 Task: In the  document mountains.txt Add another  'page' Use the Tool Explore 'and look for brief about the picture in first page, copy 2-3 lines in second sheet.' Align the text to the center
Action: Mouse moved to (276, 348)
Screenshot: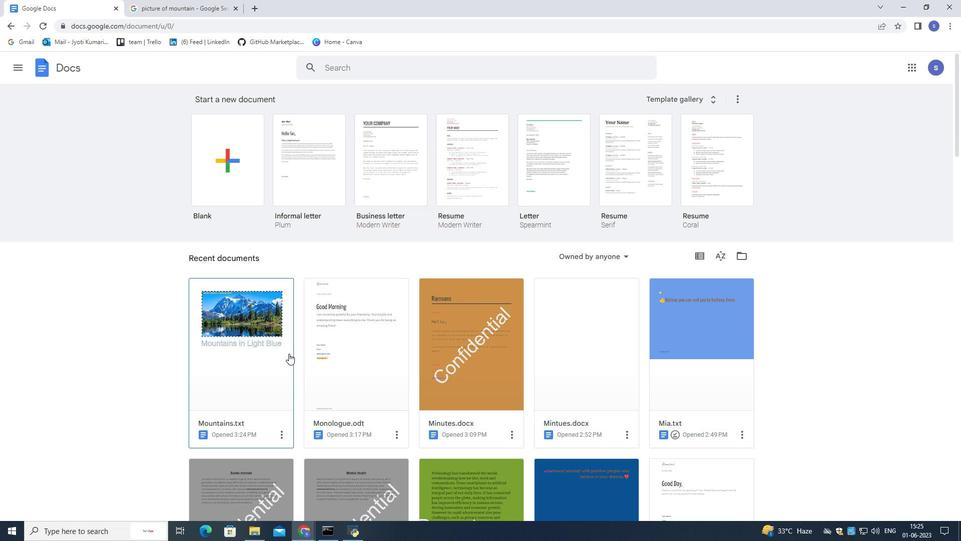 
Action: Mouse pressed left at (276, 348)
Screenshot: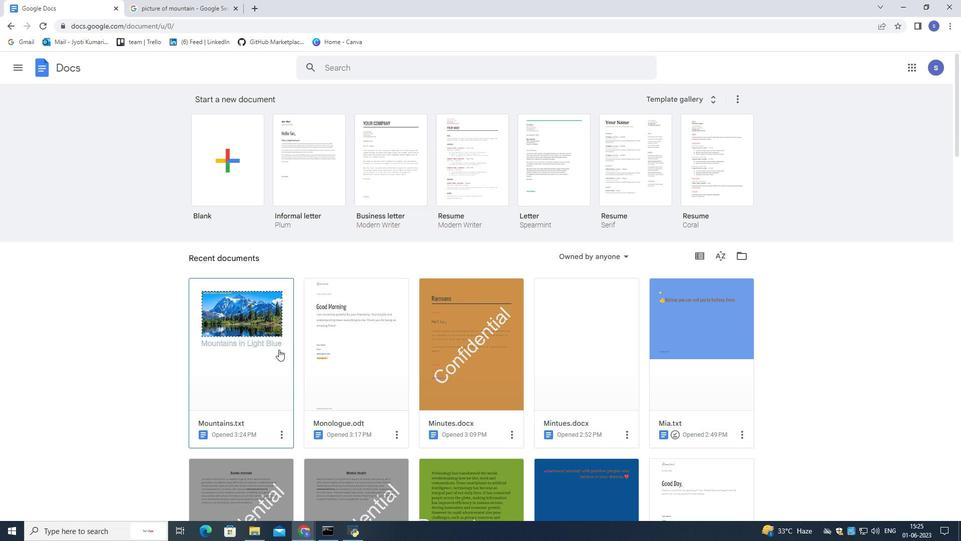 
Action: Mouse pressed left at (276, 348)
Screenshot: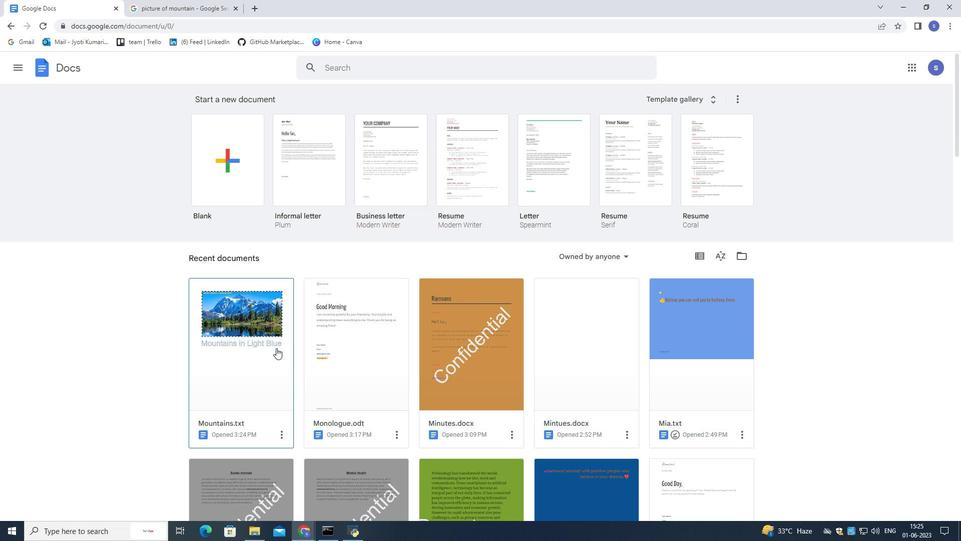 
Action: Mouse pressed left at (276, 348)
Screenshot: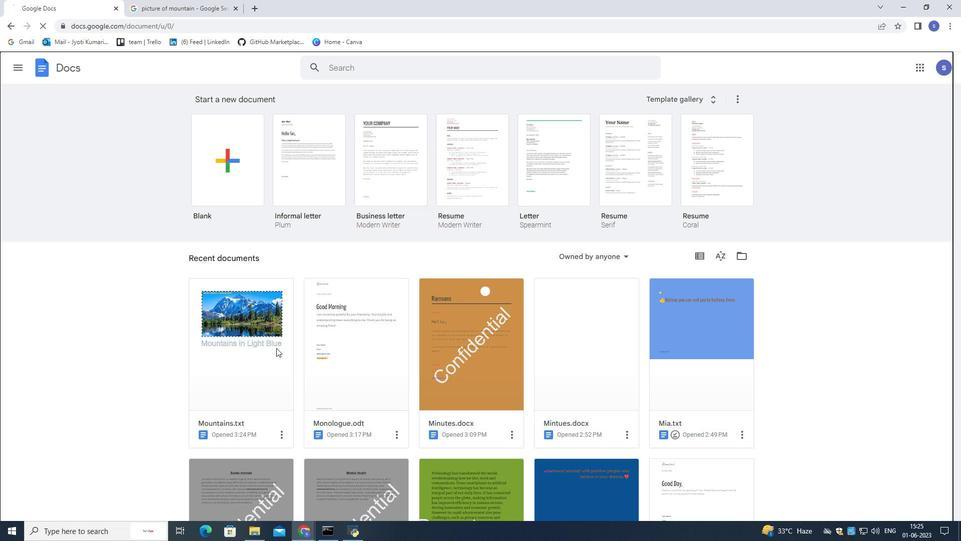
Action: Mouse moved to (32, 74)
Screenshot: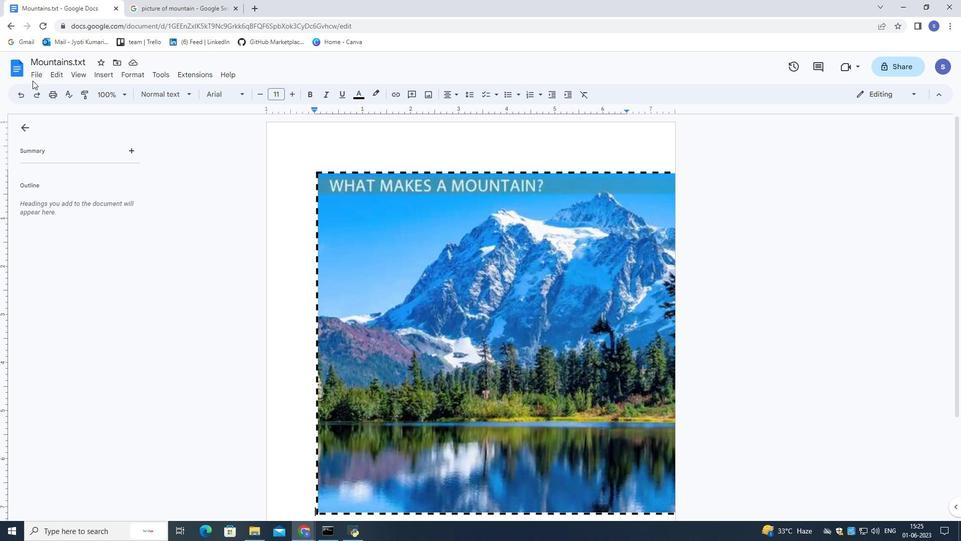 
Action: Mouse pressed left at (32, 74)
Screenshot: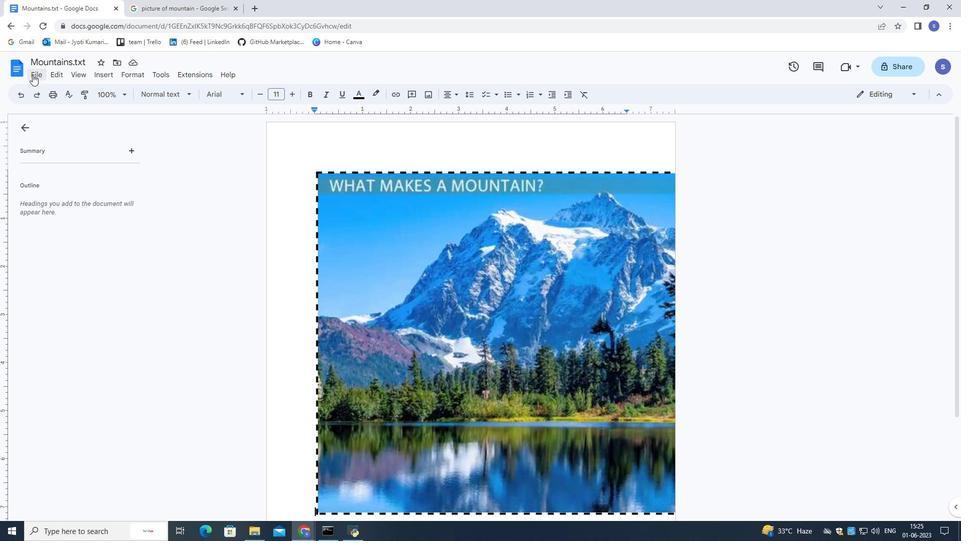 
Action: Mouse moved to (325, 409)
Screenshot: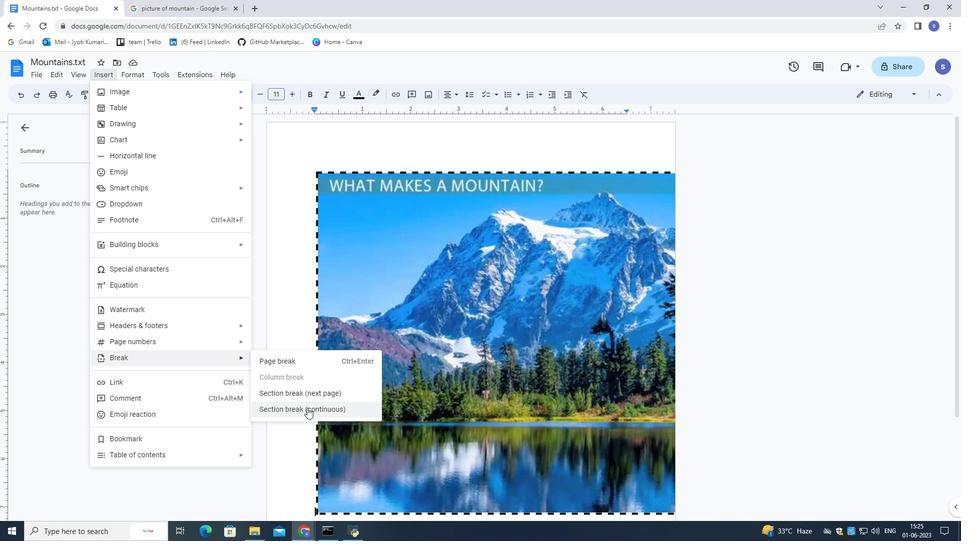 
Action: Mouse pressed left at (325, 409)
Screenshot: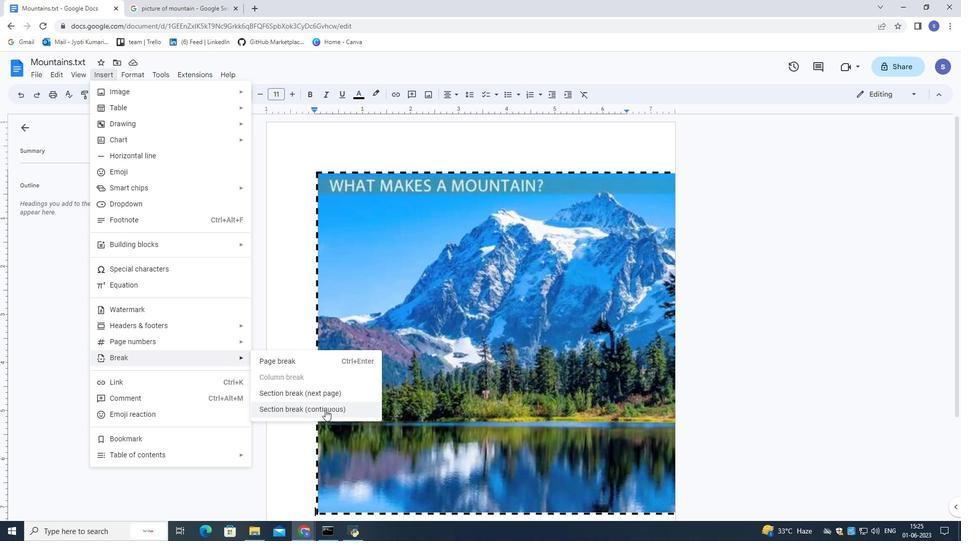 
Action: Mouse moved to (326, 408)
Screenshot: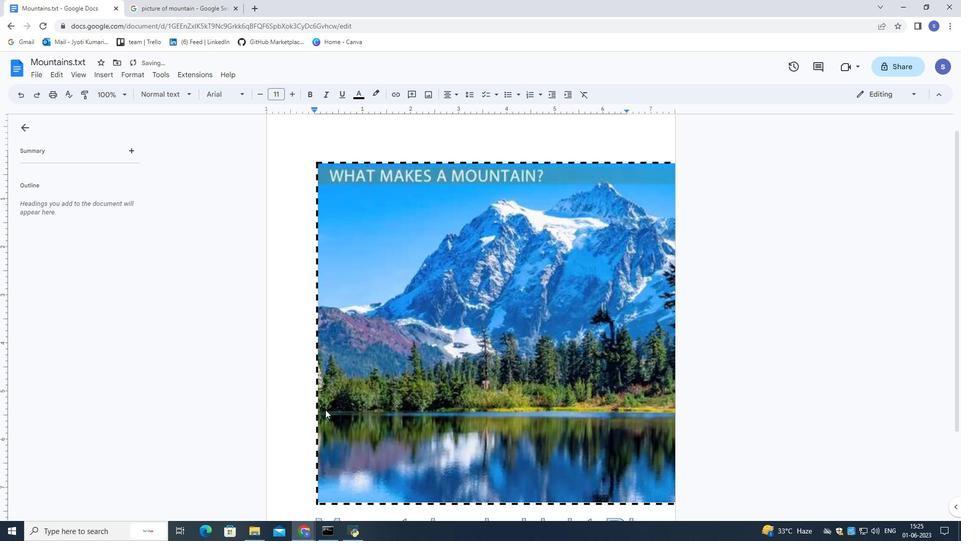 
Action: Mouse scrolled (326, 407) with delta (0, 0)
Screenshot: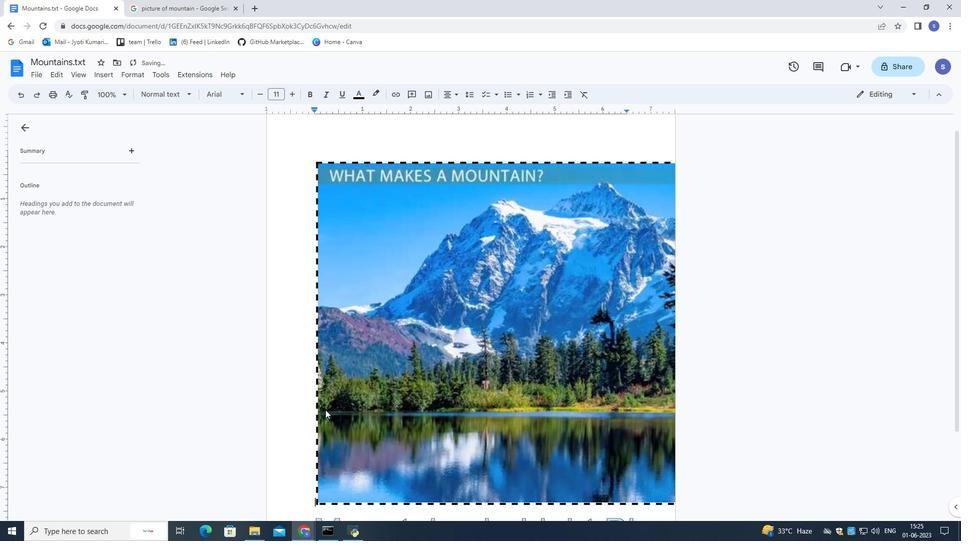 
Action: Mouse scrolled (326, 407) with delta (0, 0)
Screenshot: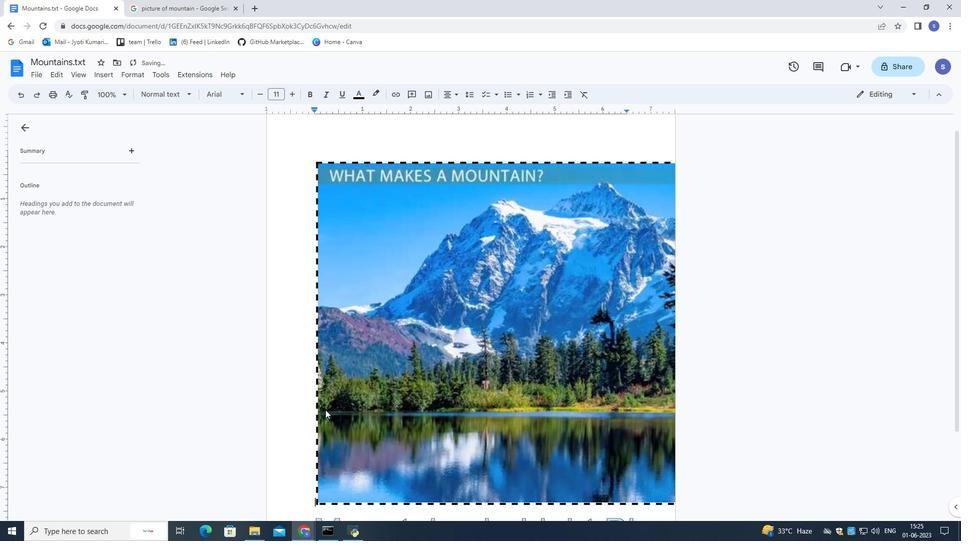 
Action: Mouse scrolled (326, 407) with delta (0, 0)
Screenshot: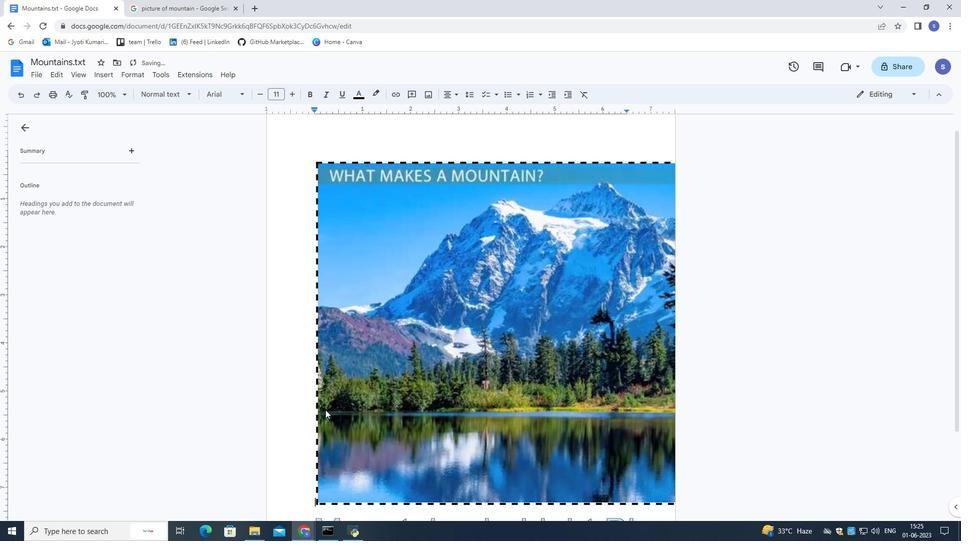 
Action: Mouse scrolled (326, 407) with delta (0, 0)
Screenshot: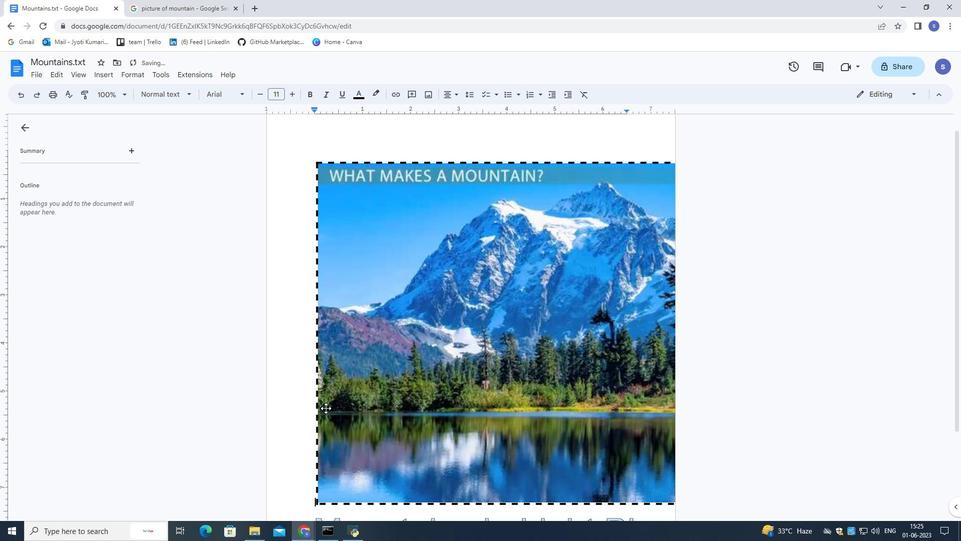 
Action: Mouse scrolled (326, 407) with delta (0, 0)
Screenshot: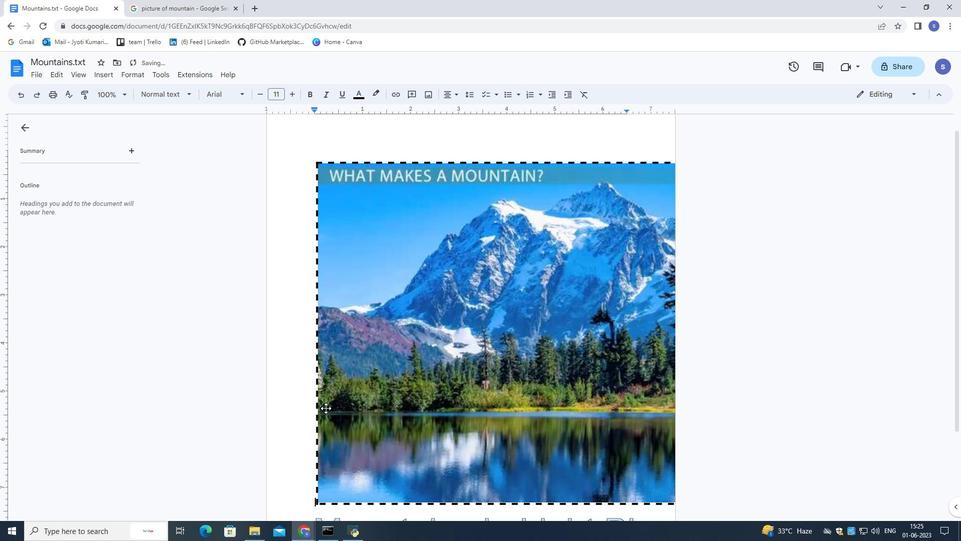 
Action: Mouse scrolled (326, 407) with delta (0, 0)
Screenshot: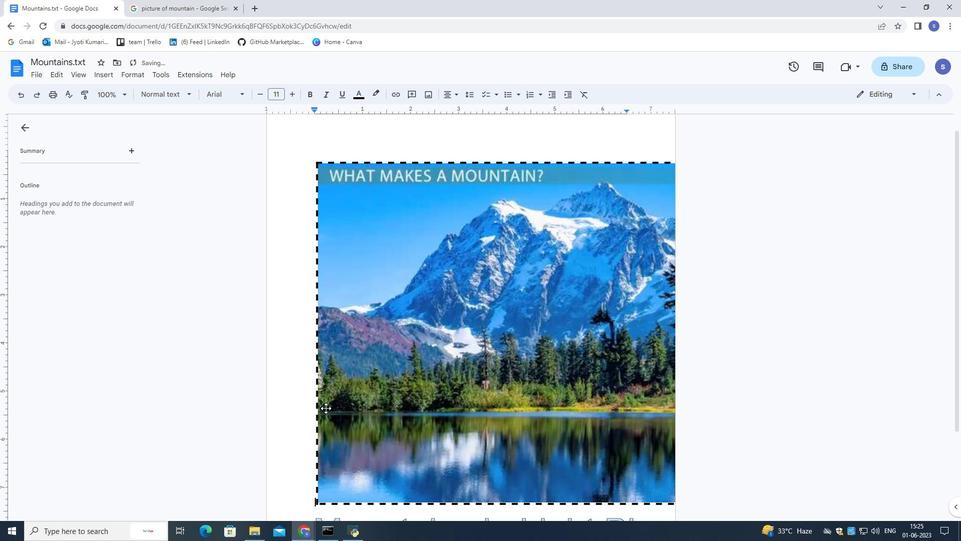 
Action: Mouse moved to (326, 406)
Screenshot: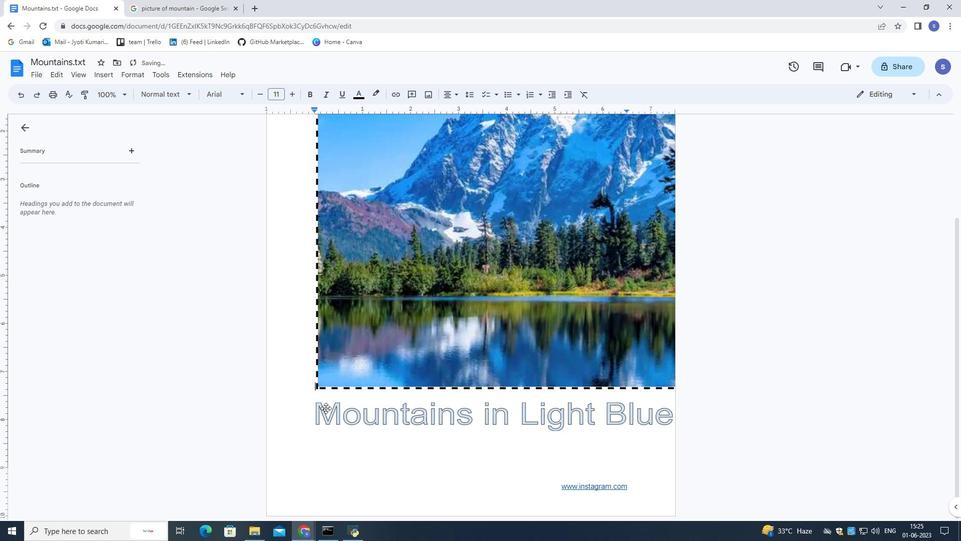 
Action: Mouse scrolled (326, 406) with delta (0, 0)
Screenshot: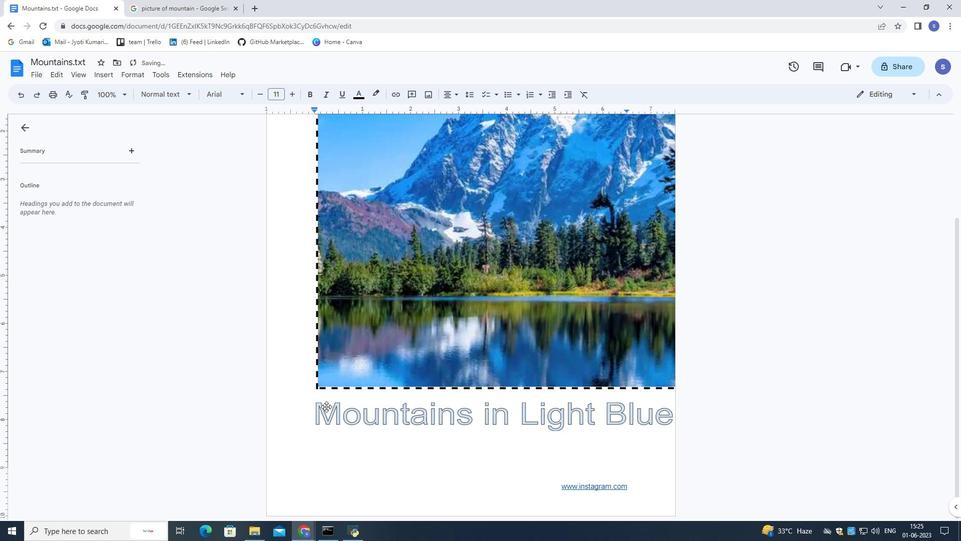 
Action: Mouse scrolled (326, 406) with delta (0, 0)
Screenshot: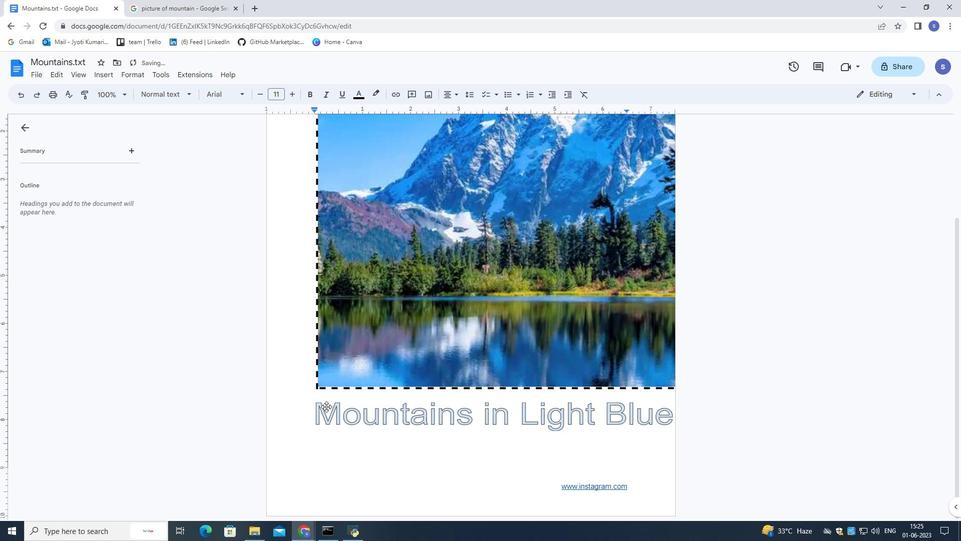 
Action: Mouse scrolled (326, 406) with delta (0, 0)
Screenshot: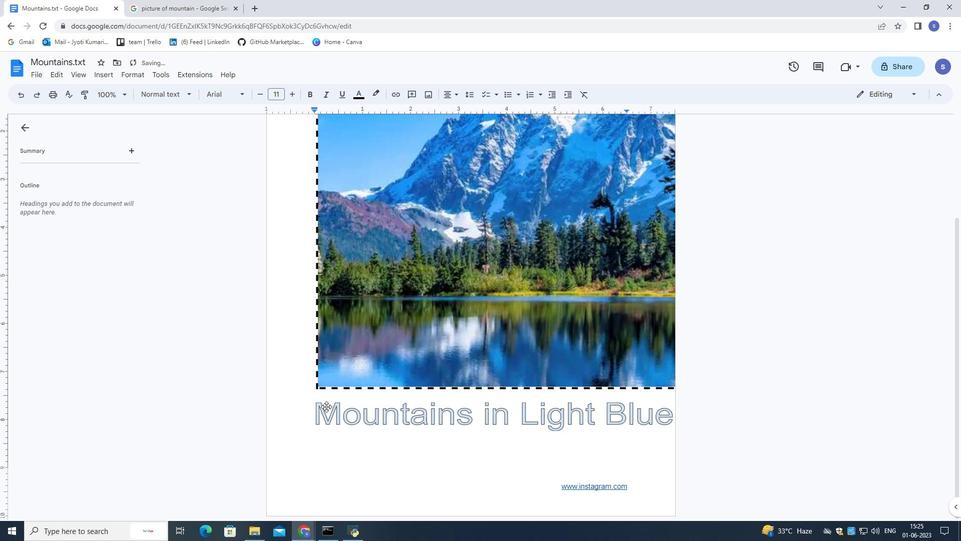 
Action: Mouse scrolled (326, 406) with delta (0, 0)
Screenshot: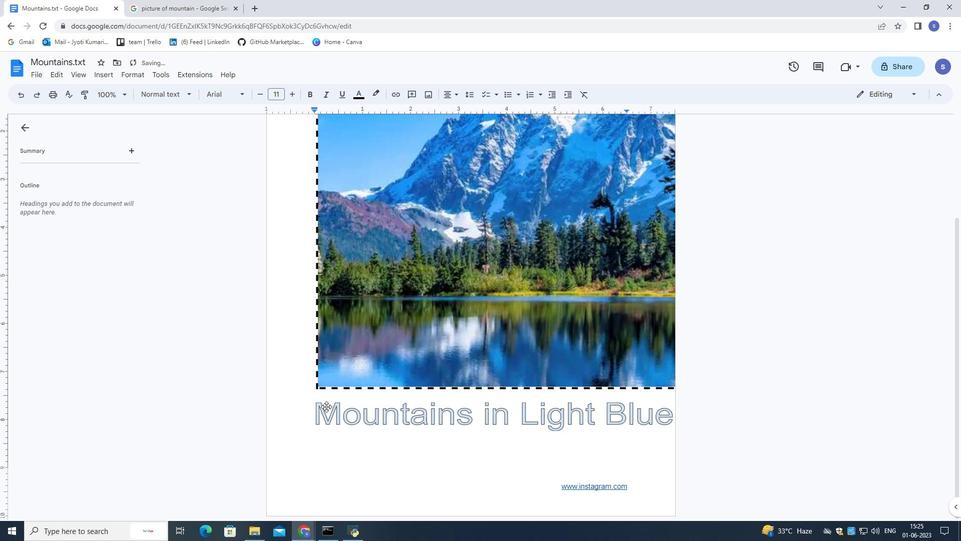 
Action: Mouse scrolled (326, 406) with delta (0, 0)
Screenshot: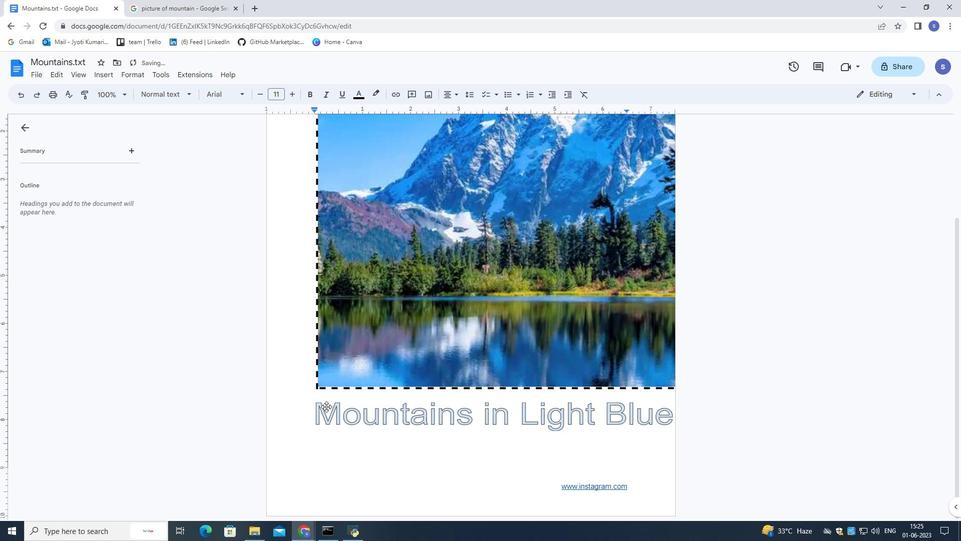 
Action: Mouse scrolled (326, 407) with delta (0, 0)
Screenshot: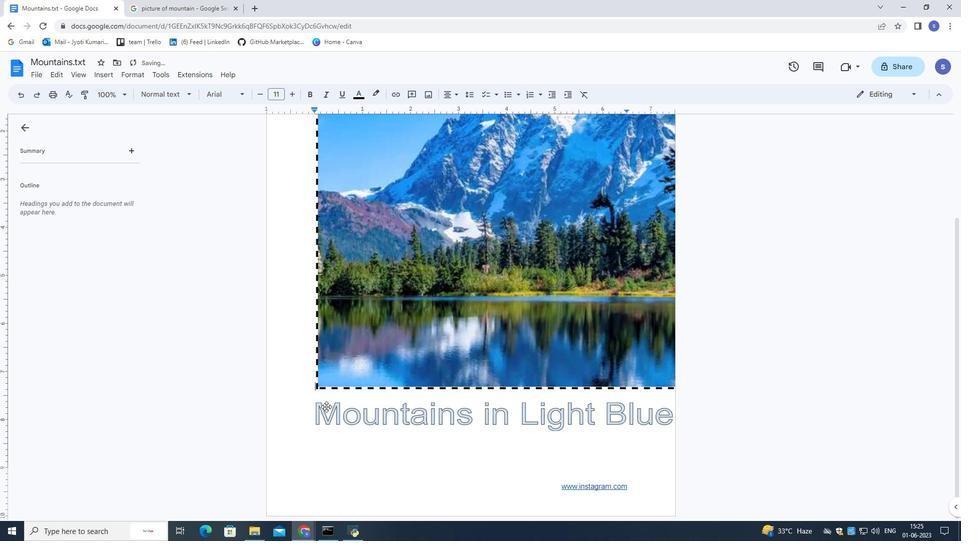 
Action: Mouse scrolled (326, 407) with delta (0, 0)
Screenshot: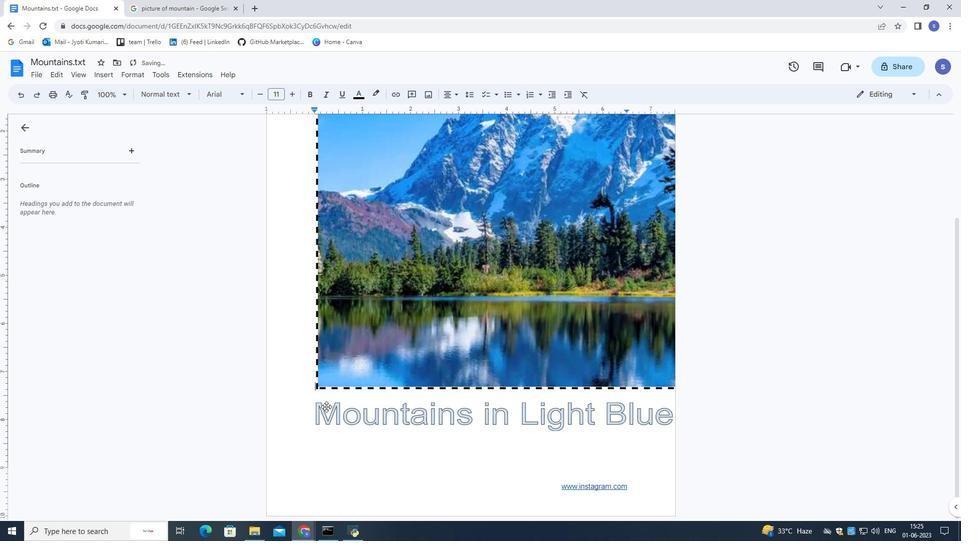 
Action: Mouse moved to (326, 406)
Screenshot: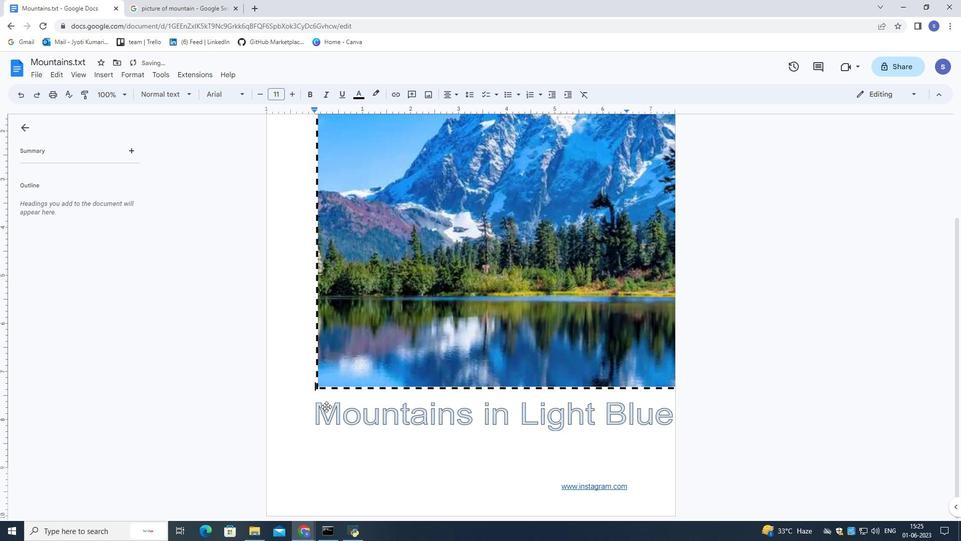 
Action: Mouse scrolled (326, 407) with delta (0, 0)
Screenshot: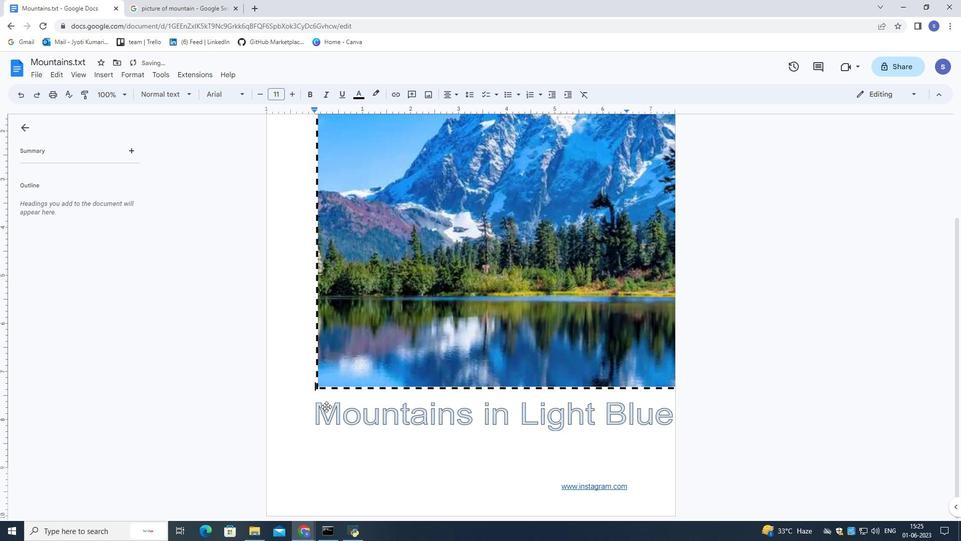 
Action: Mouse moved to (326, 405)
Screenshot: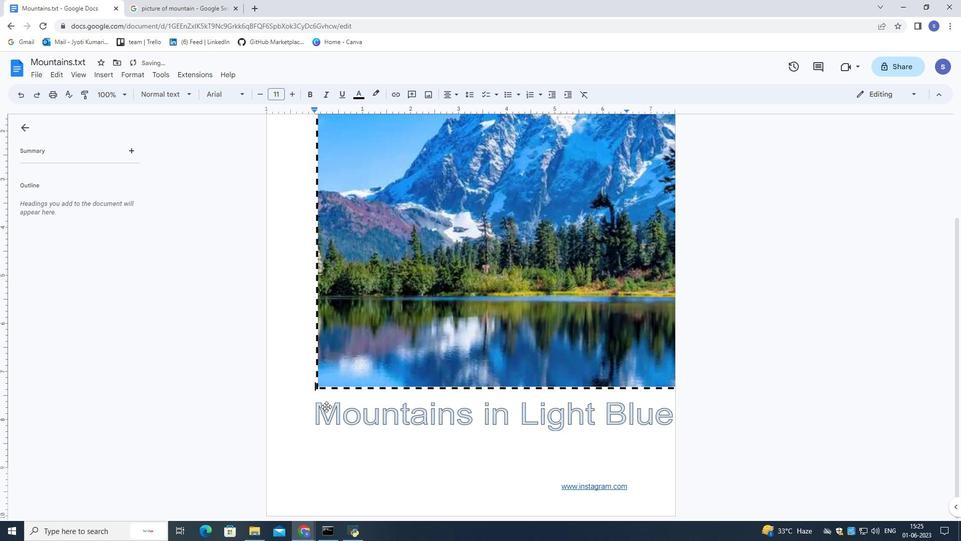 
Action: Mouse scrolled (326, 406) with delta (0, 0)
Screenshot: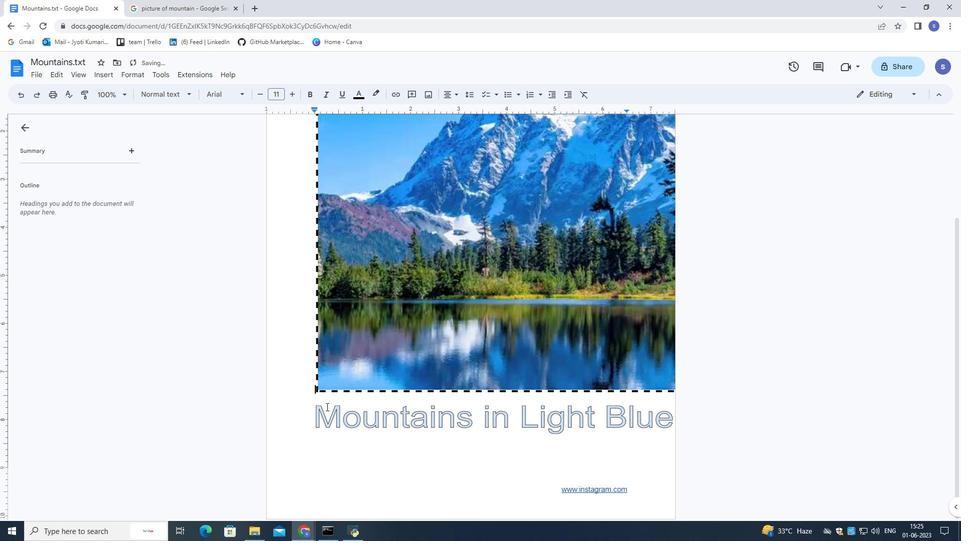 
Action: Mouse scrolled (326, 406) with delta (0, 0)
Screenshot: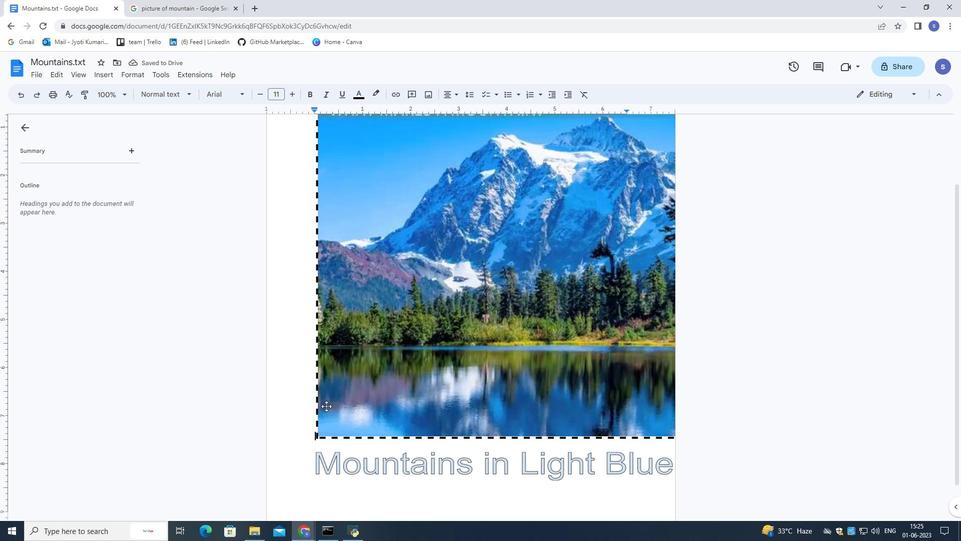
Action: Mouse scrolled (326, 405) with delta (0, 0)
Screenshot: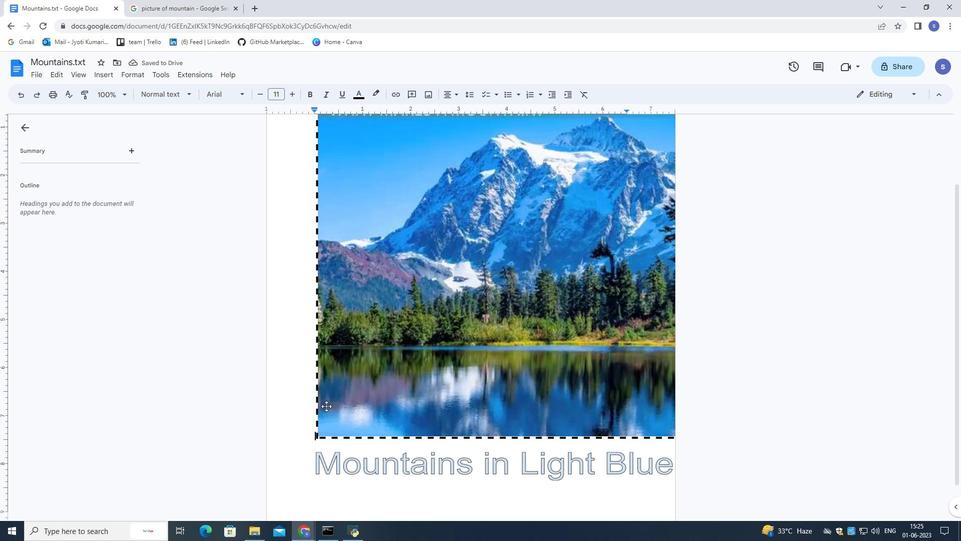 
Action: Mouse moved to (326, 405)
Screenshot: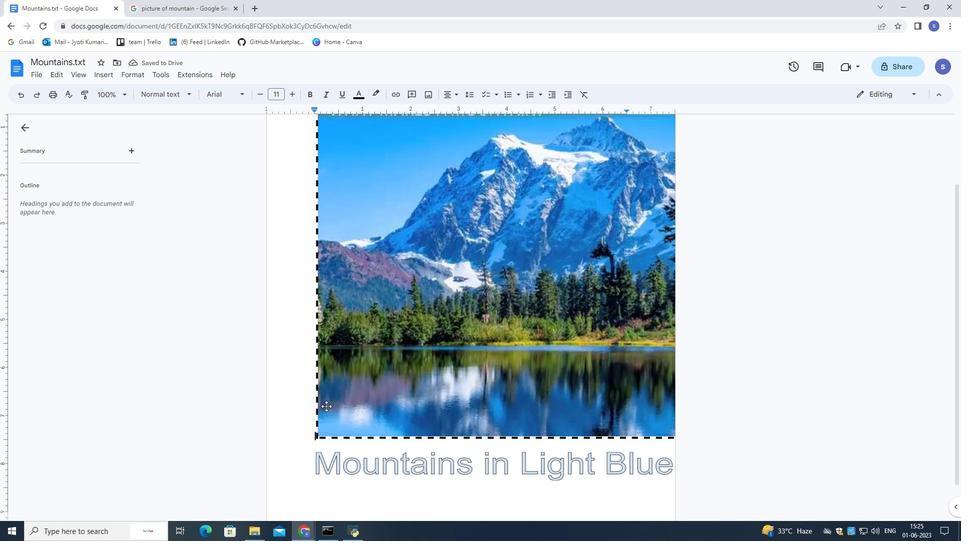
Action: Mouse scrolled (326, 405) with delta (0, 0)
Screenshot: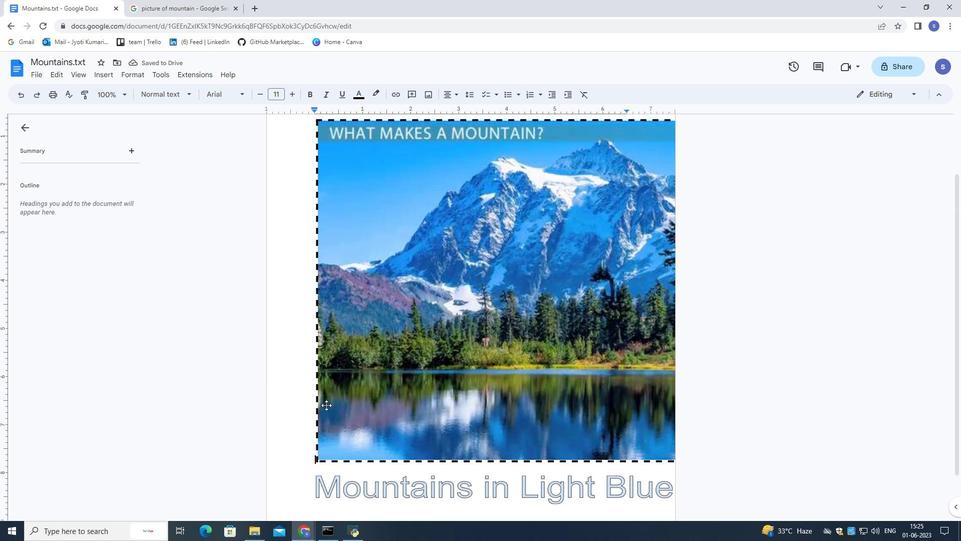 
Action: Mouse scrolled (326, 405) with delta (0, 0)
Screenshot: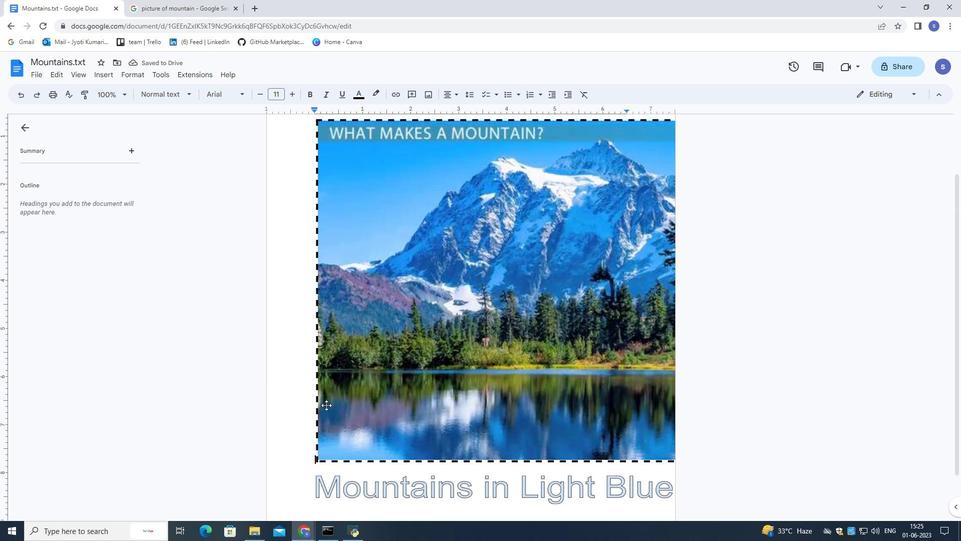 
Action: Mouse scrolled (326, 405) with delta (0, 0)
Screenshot: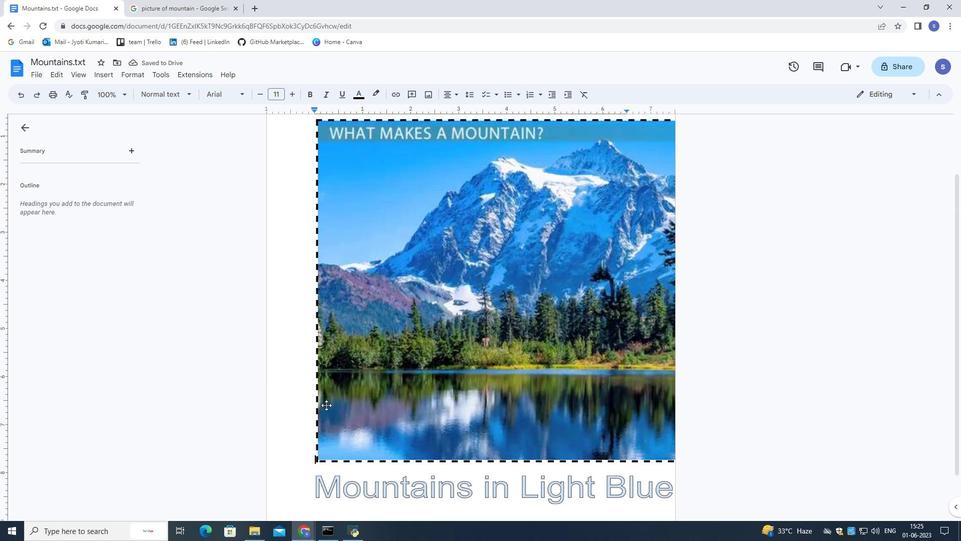 
Action: Mouse scrolled (326, 405) with delta (0, 0)
Screenshot: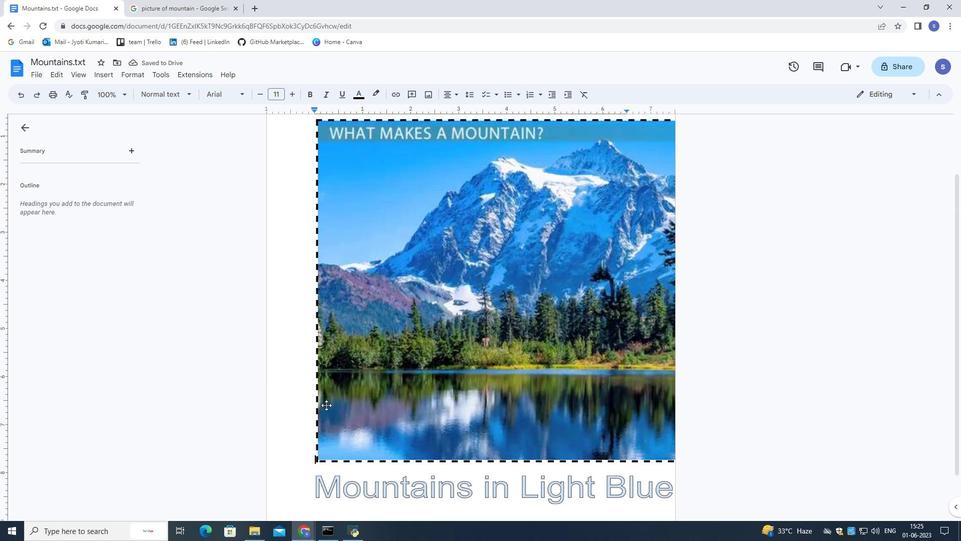 
Action: Mouse scrolled (326, 405) with delta (0, 0)
Screenshot: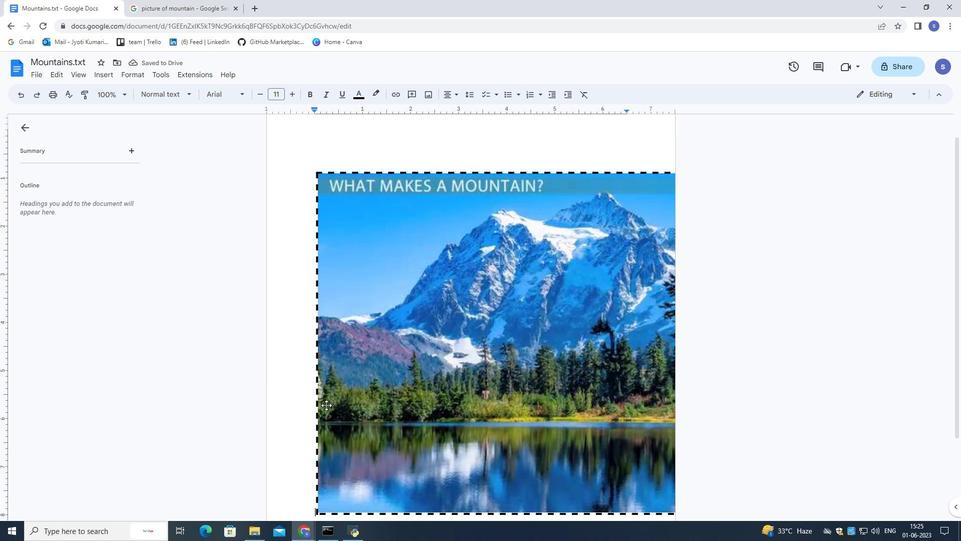 
Action: Mouse scrolled (326, 405) with delta (0, 0)
Screenshot: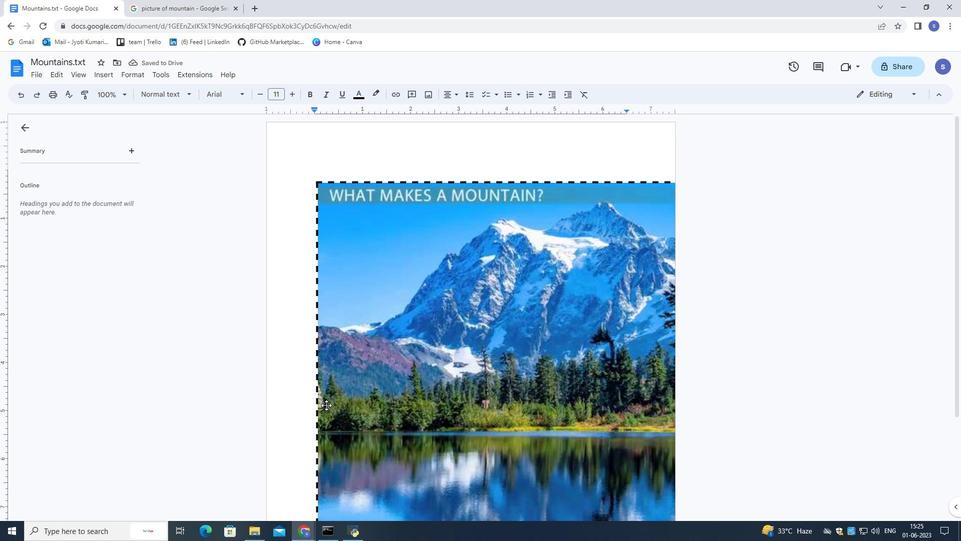 
Action: Mouse moved to (323, 392)
Screenshot: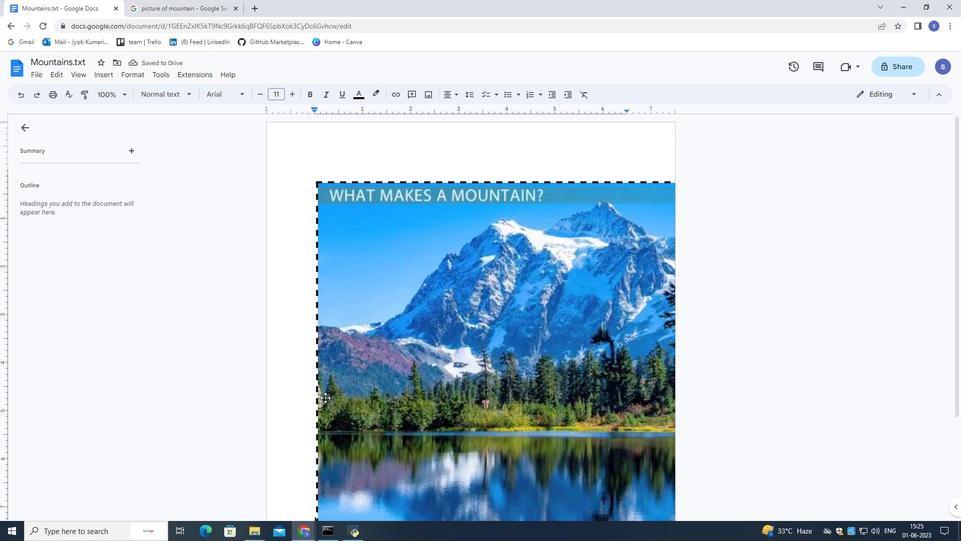 
Action: Mouse scrolled (323, 393) with delta (0, 0)
Screenshot: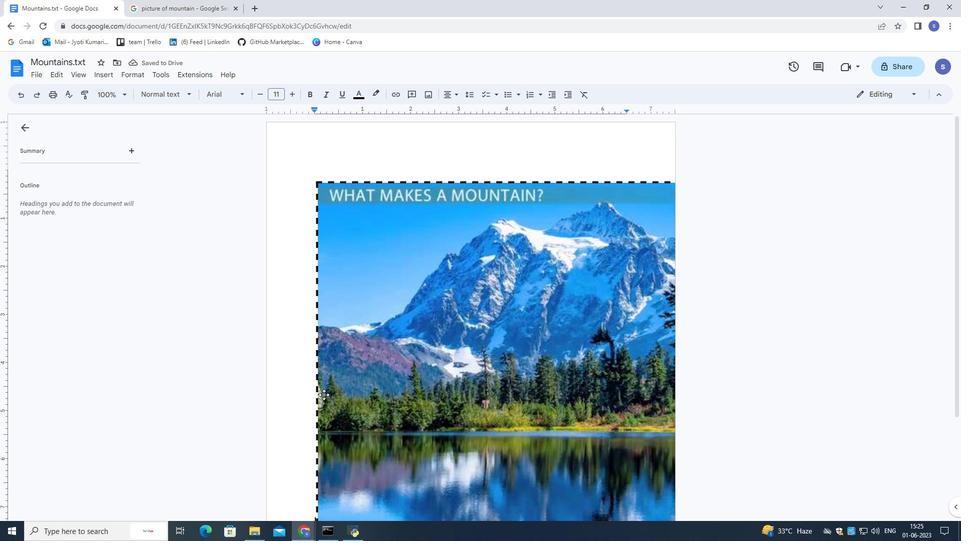 
Action: Mouse moved to (124, 79)
Screenshot: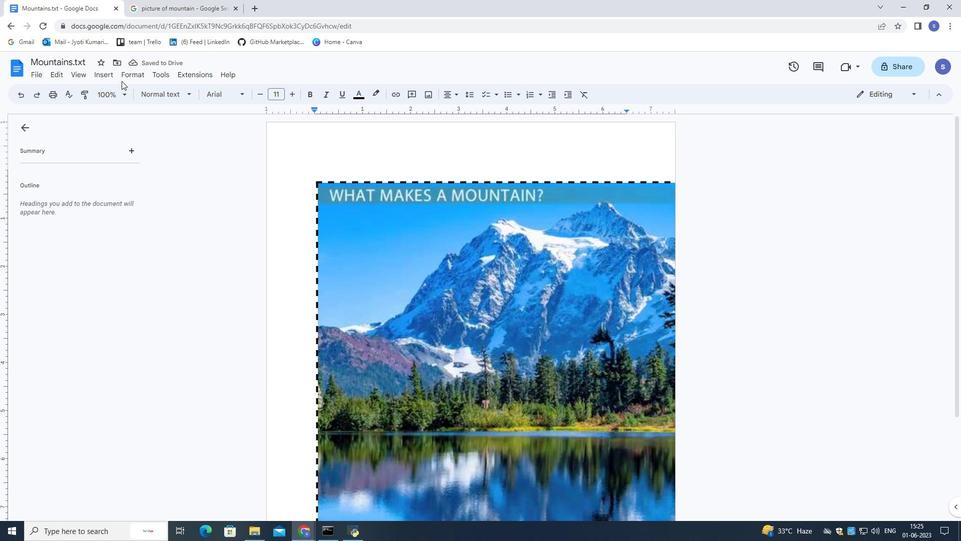 
Action: Mouse pressed left at (124, 79)
Screenshot: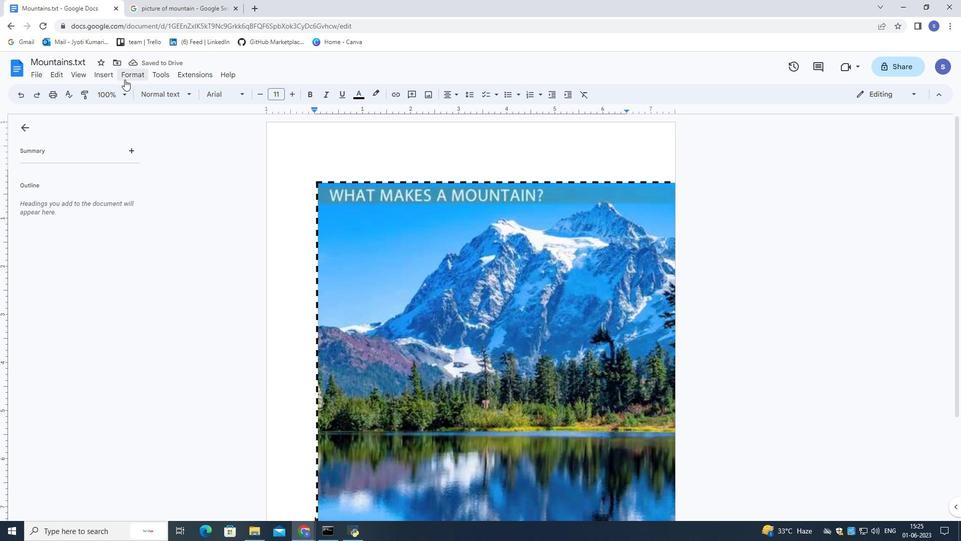 
Action: Mouse moved to (192, 362)
Screenshot: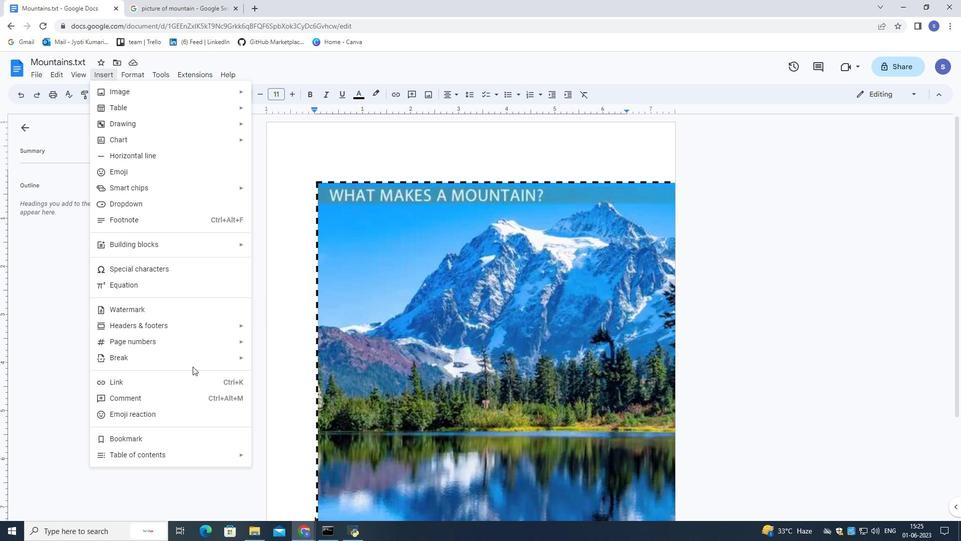
Action: Mouse pressed left at (192, 362)
Screenshot: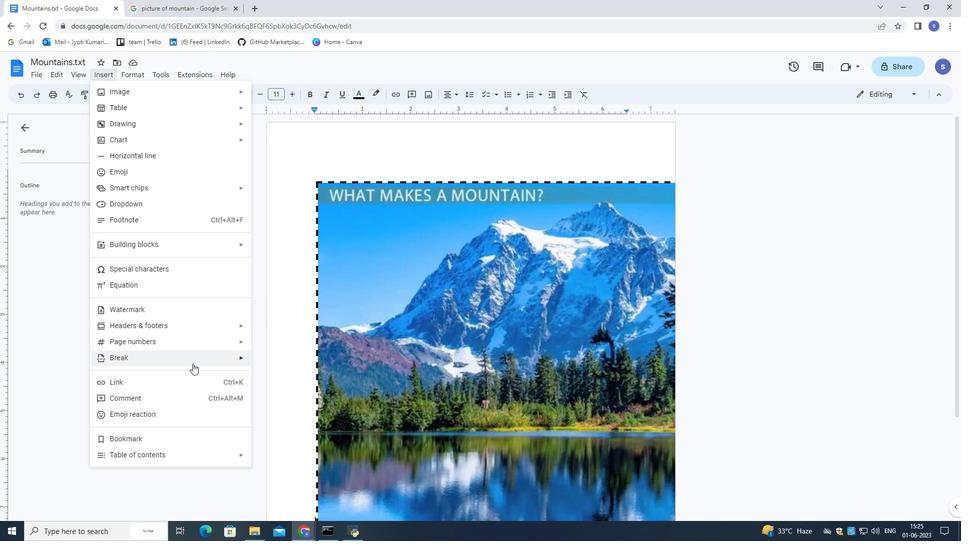 
Action: Mouse moved to (277, 390)
Screenshot: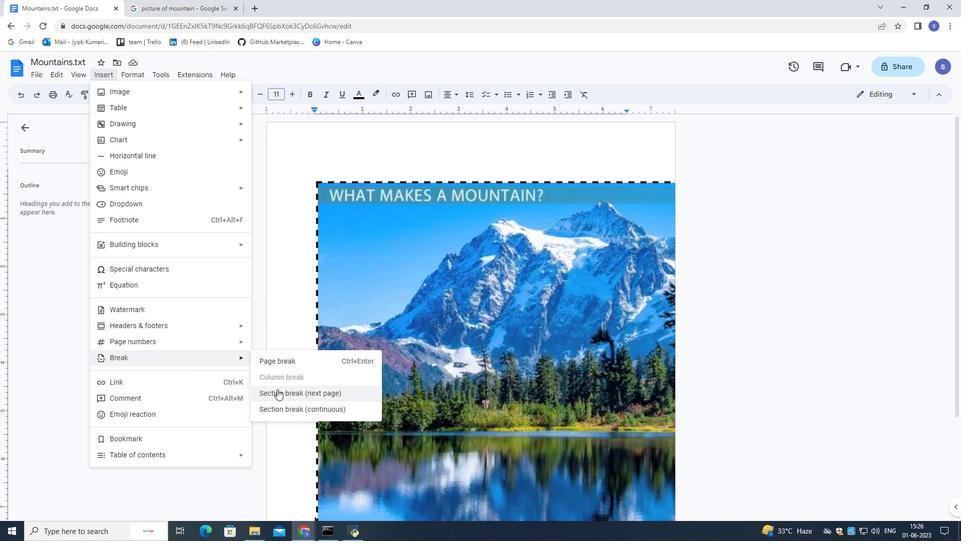 
Action: Mouse pressed left at (277, 390)
Screenshot: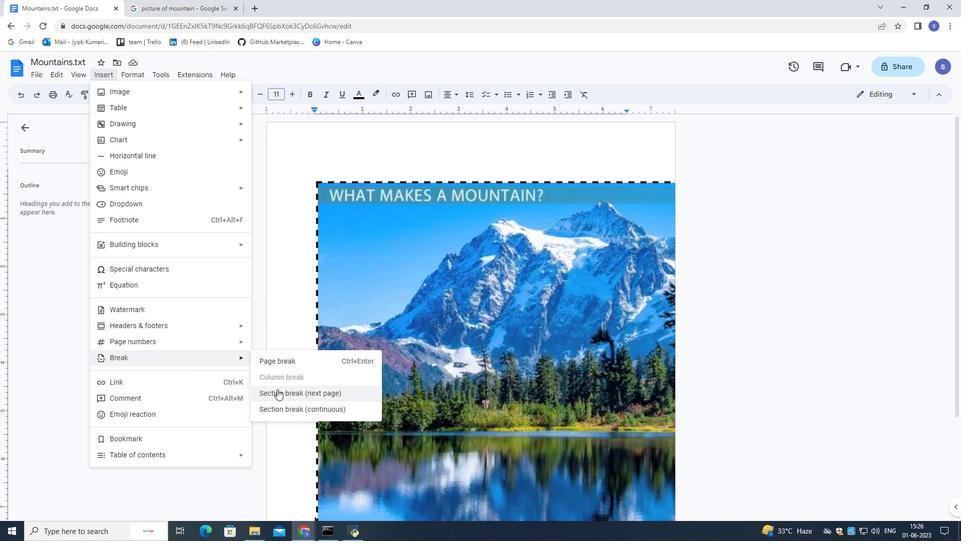 
Action: Mouse moved to (561, 424)
Screenshot: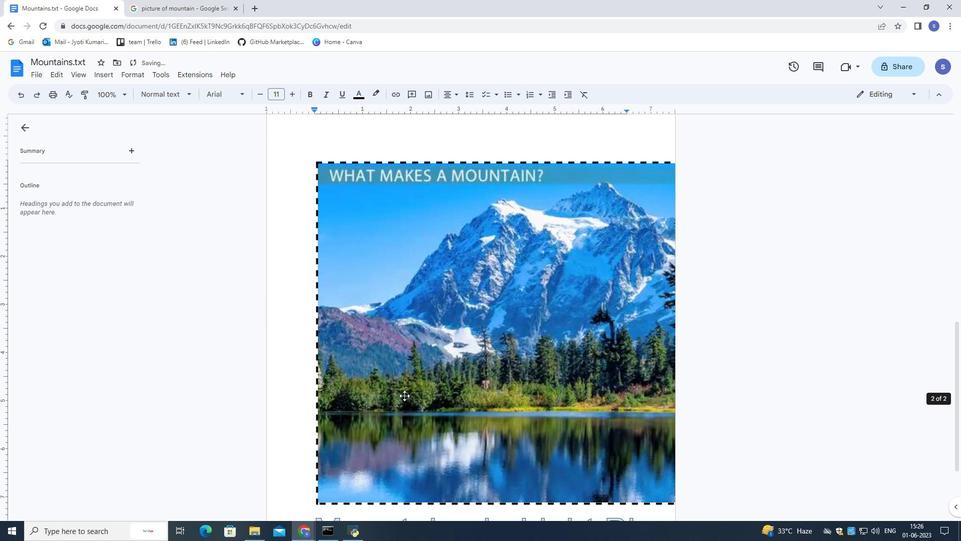 
Action: Mouse scrolled (561, 424) with delta (0, 0)
Screenshot: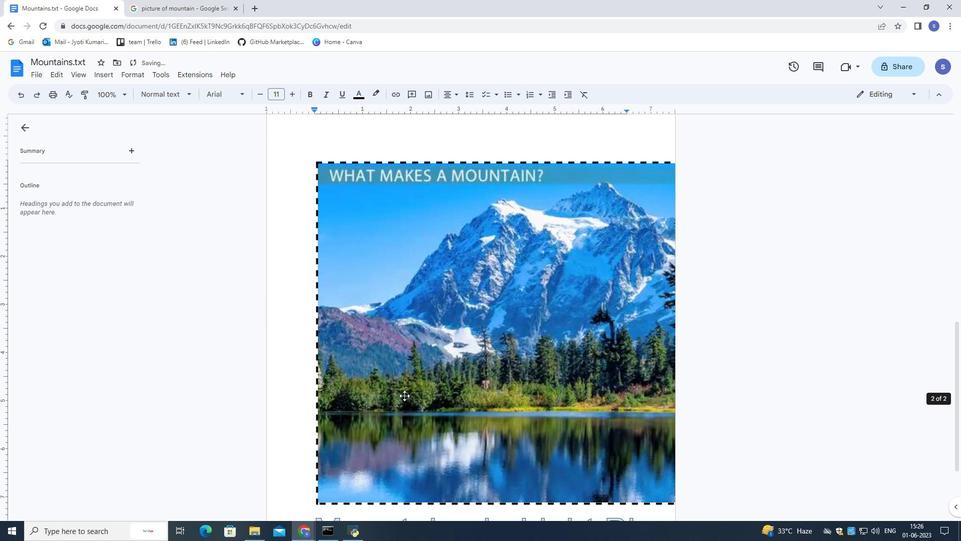 
Action: Mouse moved to (561, 425)
Screenshot: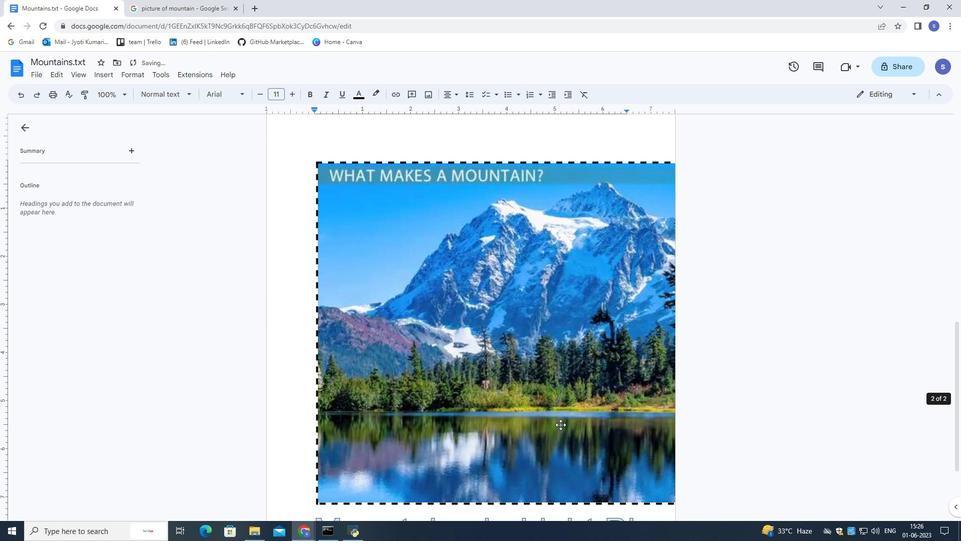 
Action: Mouse scrolled (561, 425) with delta (0, 0)
Screenshot: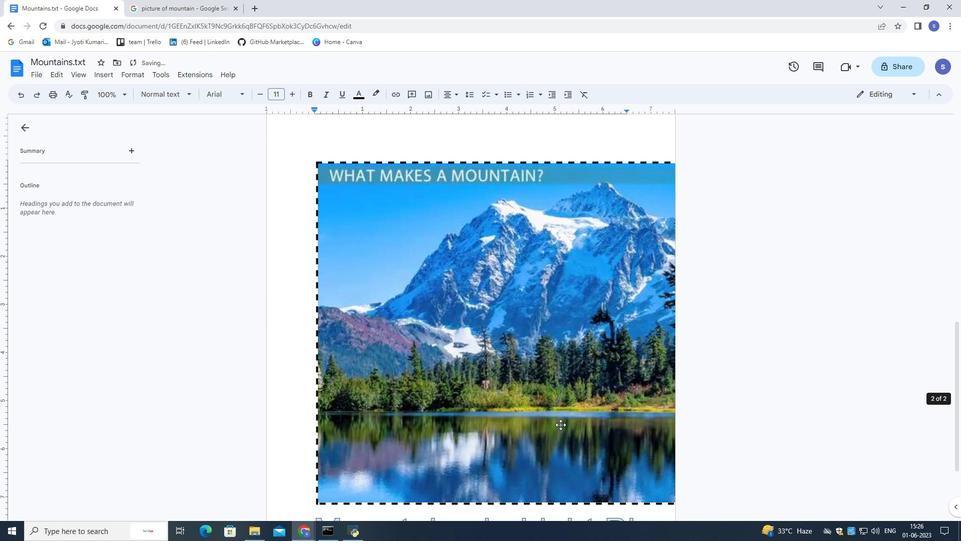 
Action: Mouse scrolled (561, 425) with delta (0, 0)
Screenshot: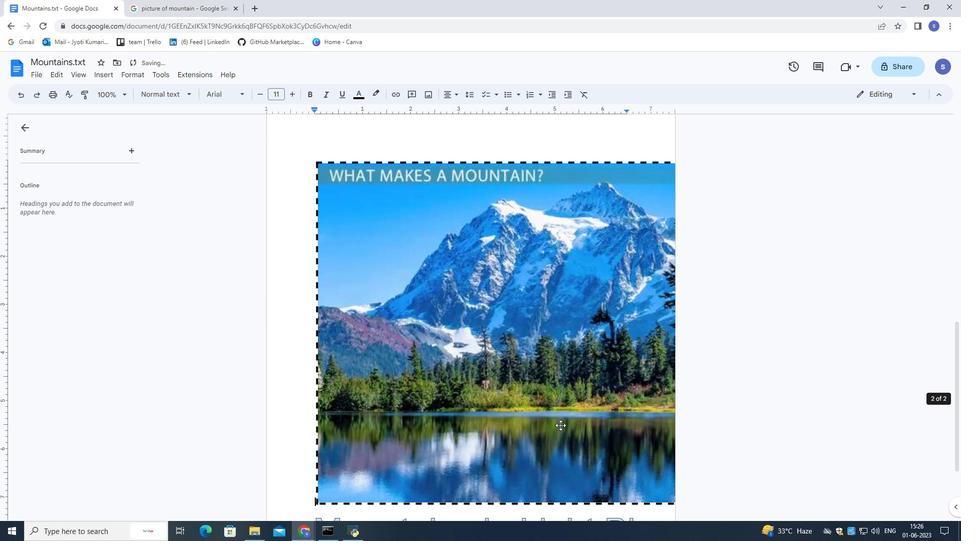 
Action: Mouse moved to (561, 425)
Screenshot: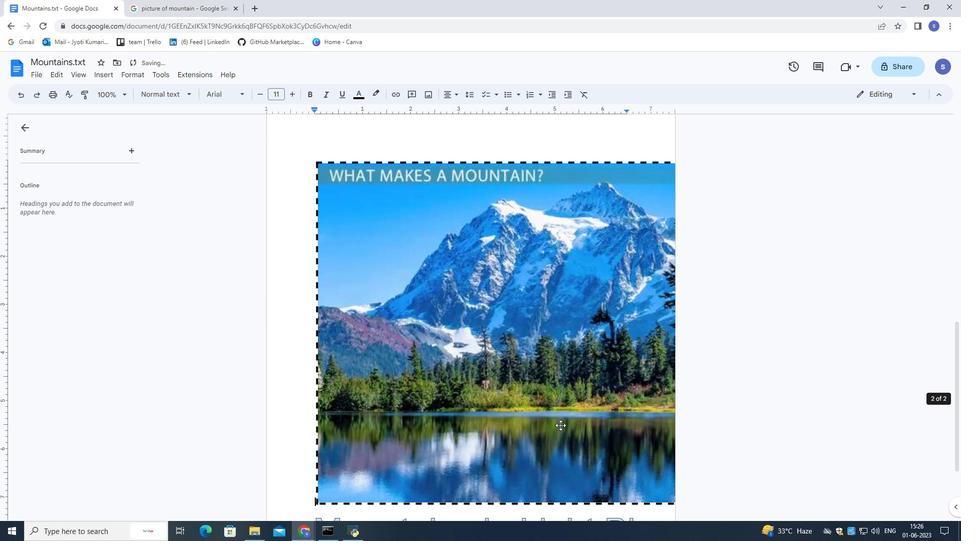 
Action: Mouse scrolled (561, 425) with delta (0, 0)
Screenshot: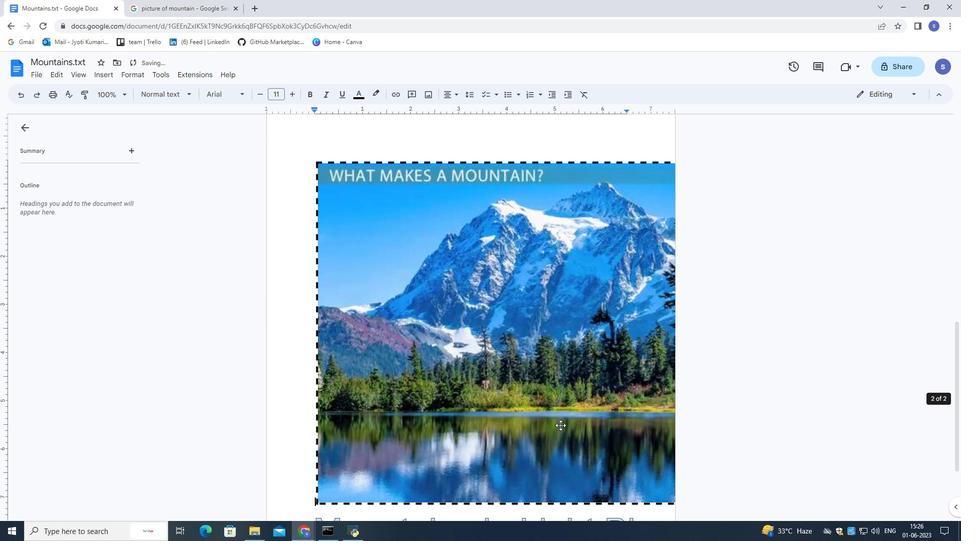 
Action: Mouse moved to (561, 425)
Screenshot: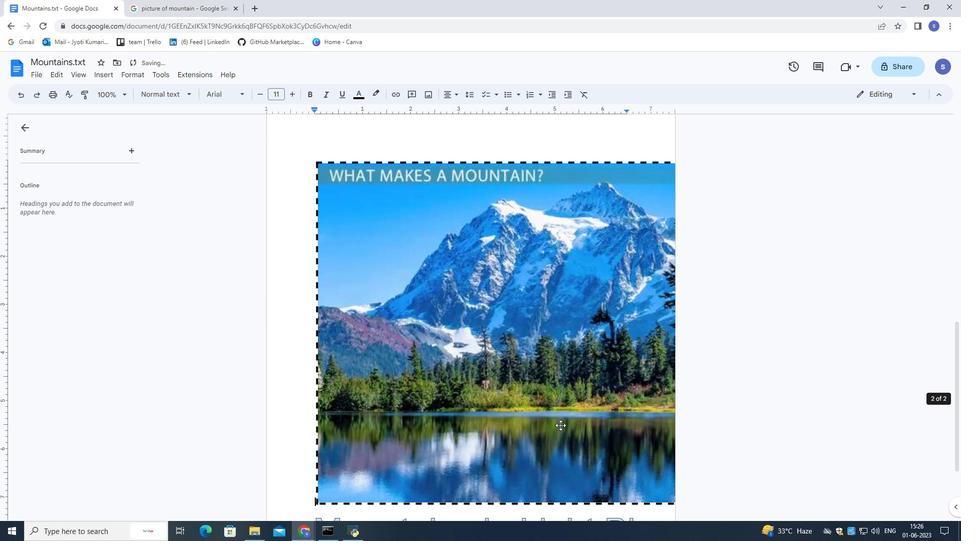 
Action: Mouse scrolled (561, 425) with delta (0, 0)
Screenshot: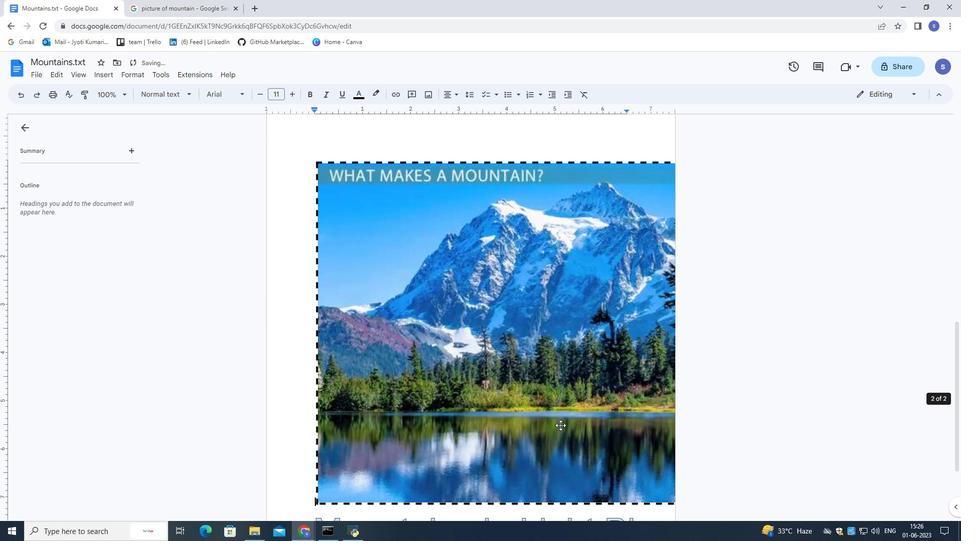 
Action: Mouse moved to (561, 424)
Screenshot: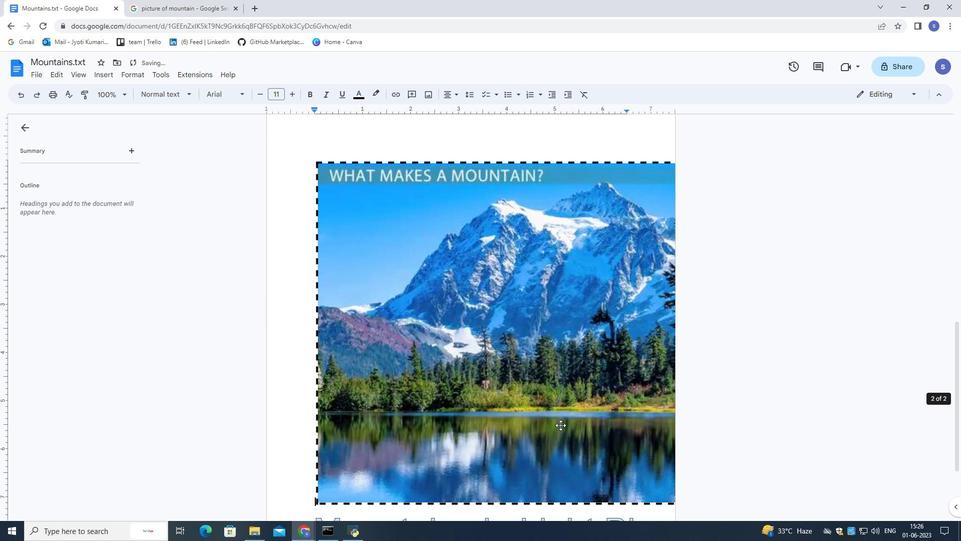 
Action: Mouse scrolled (561, 425) with delta (0, 0)
Screenshot: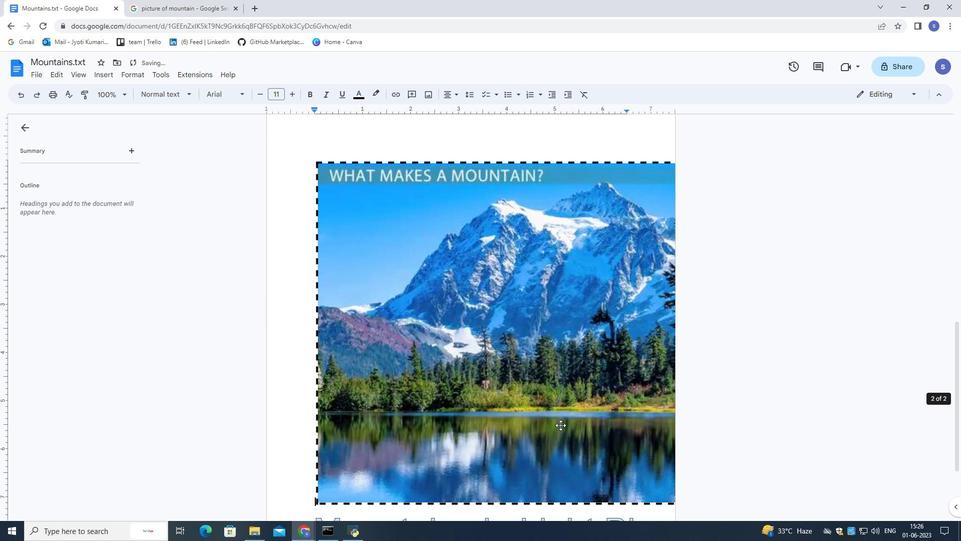 
Action: Mouse moved to (555, 418)
Screenshot: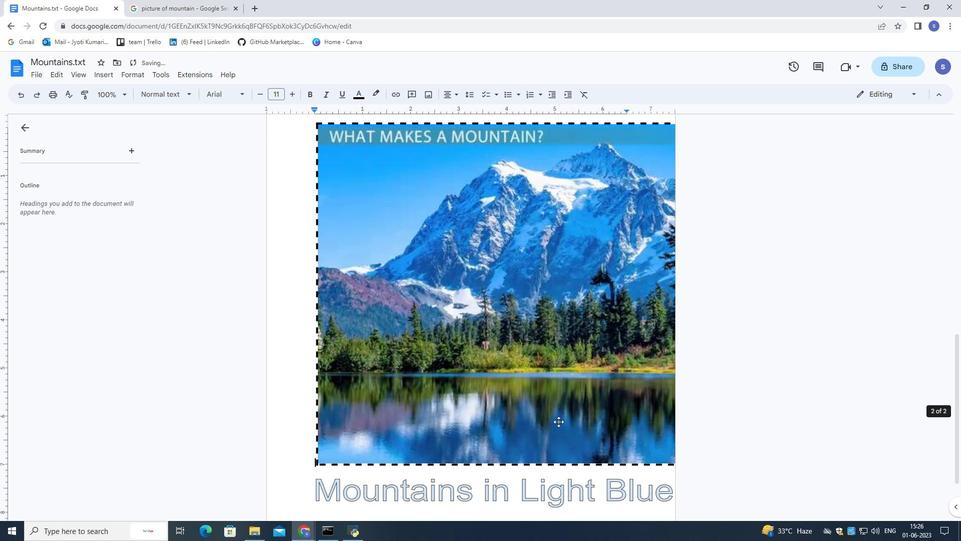 
Action: Mouse scrolled (555, 418) with delta (0, 0)
Screenshot: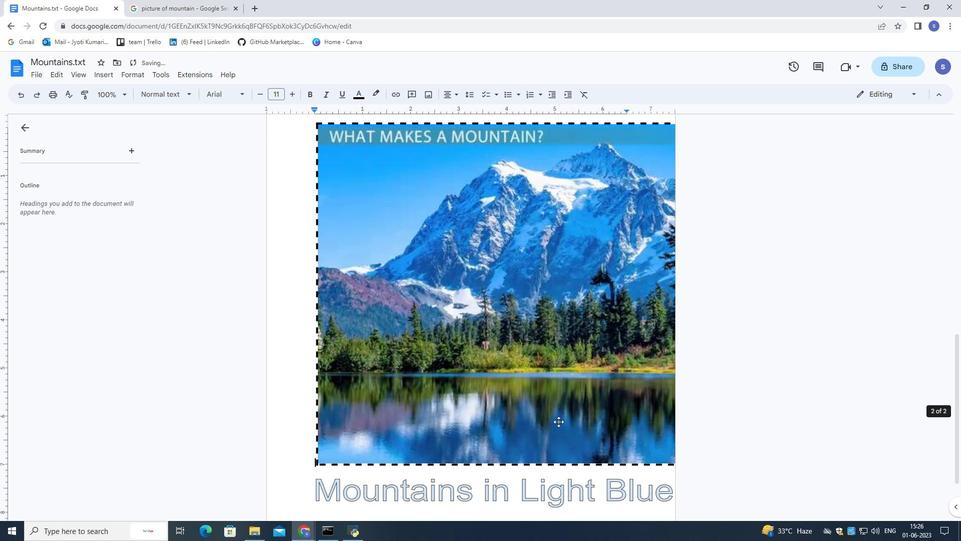 
Action: Mouse moved to (555, 418)
Screenshot: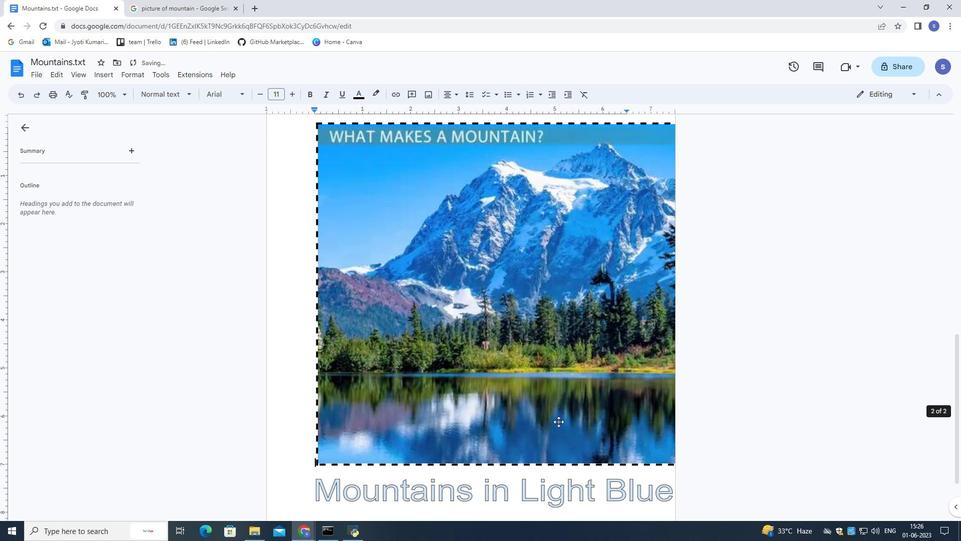 
Action: Mouse scrolled (555, 418) with delta (0, 0)
Screenshot: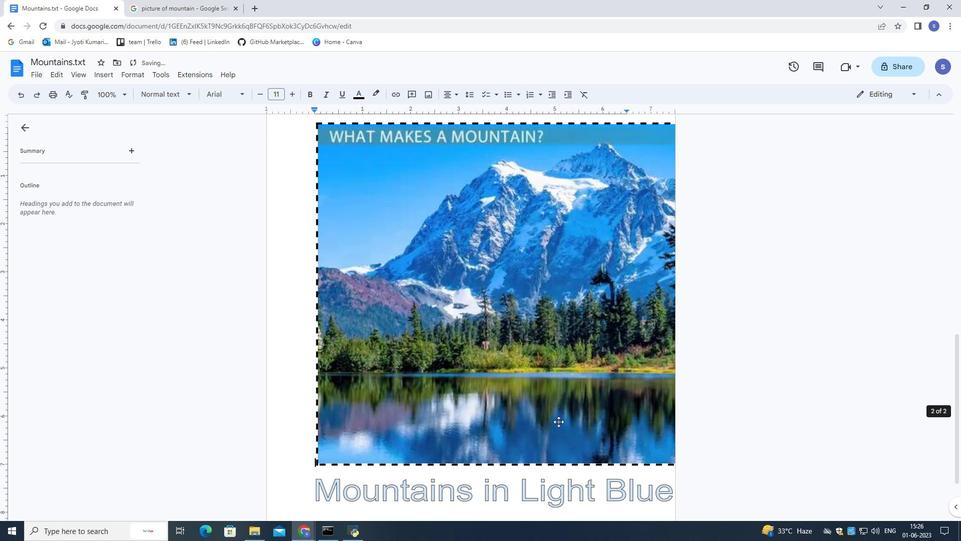 
Action: Mouse scrolled (555, 418) with delta (0, 0)
Screenshot: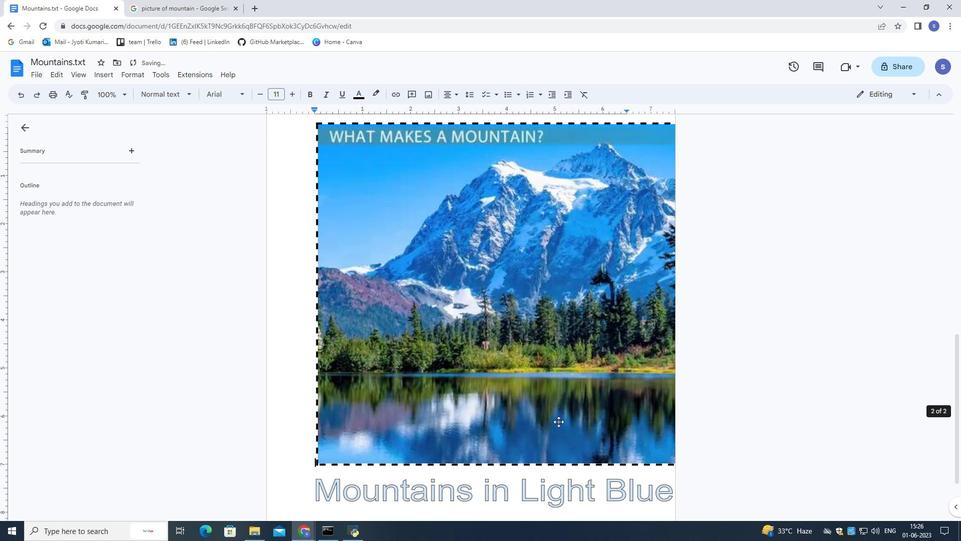 
Action: Mouse moved to (555, 419)
Screenshot: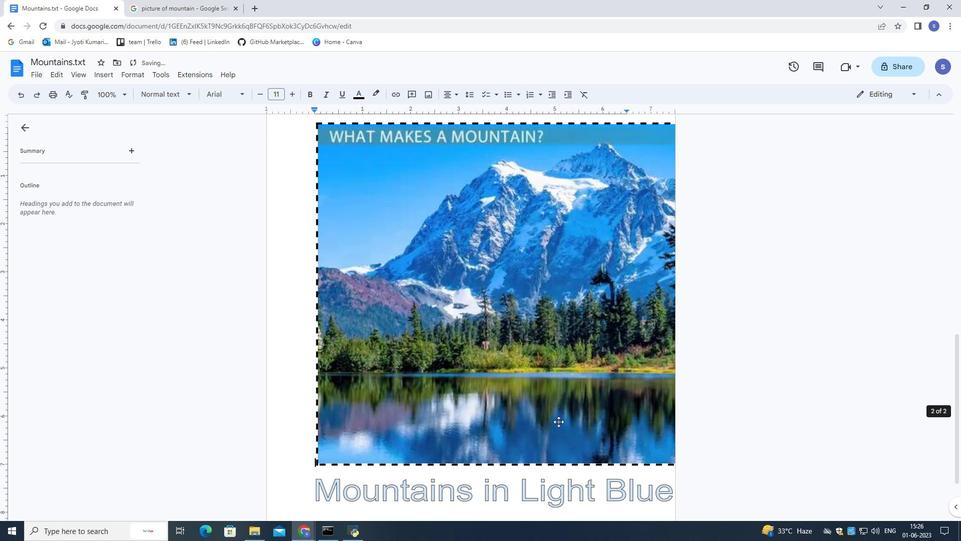
Action: Mouse scrolled (555, 418) with delta (0, 0)
Screenshot: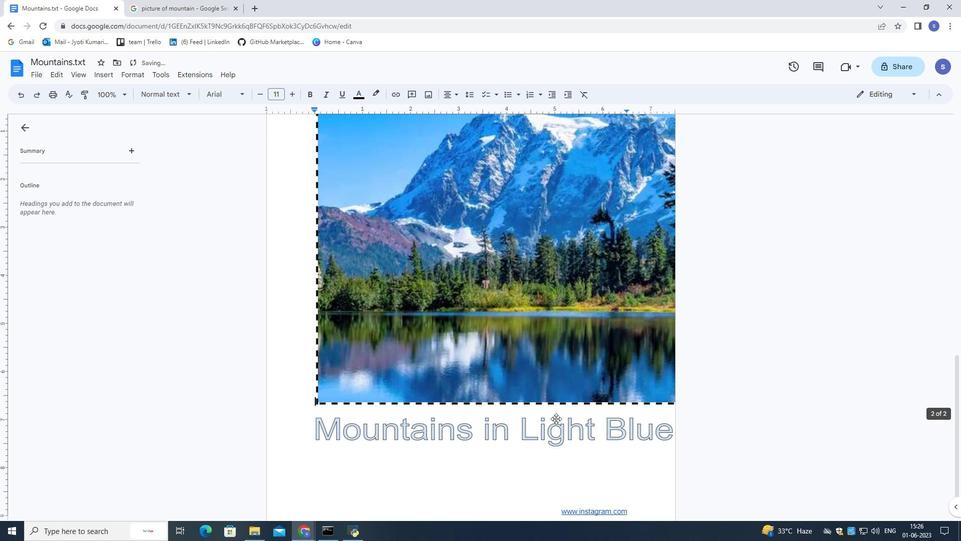 
Action: Mouse scrolled (555, 418) with delta (0, 0)
Screenshot: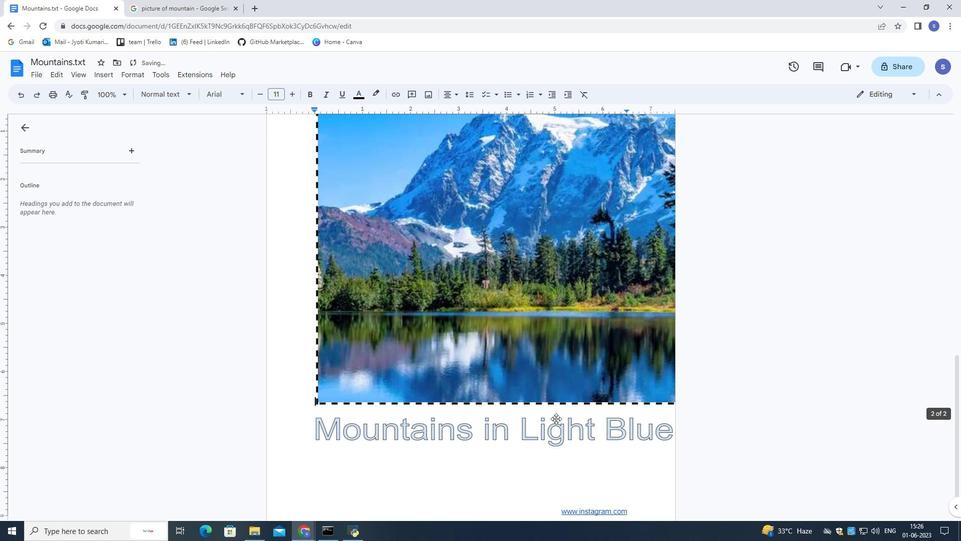 
Action: Mouse scrolled (555, 418) with delta (0, 0)
Screenshot: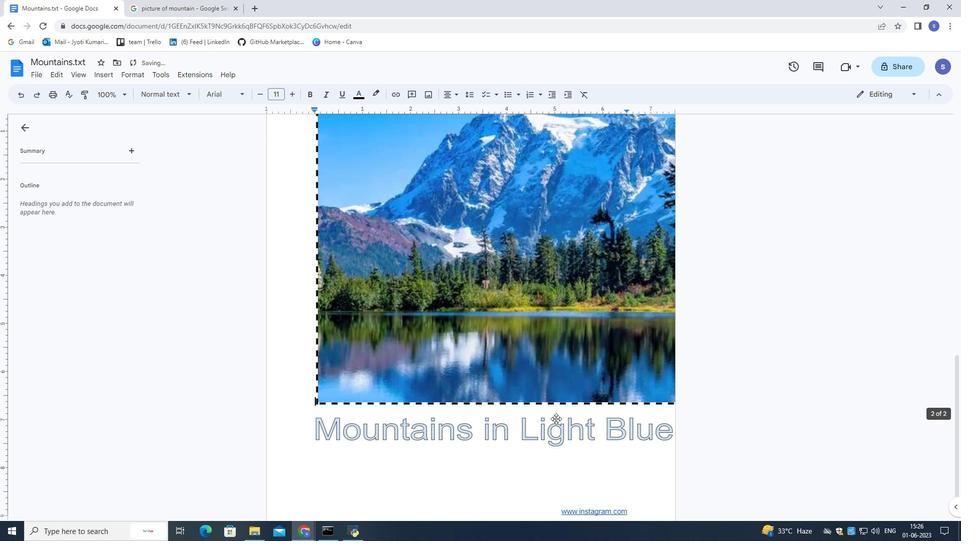
Action: Mouse moved to (551, 421)
Screenshot: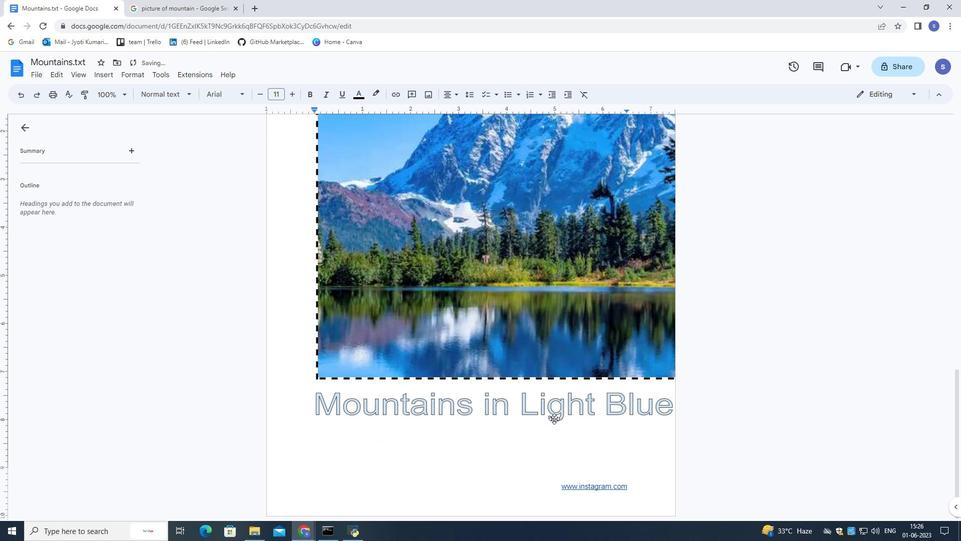 
Action: Mouse scrolled (553, 417) with delta (0, 0)
Screenshot: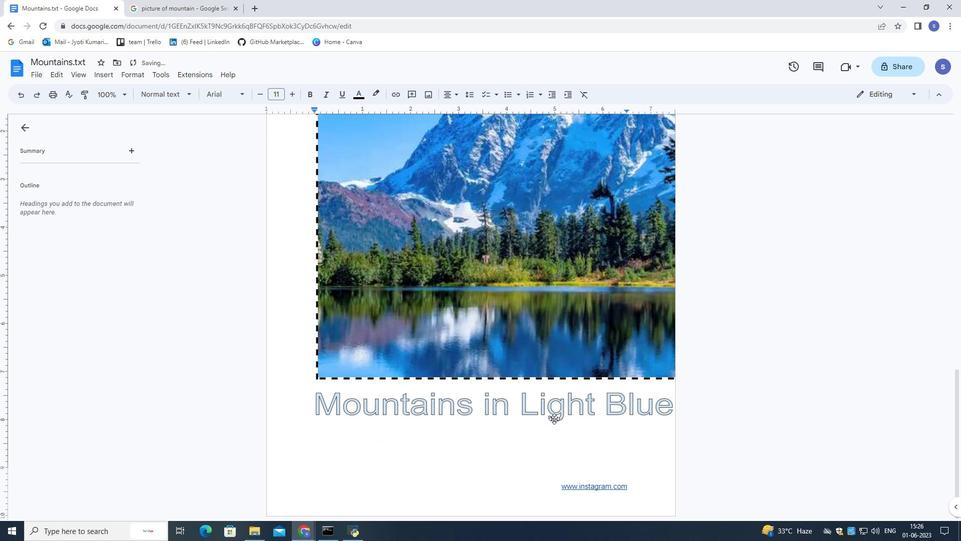 
Action: Mouse moved to (551, 421)
Screenshot: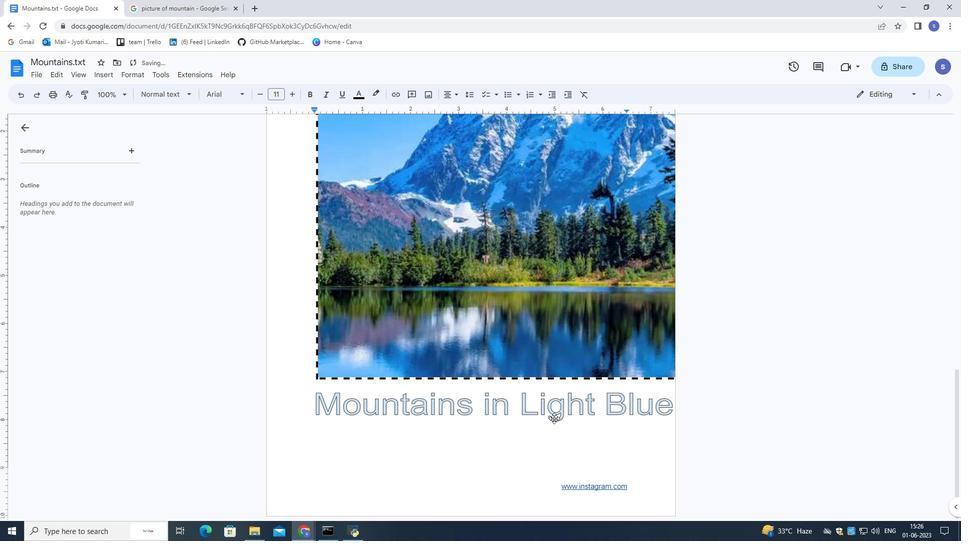 
Action: Mouse scrolled (551, 421) with delta (0, 0)
Screenshot: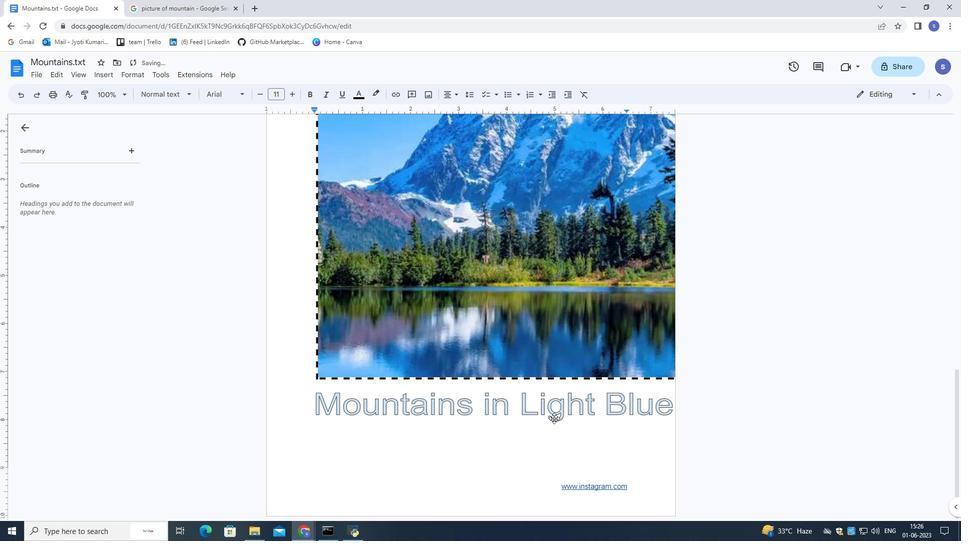 
Action: Mouse scrolled (551, 421) with delta (0, 0)
Screenshot: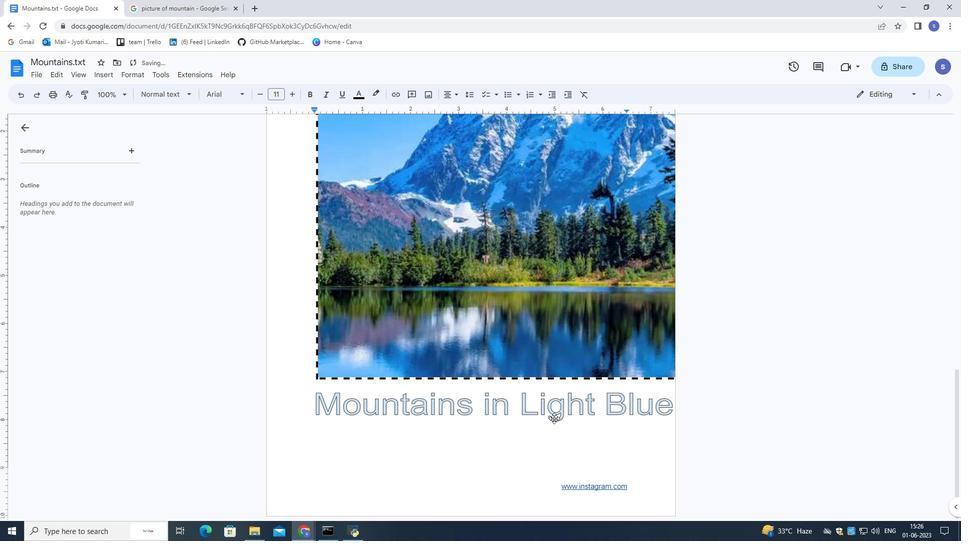 
Action: Mouse scrolled (551, 421) with delta (0, 0)
Screenshot: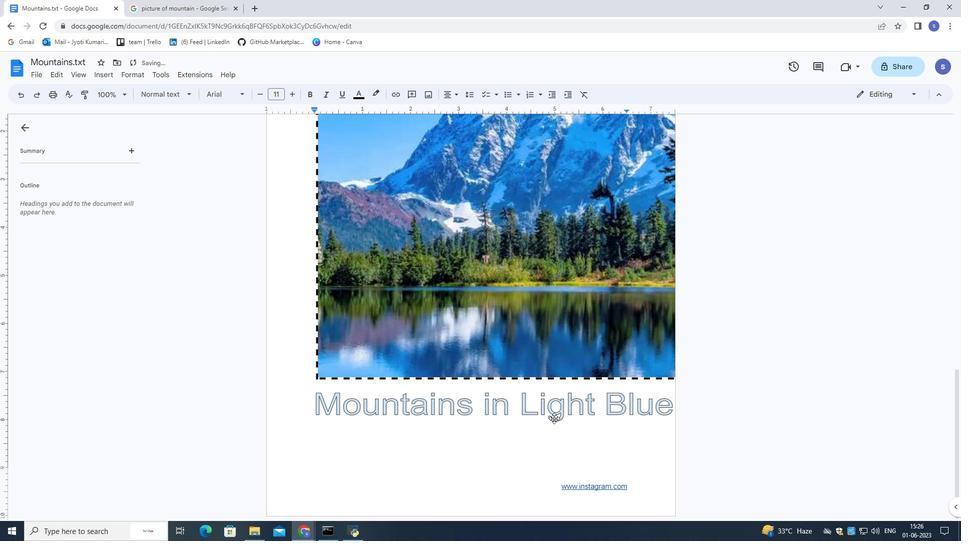 
Action: Mouse scrolled (551, 421) with delta (0, 0)
Screenshot: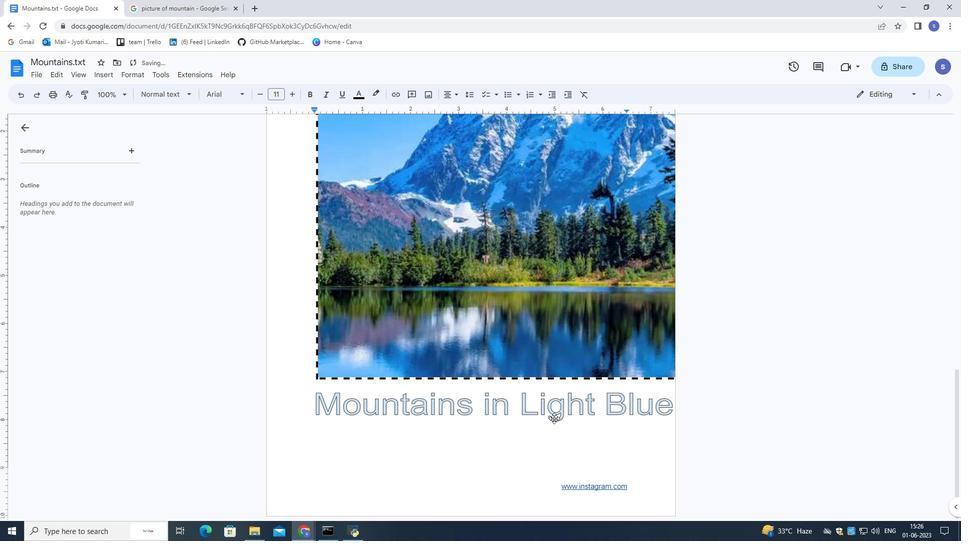 
Action: Mouse scrolled (551, 422) with delta (0, 0)
Screenshot: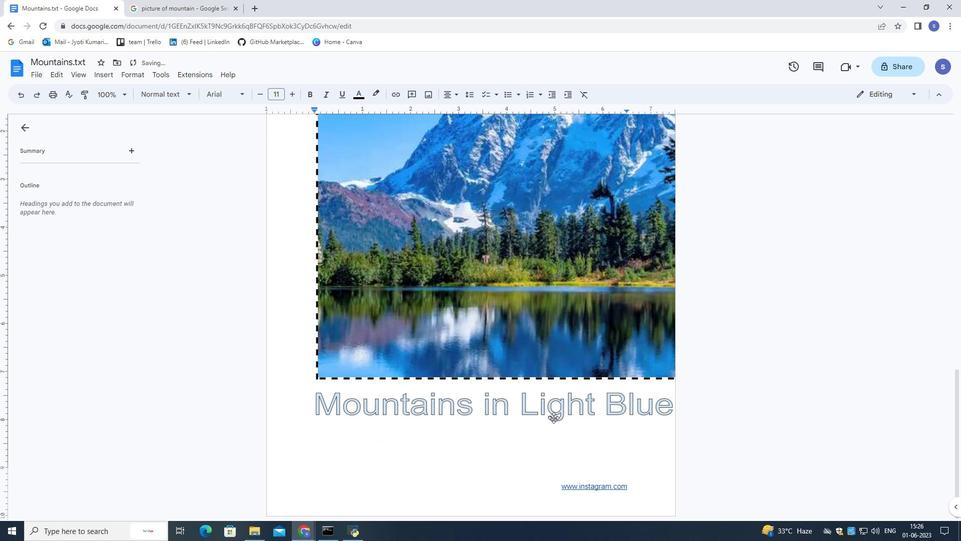 
Action: Mouse moved to (551, 421)
Screenshot: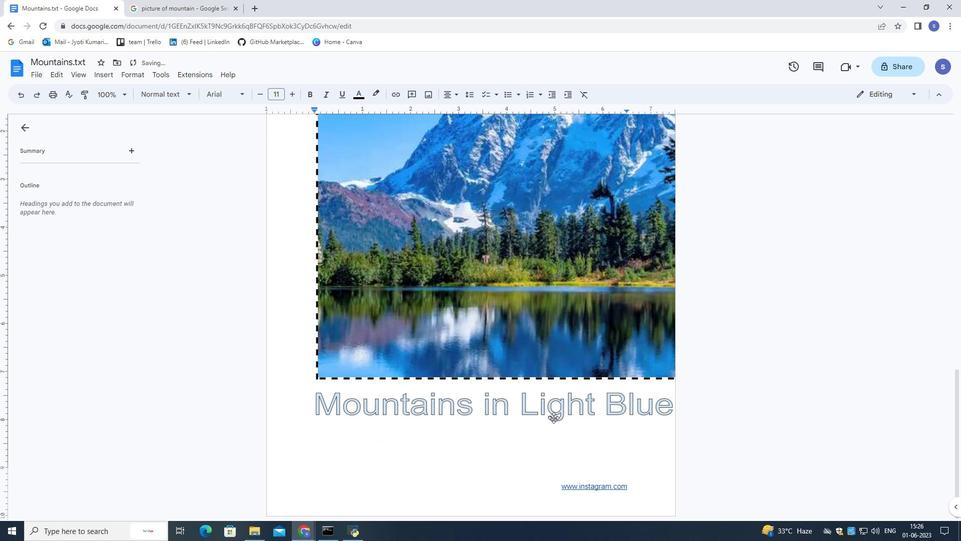 
Action: Mouse scrolled (551, 422) with delta (0, 0)
Screenshot: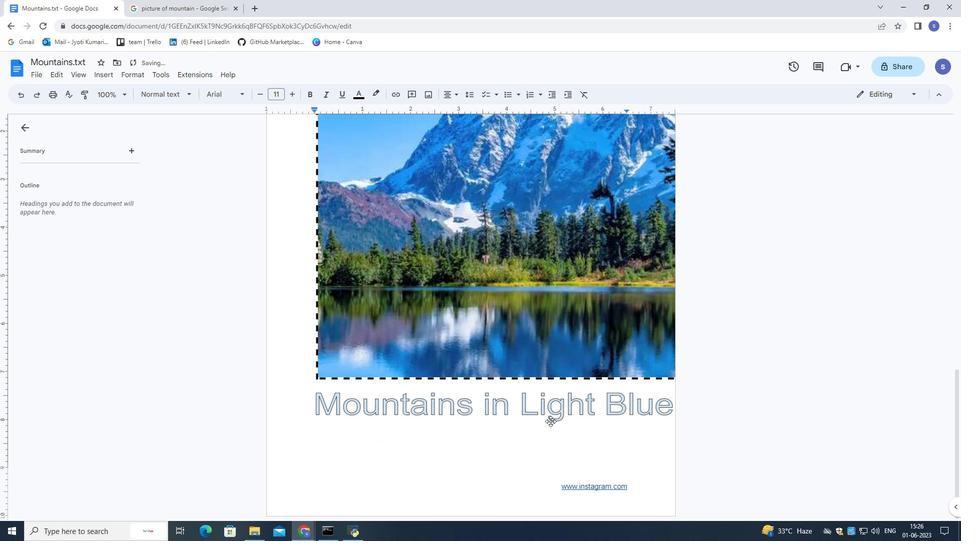 
Action: Mouse scrolled (551, 422) with delta (0, 0)
Screenshot: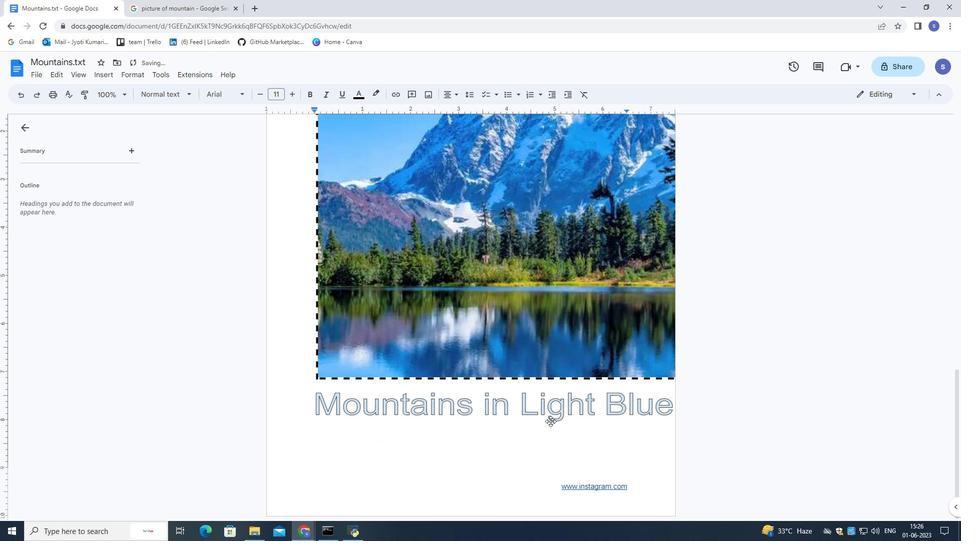 
Action: Mouse moved to (550, 421)
Screenshot: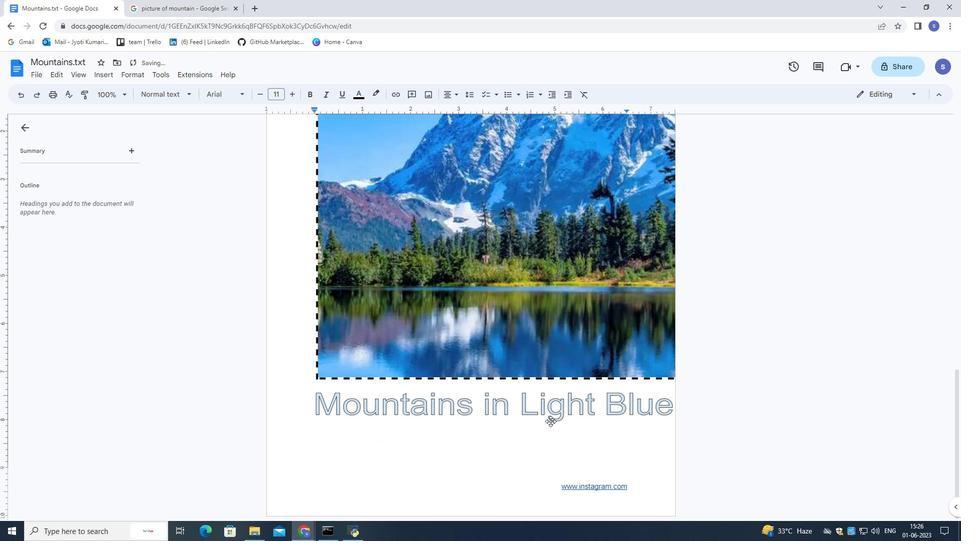 
Action: Mouse scrolled (550, 422) with delta (0, 0)
Screenshot: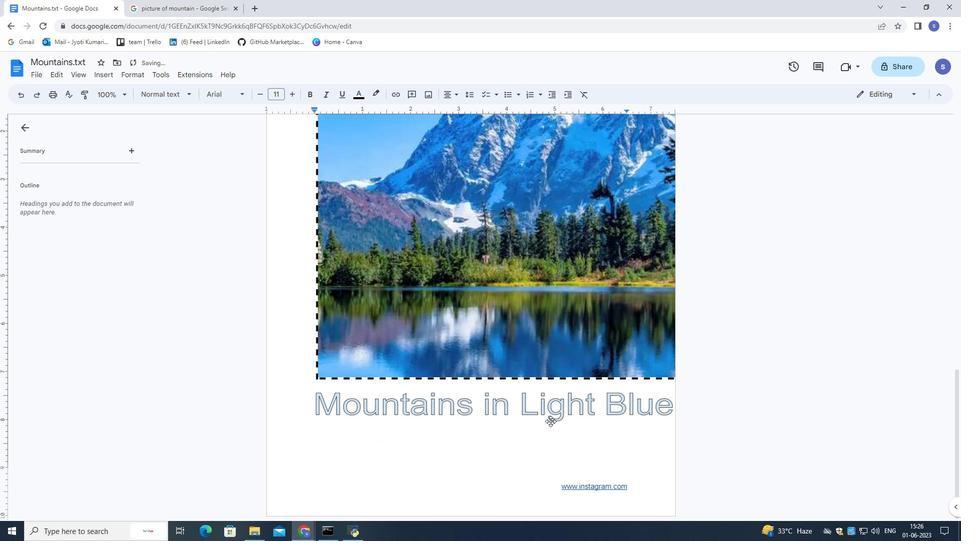
Action: Mouse moved to (549, 421)
Screenshot: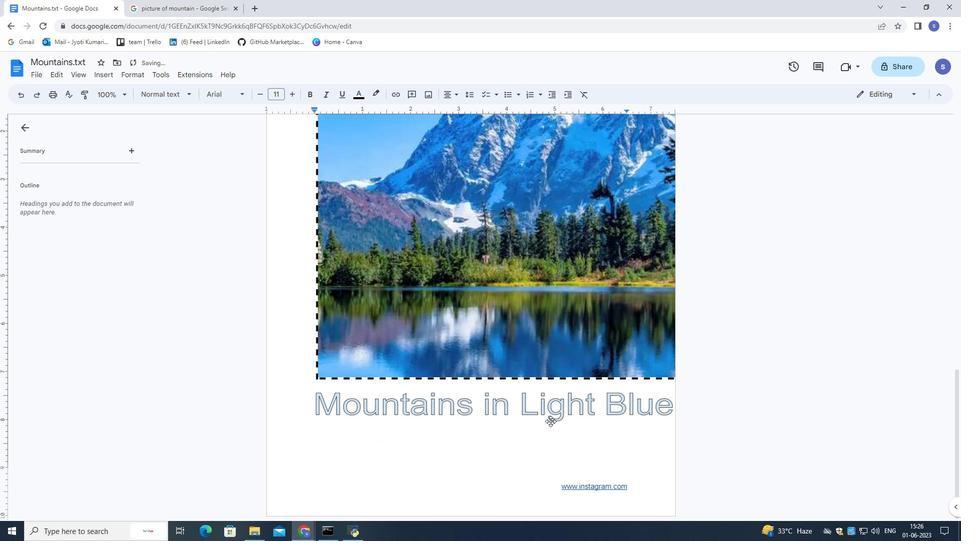 
Action: Mouse scrolled (550, 422) with delta (0, 0)
Screenshot: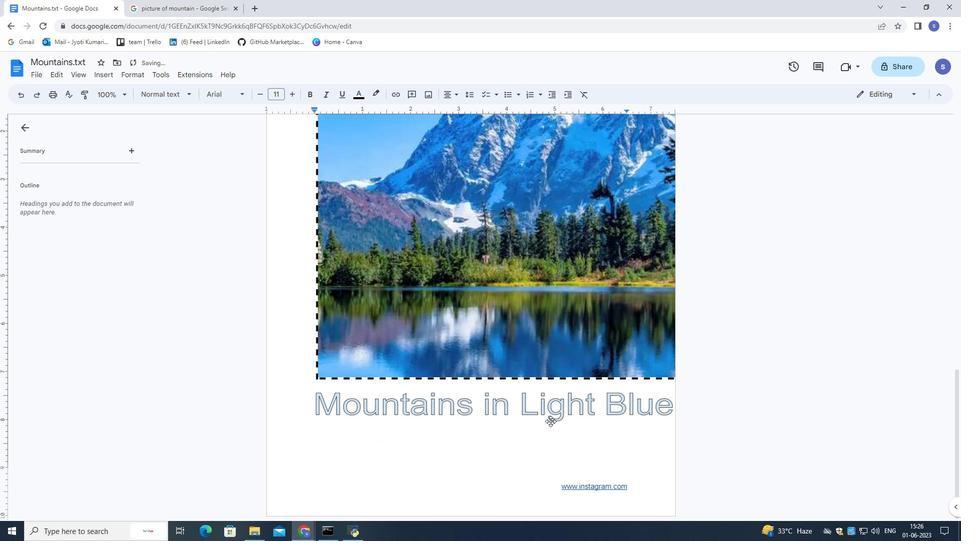 
Action: Mouse moved to (549, 420)
Screenshot: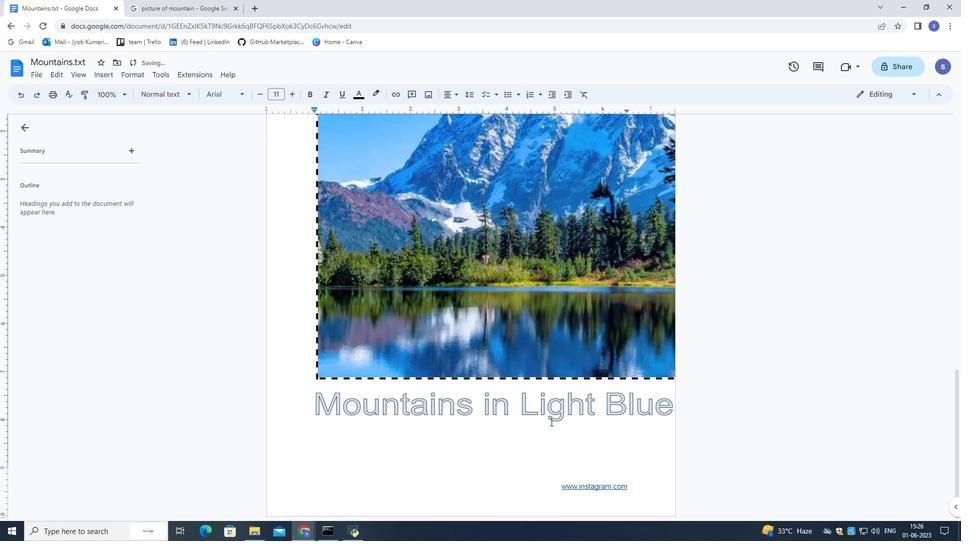 
Action: Mouse scrolled (549, 421) with delta (0, 0)
Screenshot: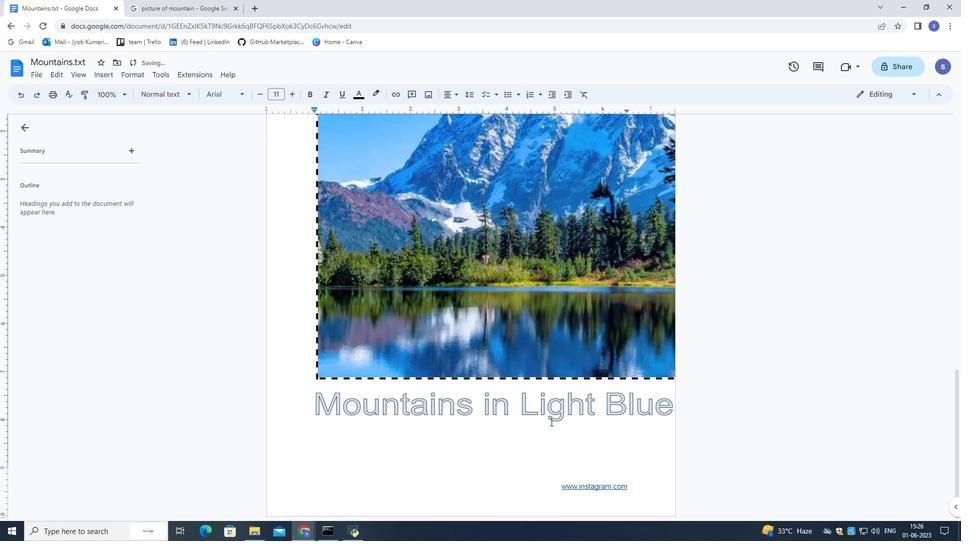 
Action: Mouse moved to (545, 418)
Screenshot: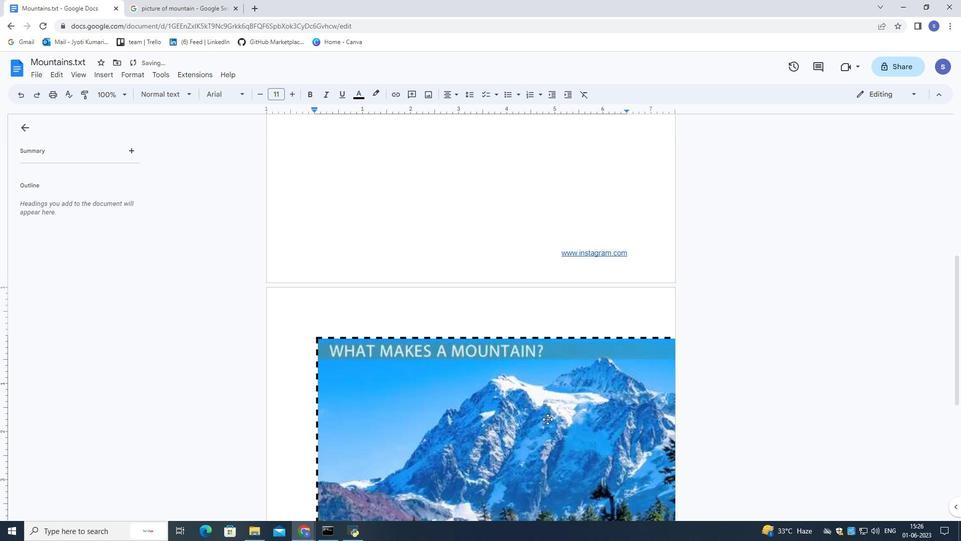
Action: Mouse scrolled (546, 419) with delta (0, 0)
Screenshot: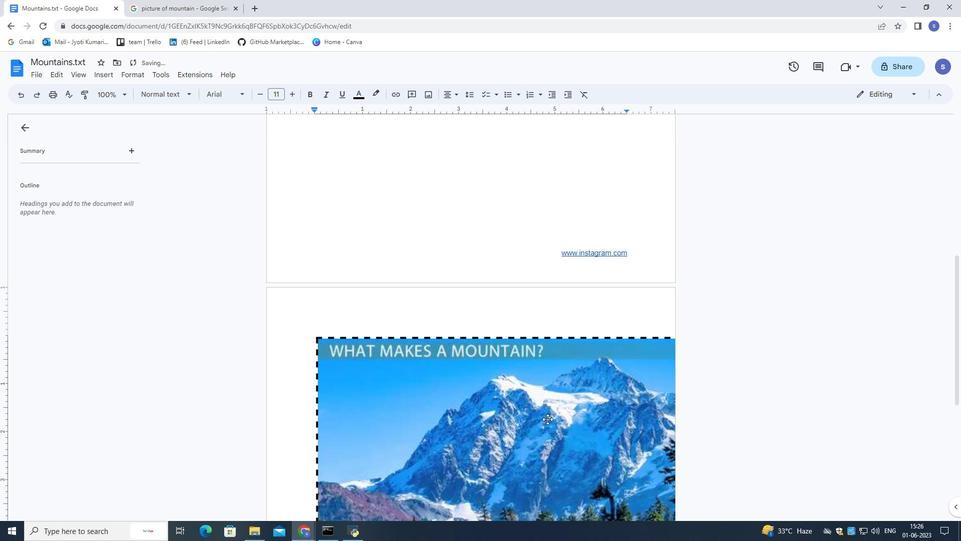 
Action: Mouse scrolled (546, 419) with delta (0, 0)
Screenshot: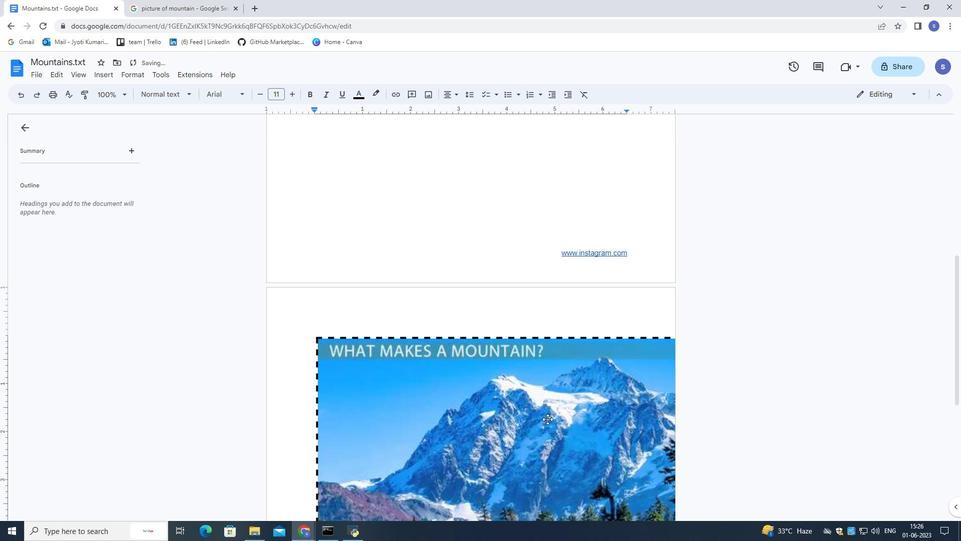
Action: Mouse scrolled (546, 419) with delta (0, 0)
Screenshot: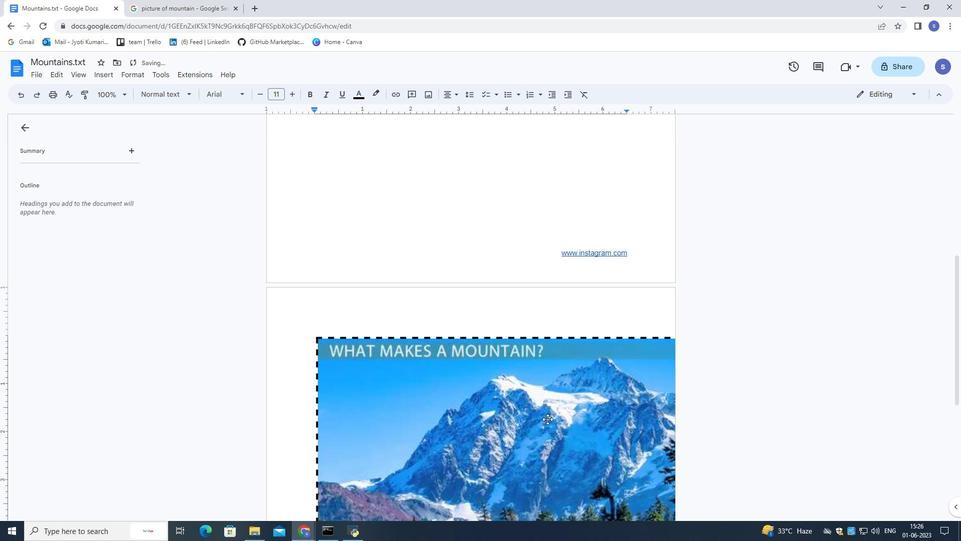 
Action: Mouse scrolled (546, 419) with delta (0, 0)
Screenshot: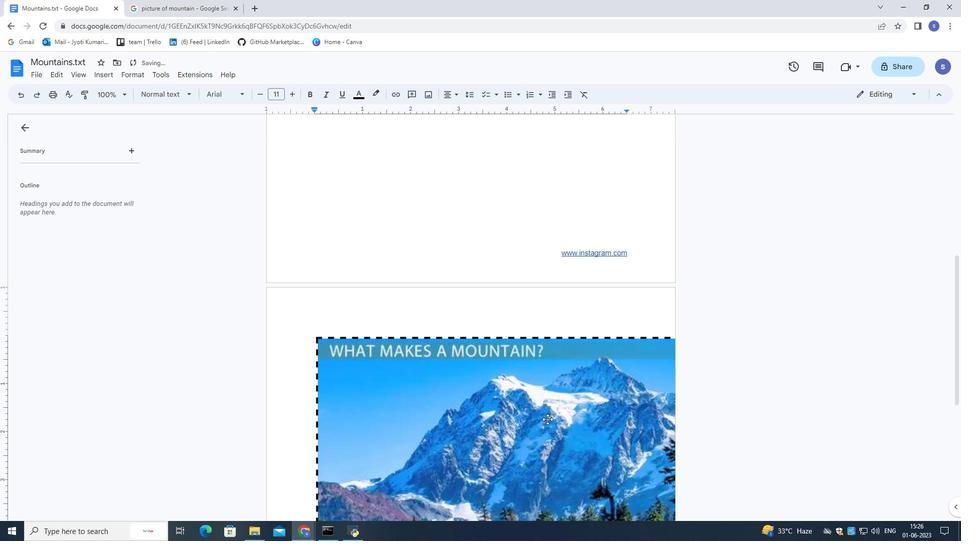 
Action: Mouse scrolled (545, 419) with delta (0, 0)
Screenshot: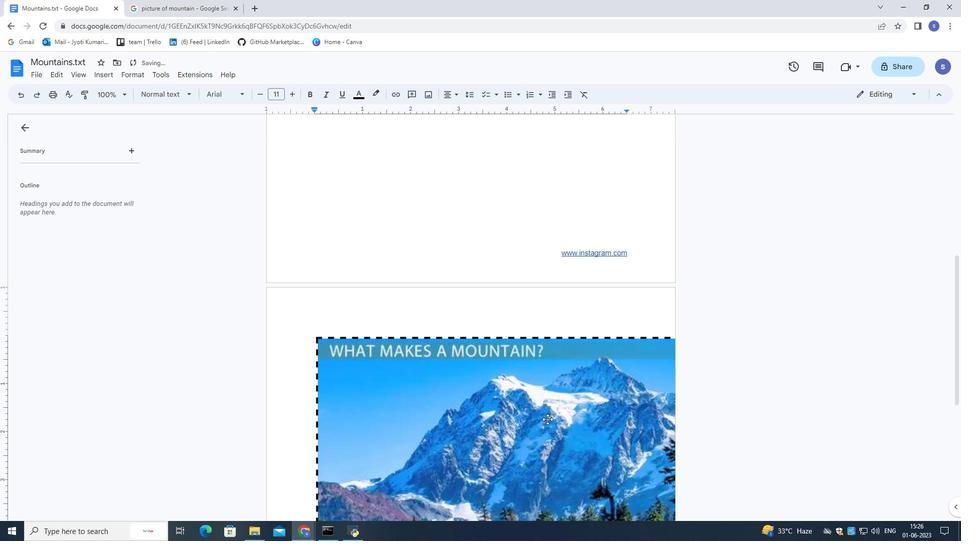 
Action: Mouse scrolled (545, 419) with delta (0, 0)
Screenshot: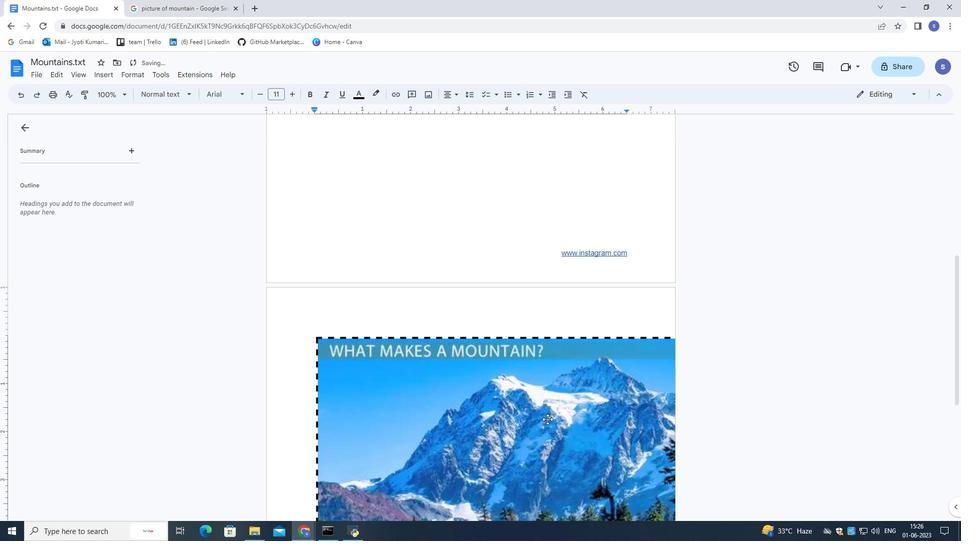 
Action: Mouse scrolled (545, 419) with delta (0, 0)
Screenshot: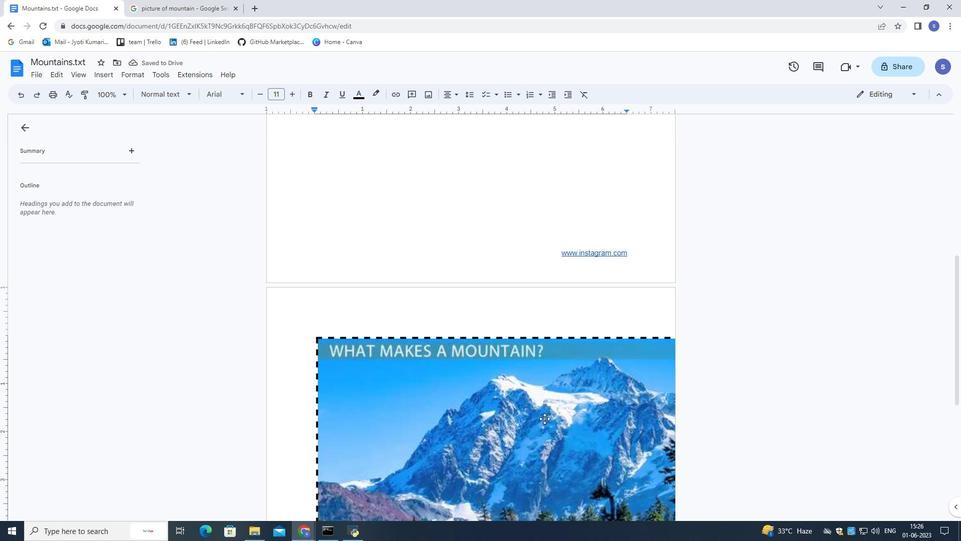 
Action: Mouse scrolled (545, 419) with delta (0, 0)
Screenshot: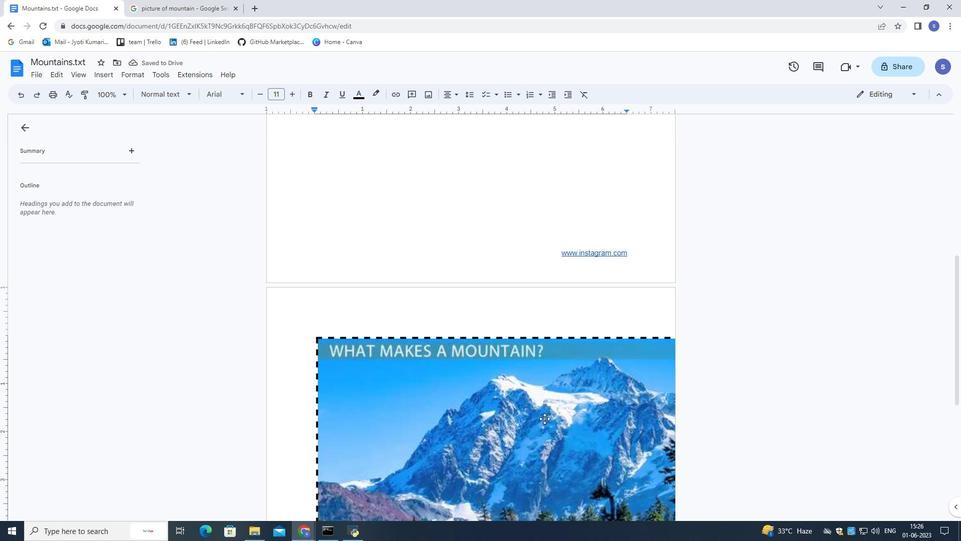 
Action: Mouse moved to (544, 417)
Screenshot: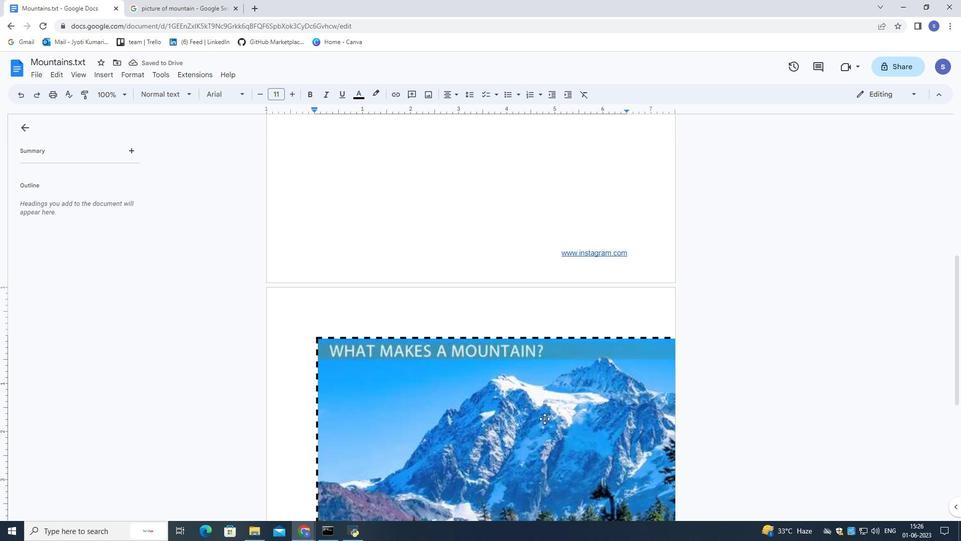 
Action: Mouse scrolled (544, 418) with delta (0, 0)
Screenshot: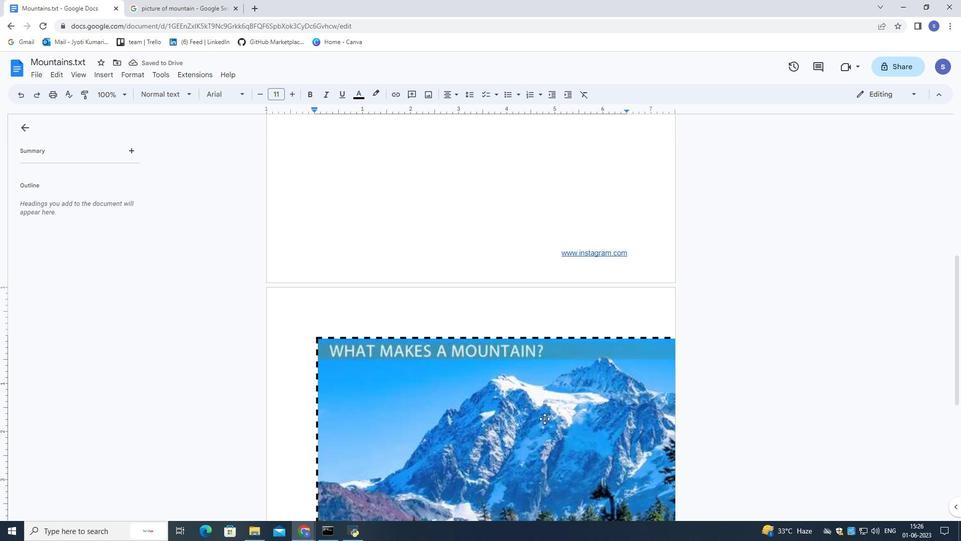 
Action: Mouse moved to (533, 409)
Screenshot: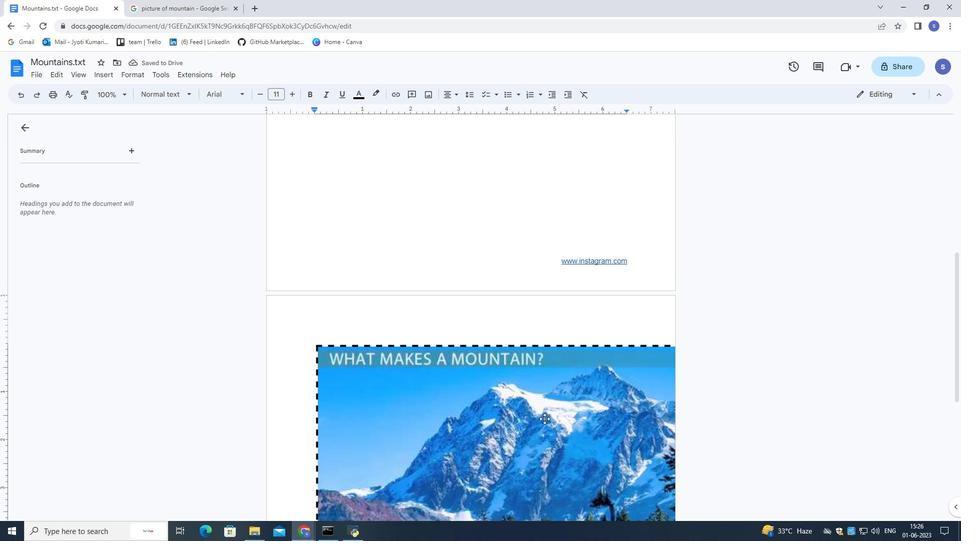 
Action: Mouse scrolled (536, 413) with delta (0, 0)
Screenshot: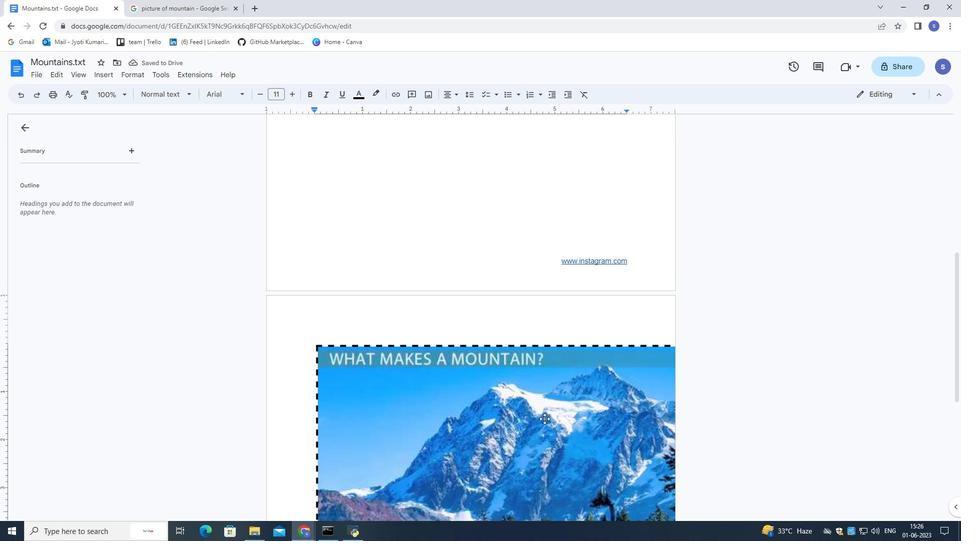 
Action: Mouse moved to (523, 401)
Screenshot: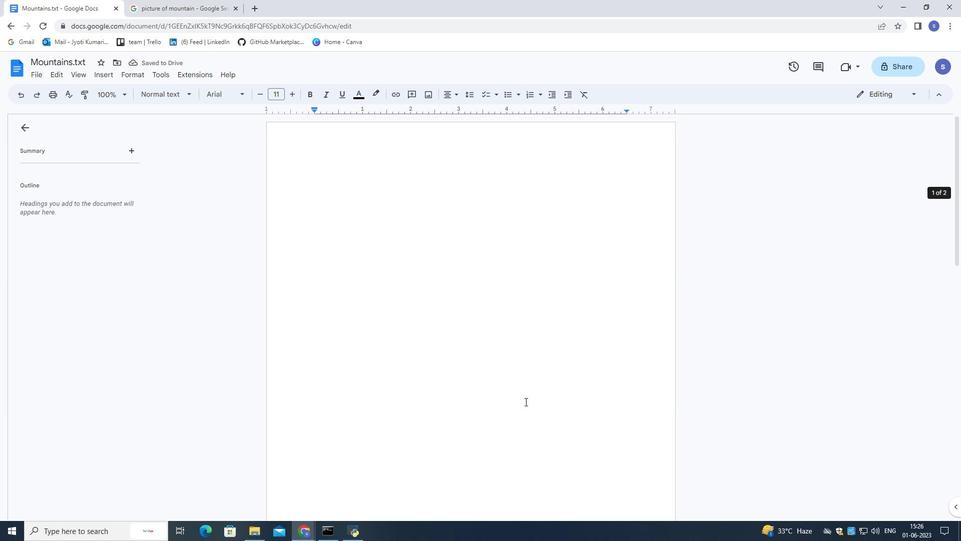 
Action: Mouse scrolled (523, 401) with delta (0, 0)
Screenshot: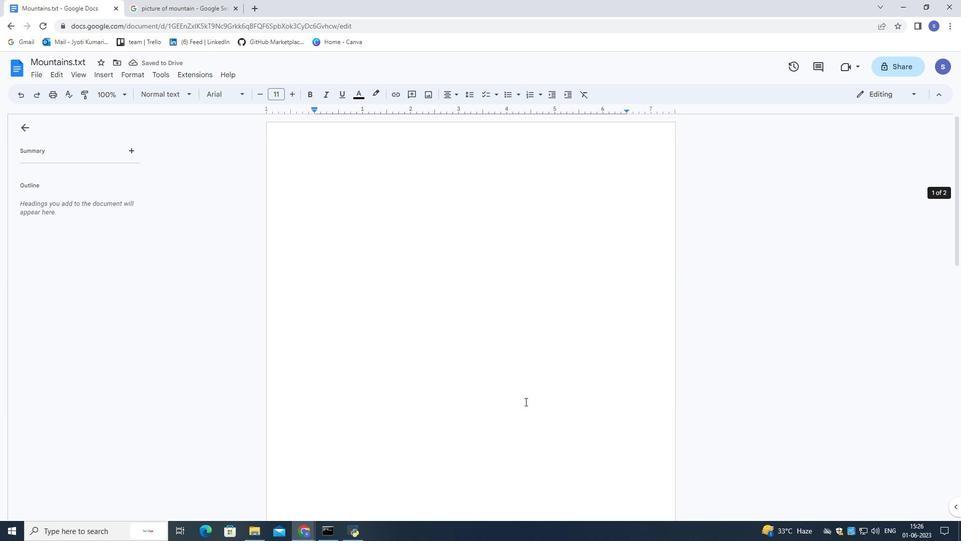 
Action: Mouse moved to (523, 401)
Screenshot: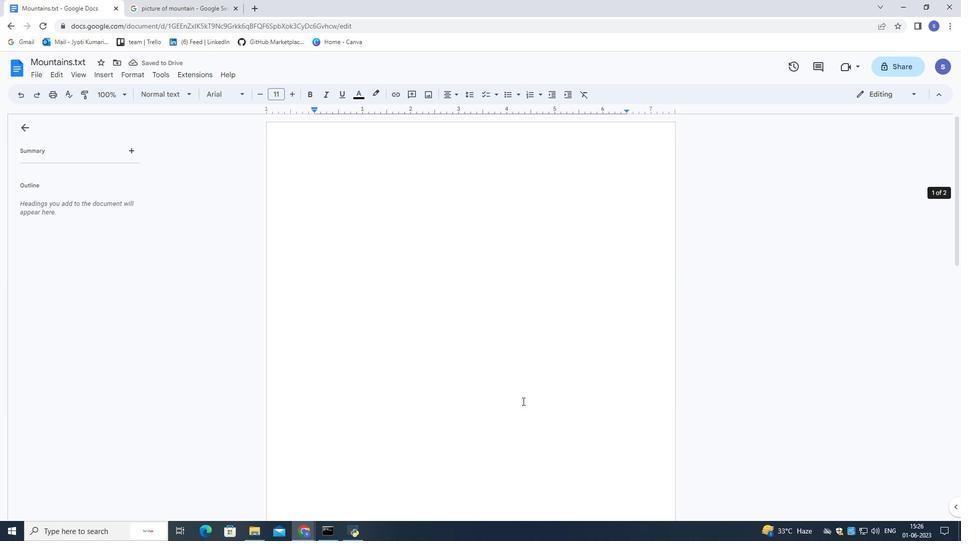 
Action: Mouse scrolled (523, 401) with delta (0, 0)
Screenshot: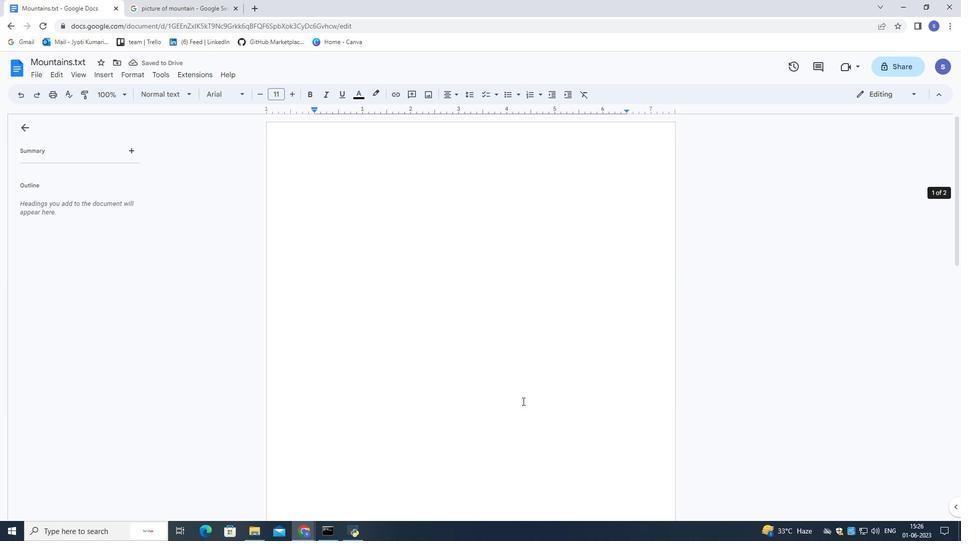
Action: Mouse moved to (522, 401)
Screenshot: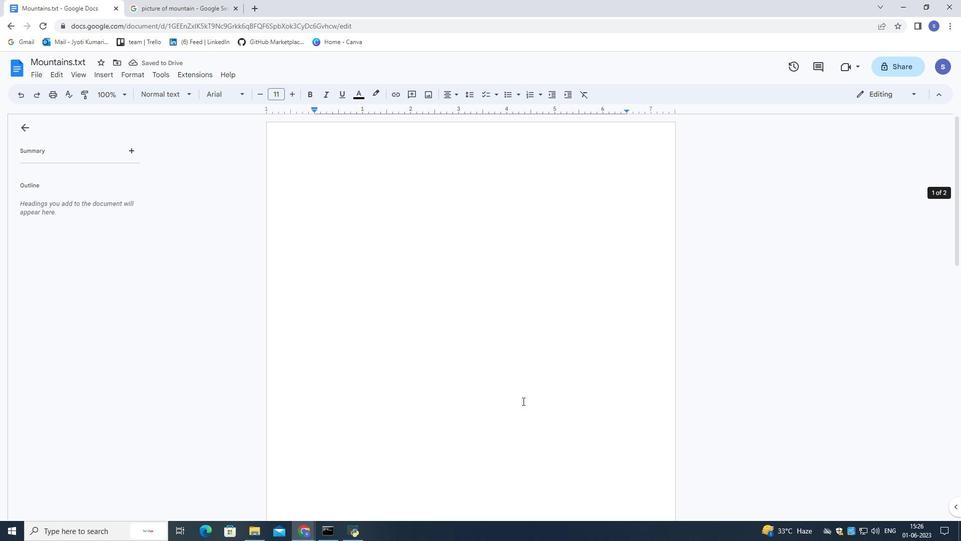 
Action: Mouse scrolled (522, 401) with delta (0, 0)
Screenshot: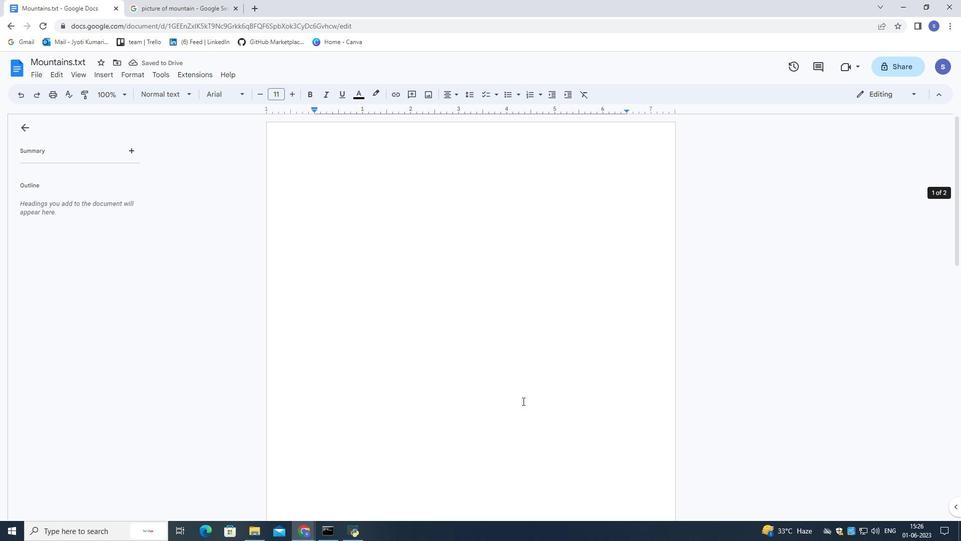 
Action: Mouse moved to (156, 75)
Screenshot: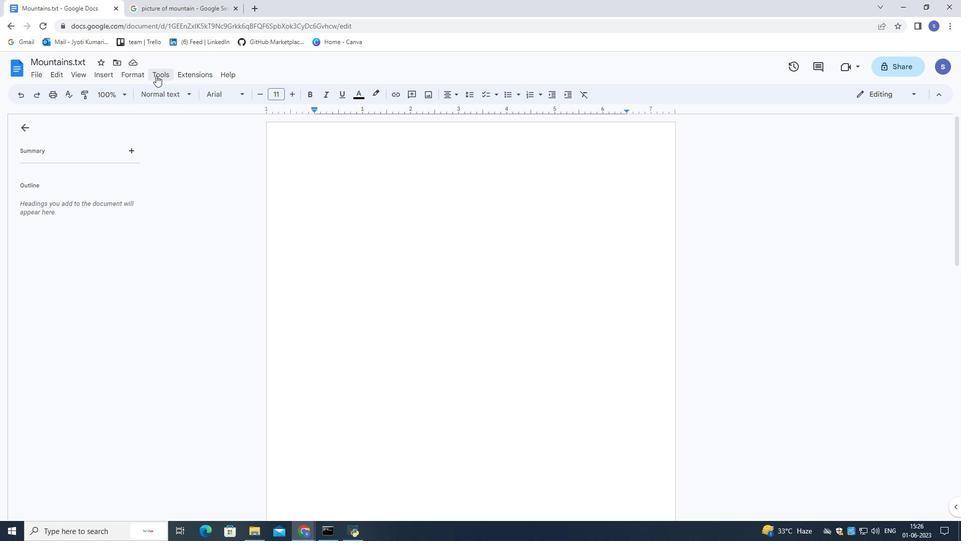 
Action: Mouse pressed left at (156, 75)
Screenshot: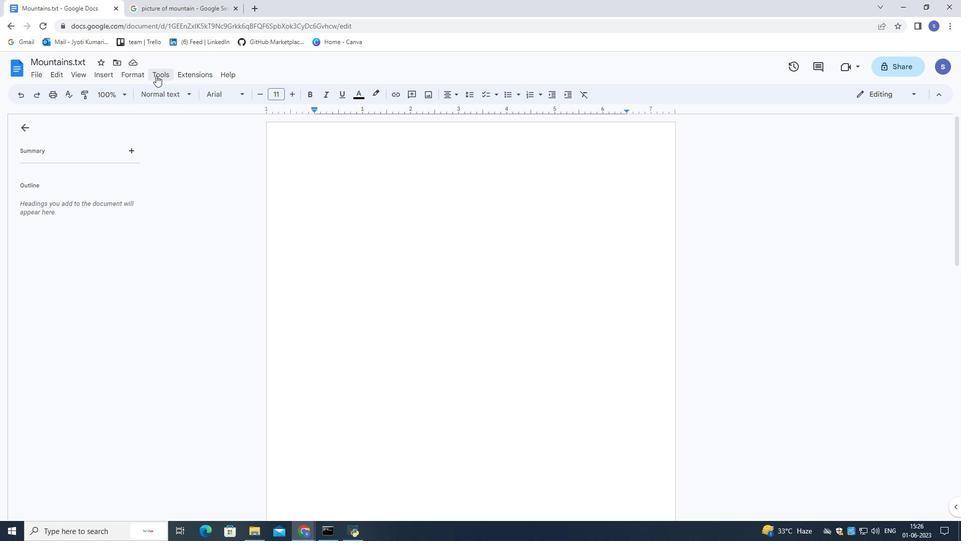 
Action: Mouse moved to (208, 169)
Screenshot: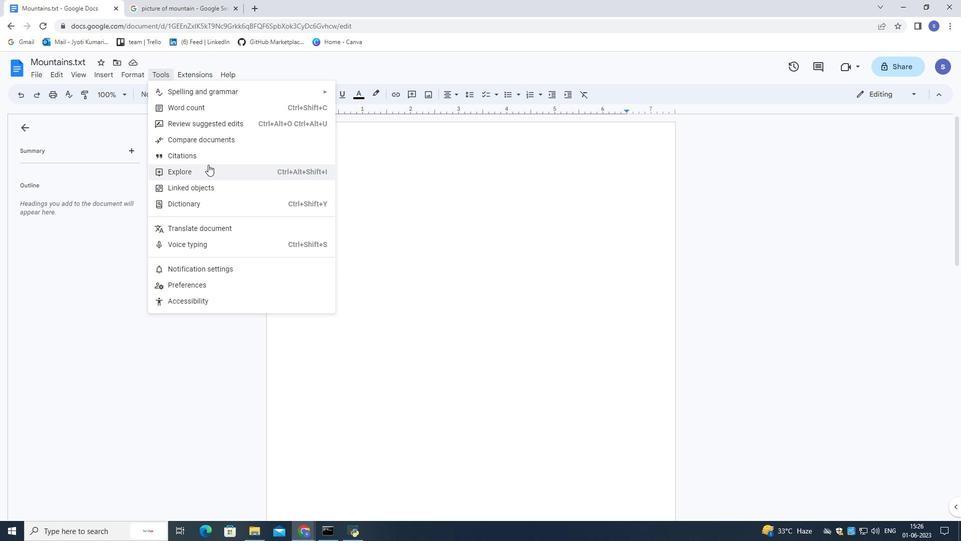 
Action: Mouse pressed left at (208, 169)
Screenshot: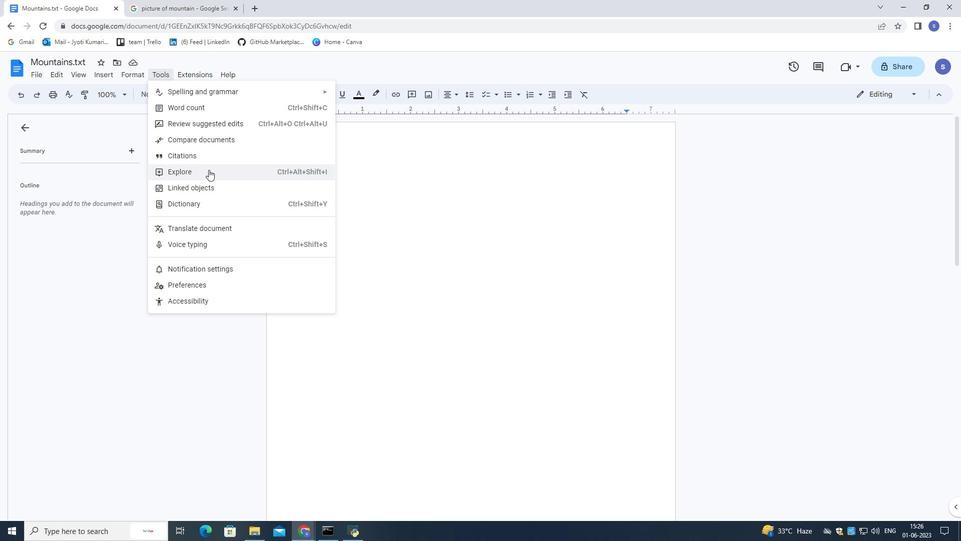 
Action: Mouse moved to (892, 121)
Screenshot: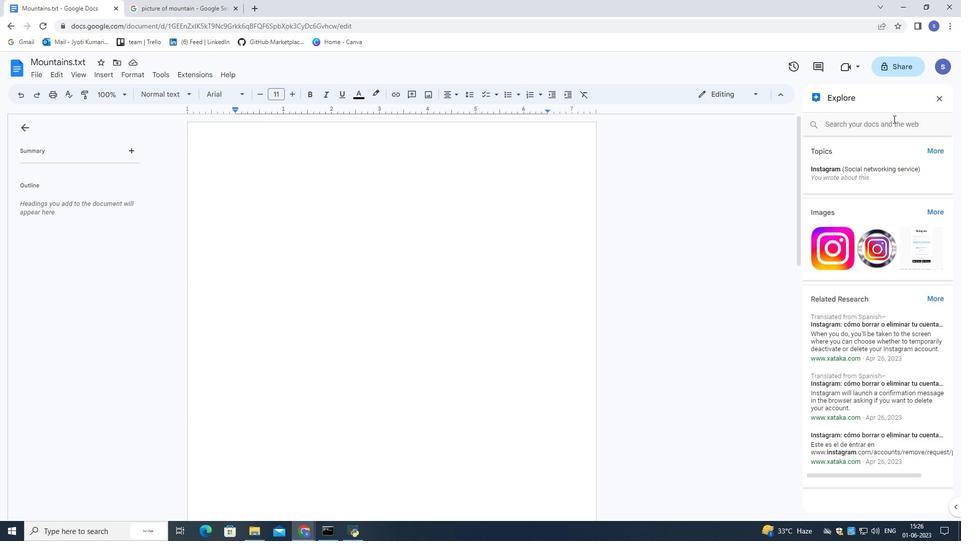 
Action: Mouse pressed left at (892, 121)
Screenshot: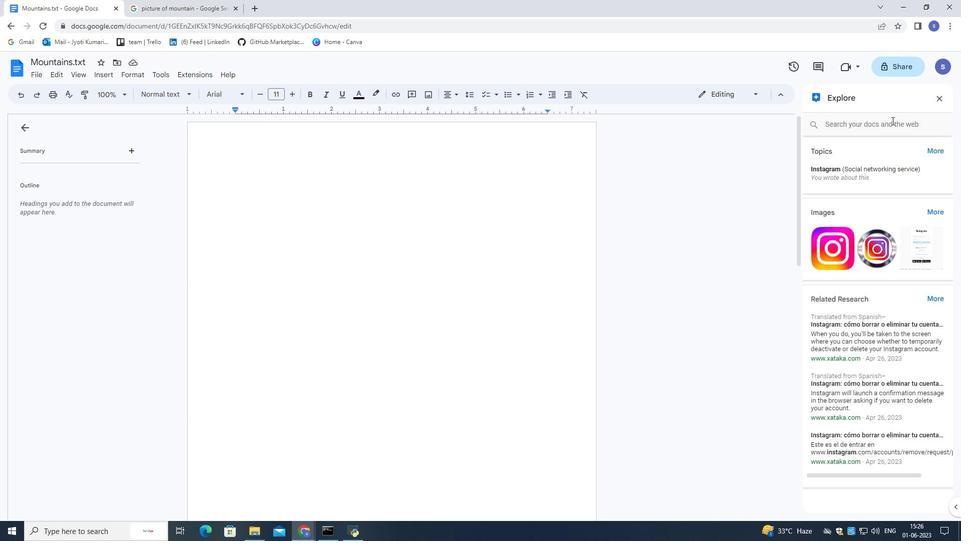 
Action: Mouse moved to (890, 126)
Screenshot: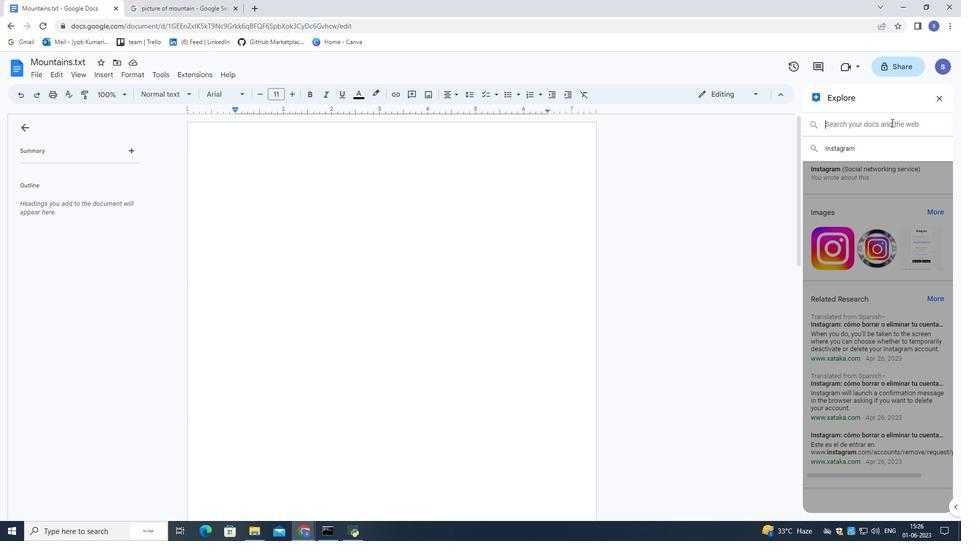 
Action: Key pressed mountain<Key.enter>
Screenshot: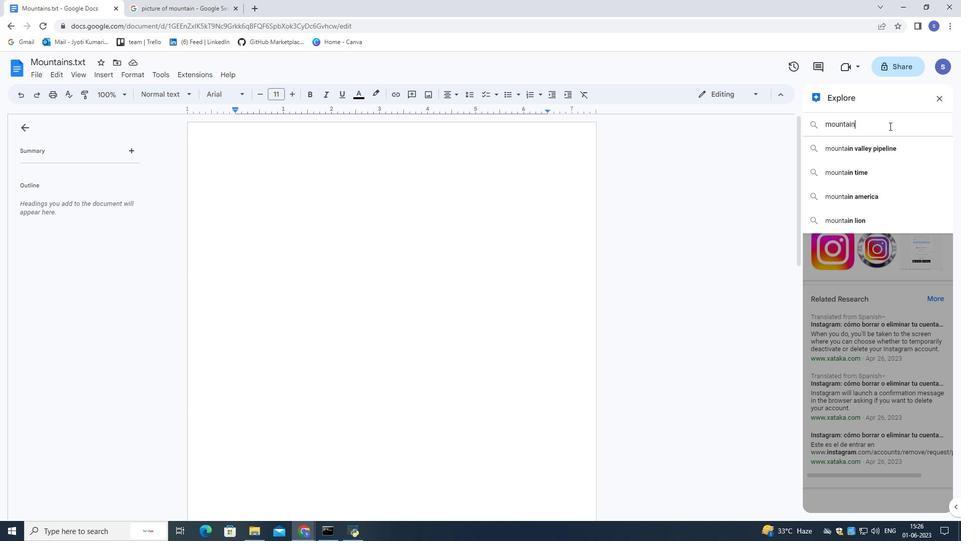 
Action: Mouse moved to (829, 235)
Screenshot: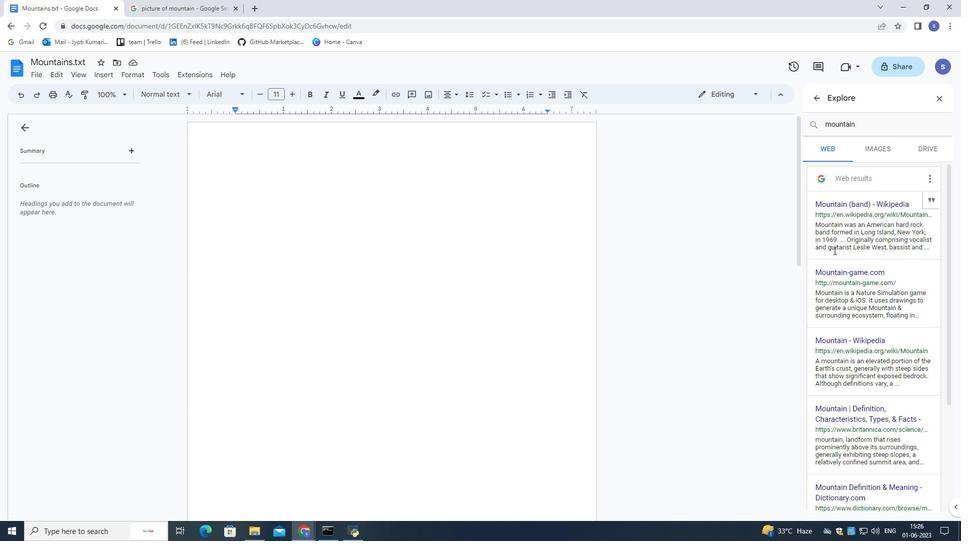 
Action: Mouse pressed left at (829, 235)
Screenshot: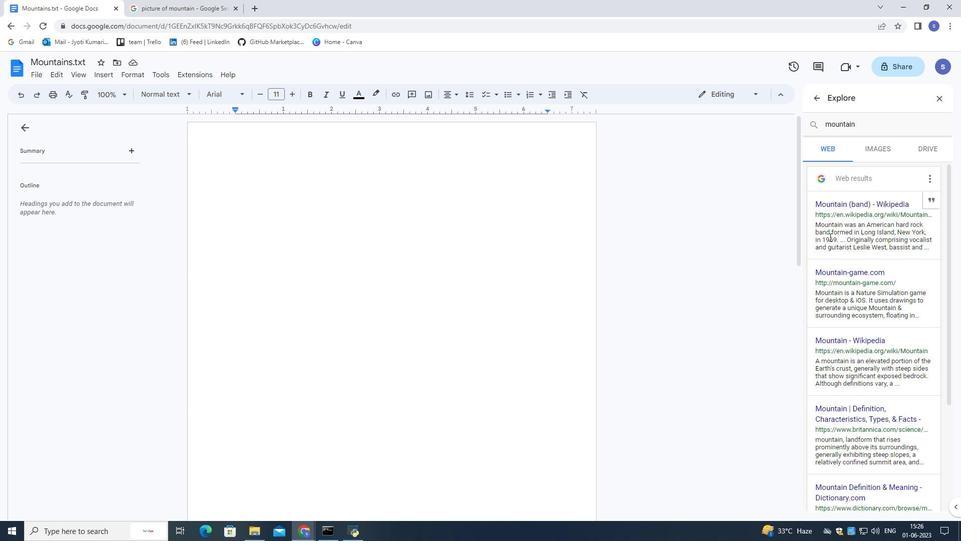 
Action: Mouse moved to (832, 199)
Screenshot: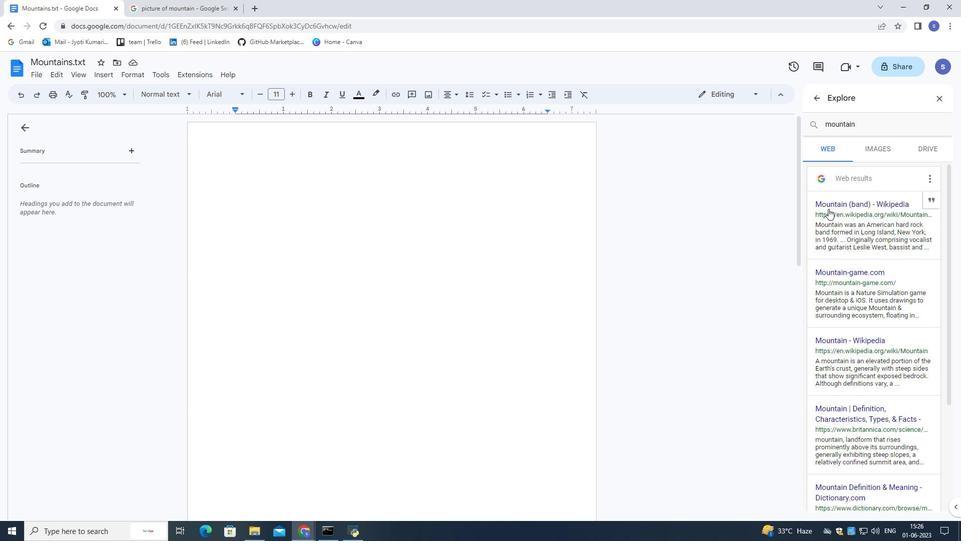 
Action: Mouse pressed left at (832, 199)
Screenshot: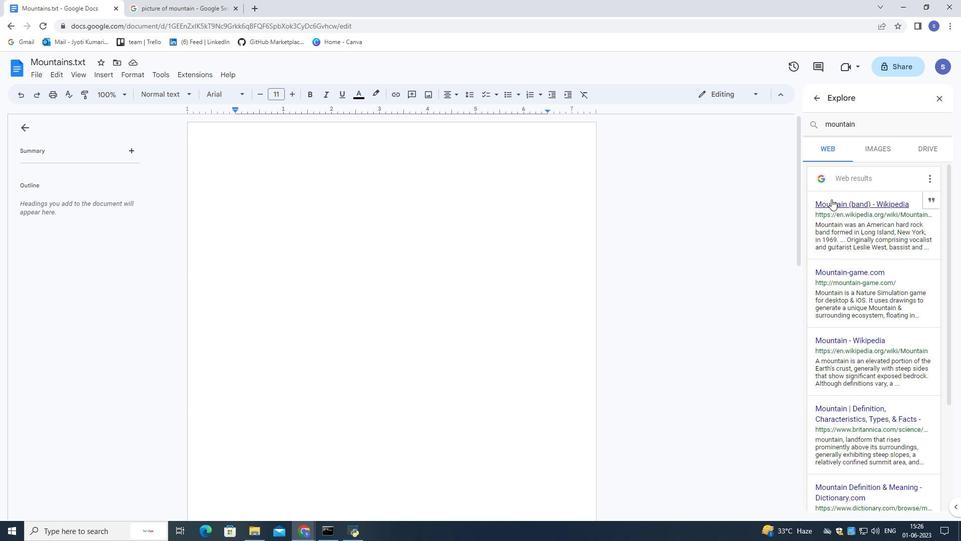
Action: Mouse moved to (235, 216)
Screenshot: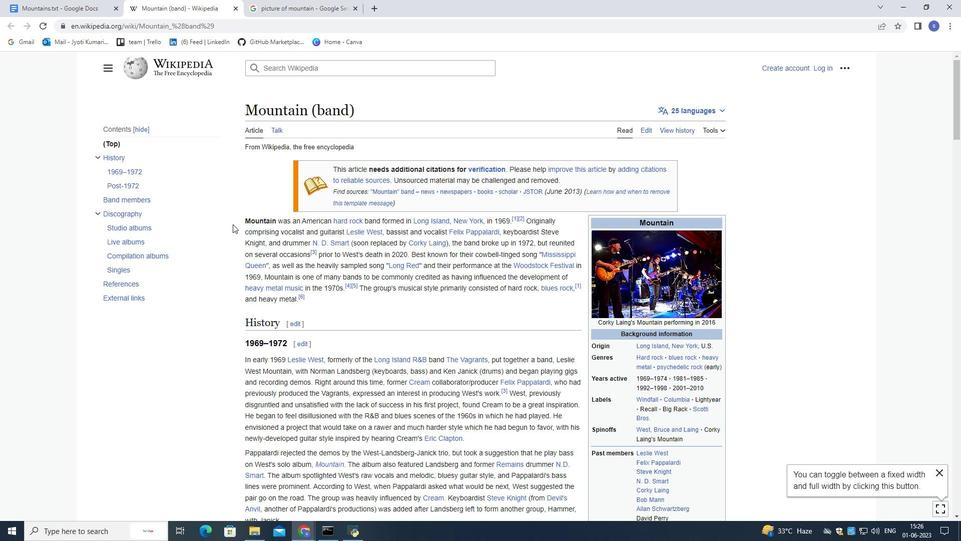 
Action: Mouse pressed left at (235, 216)
Screenshot: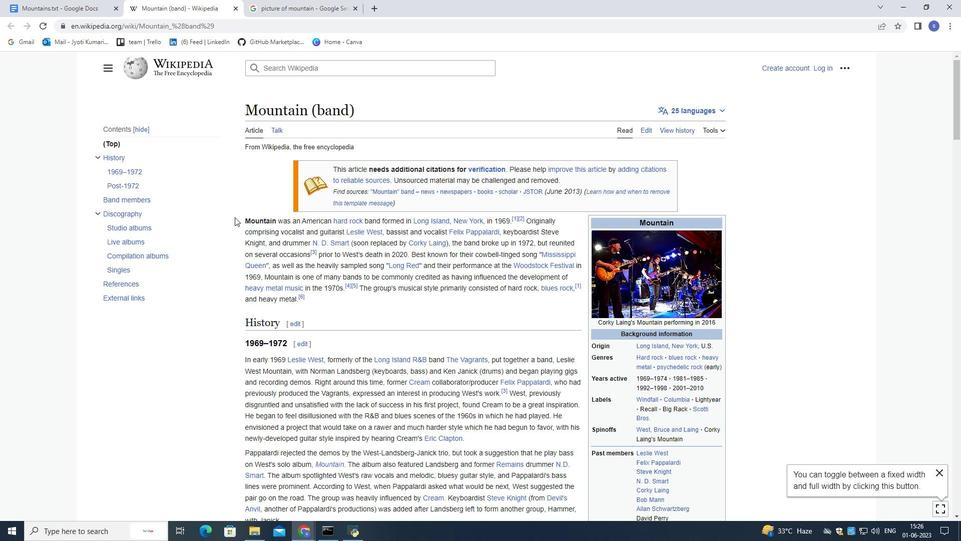 
Action: Mouse moved to (270, 264)
Screenshot: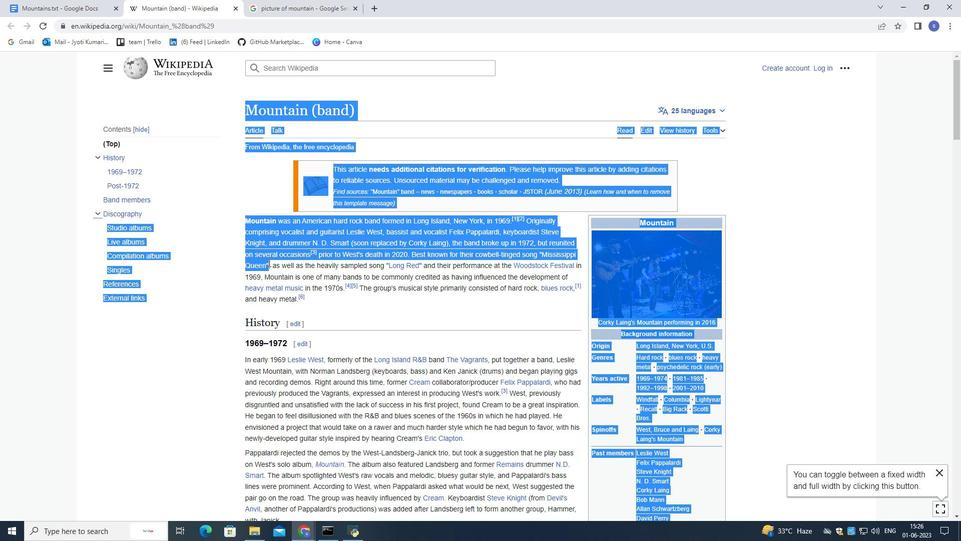 
Action: Key pressed ctrl+C
Screenshot: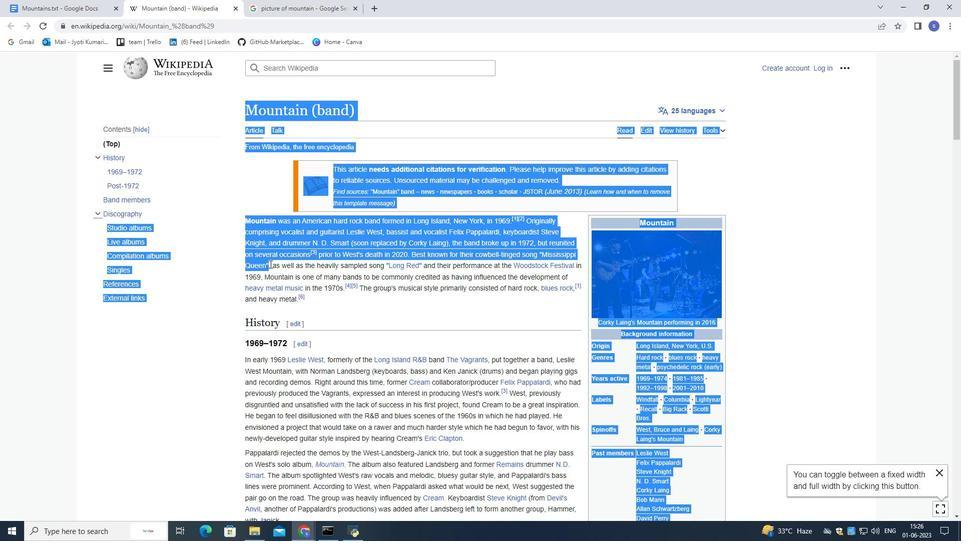 
Action: Mouse moved to (59, 0)
Screenshot: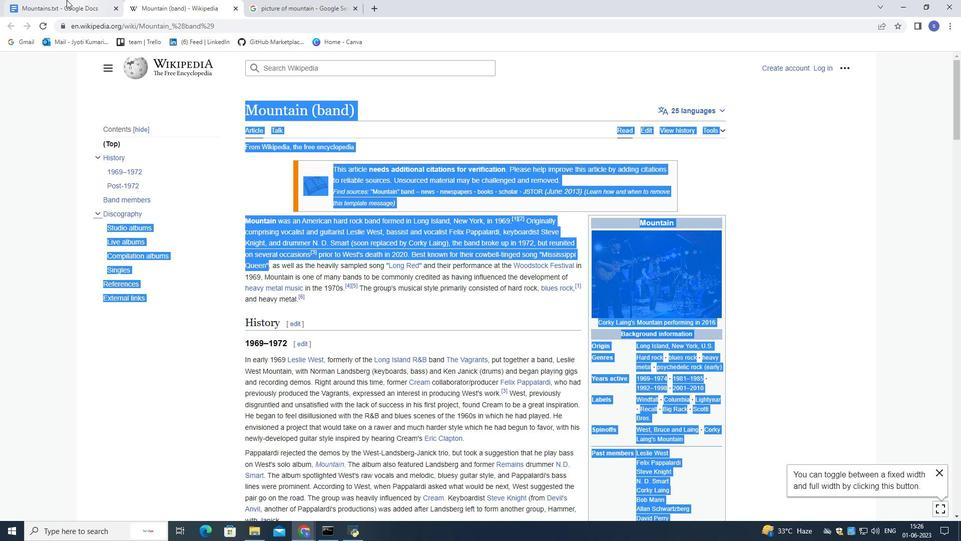 
Action: Mouse pressed left at (59, 0)
Screenshot: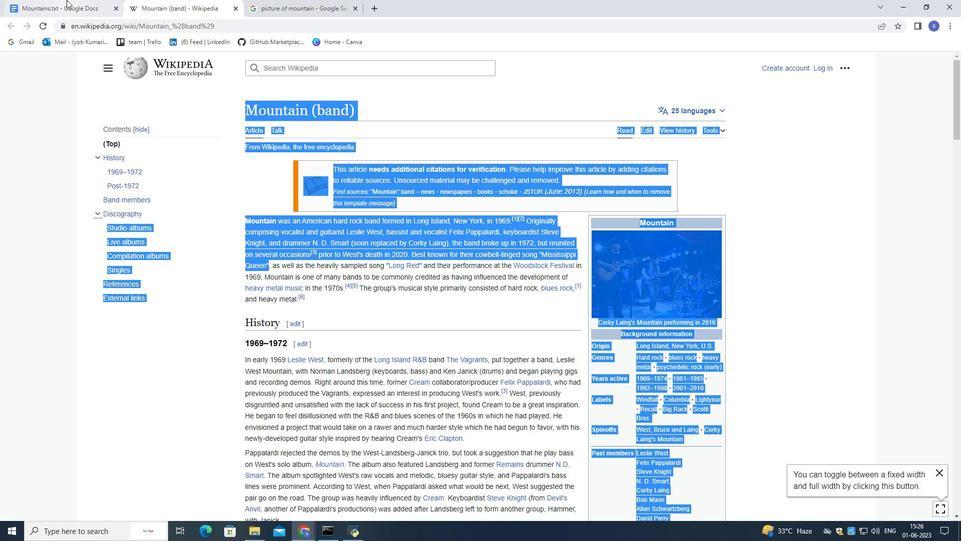 
Action: Mouse moved to (263, 200)
Screenshot: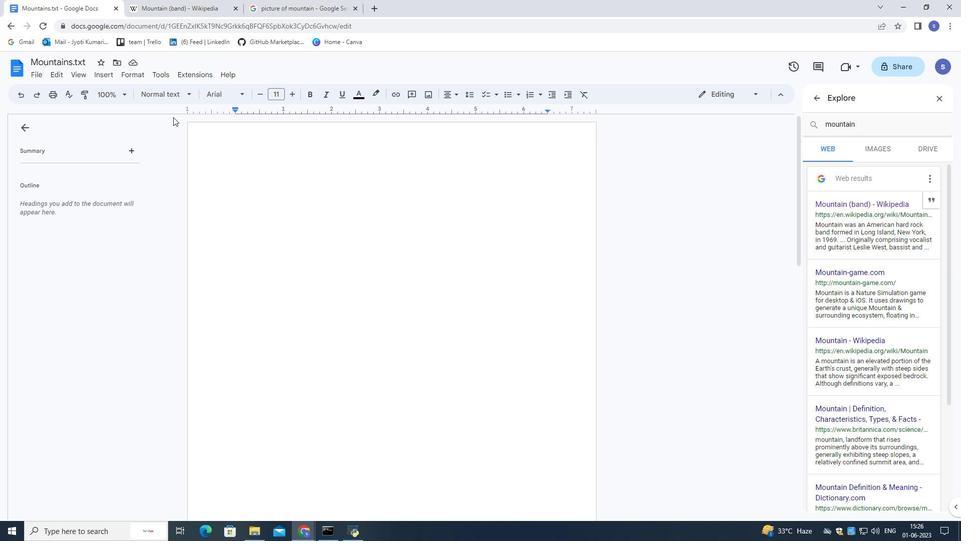 
Action: Mouse pressed left at (263, 200)
Screenshot: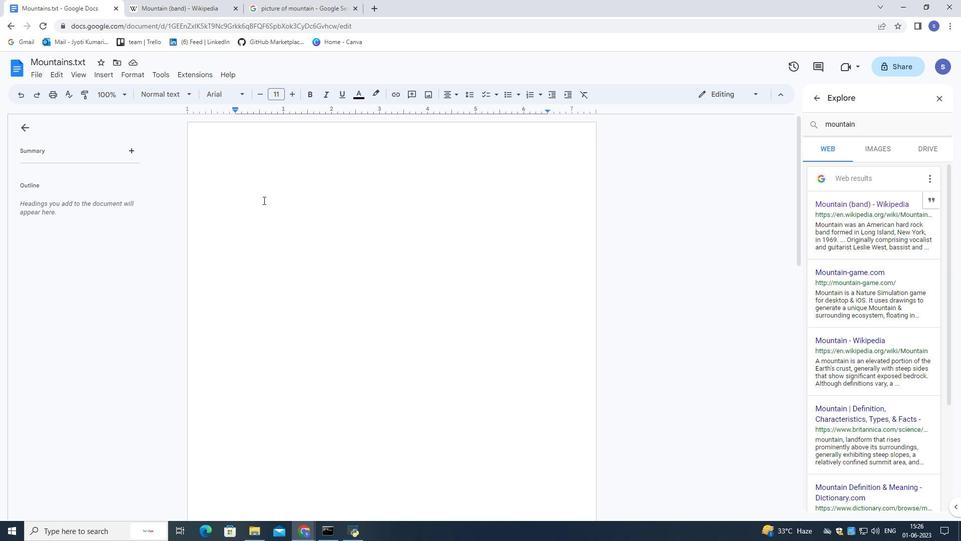 
Action: Key pressed ctrl+V
Screenshot: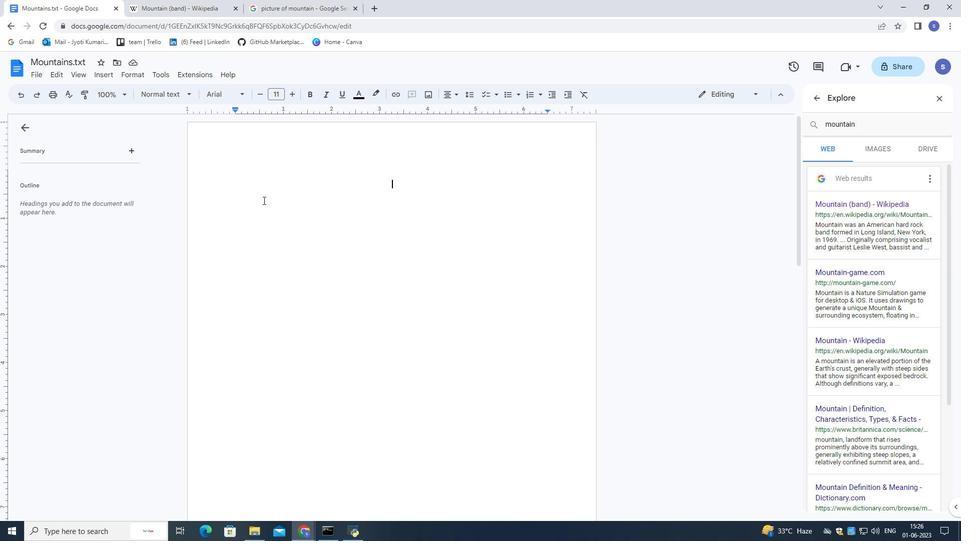 
Action: Mouse moved to (321, 282)
Screenshot: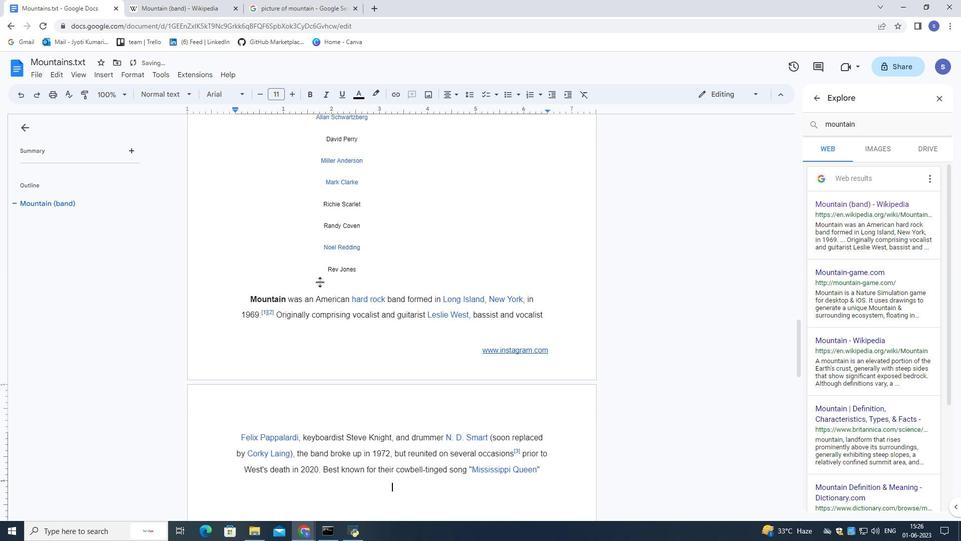 
Action: Mouse scrolled (321, 282) with delta (0, 0)
Screenshot: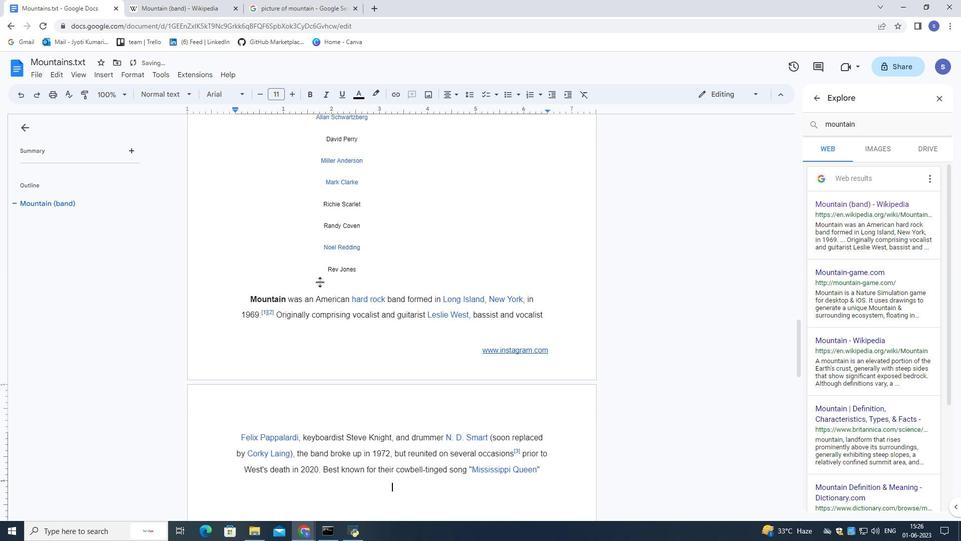 
Action: Mouse scrolled (321, 282) with delta (0, 0)
Screenshot: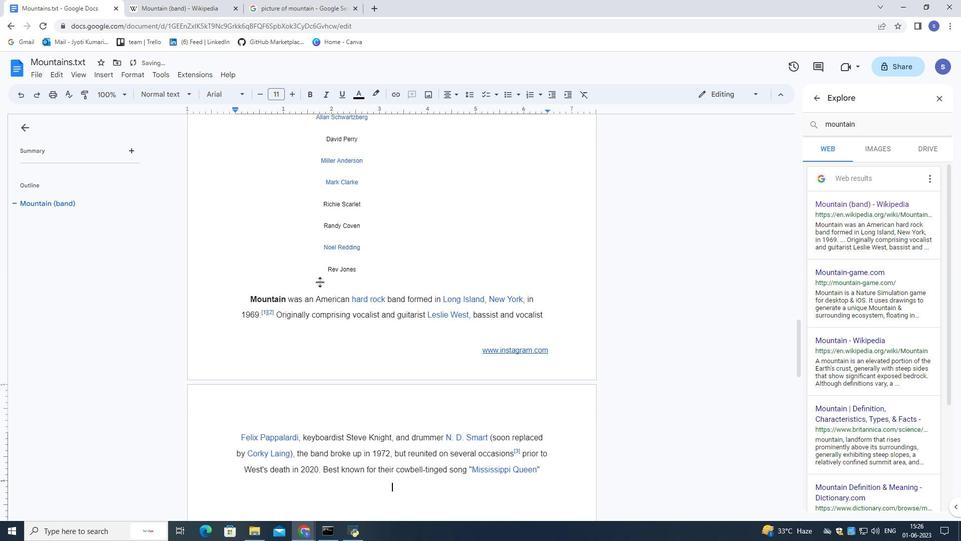 
Action: Mouse scrolled (321, 282) with delta (0, 0)
Screenshot: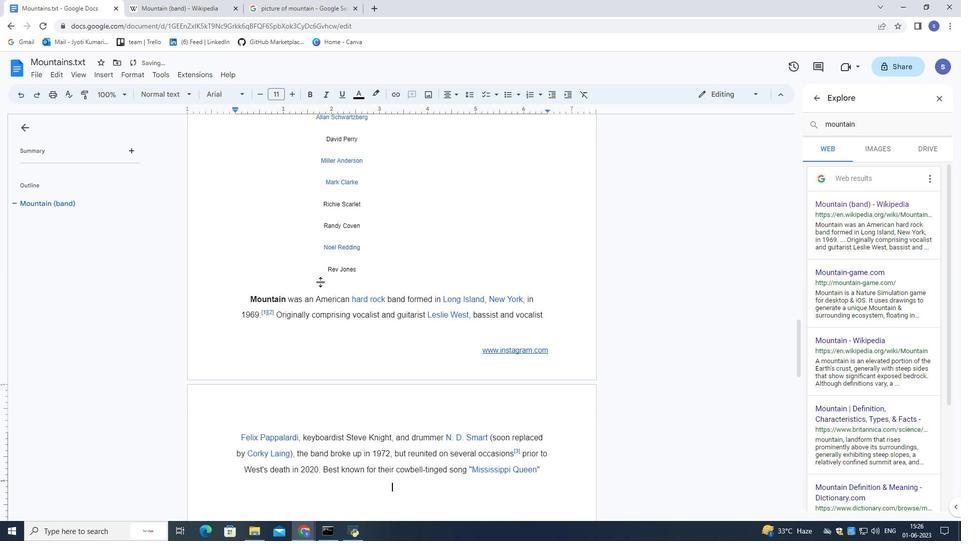 
Action: Mouse scrolled (321, 282) with delta (0, 0)
Screenshot: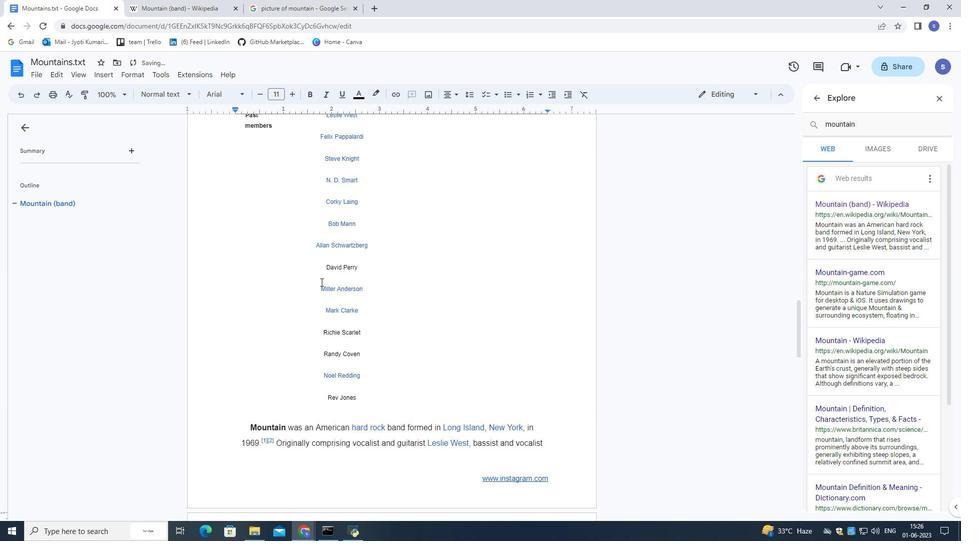 
Action: Mouse scrolled (321, 282) with delta (0, 0)
Screenshot: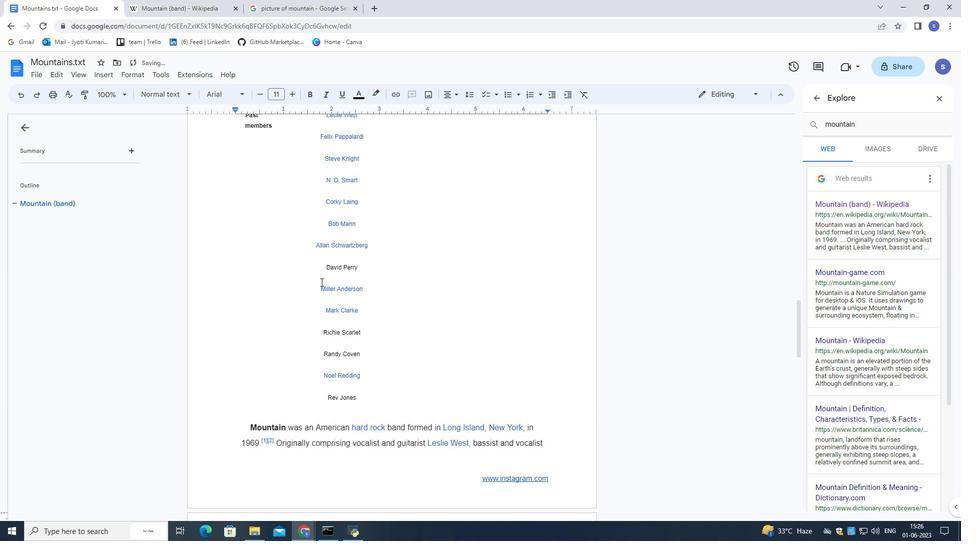 
Action: Mouse scrolled (321, 282) with delta (0, 0)
Screenshot: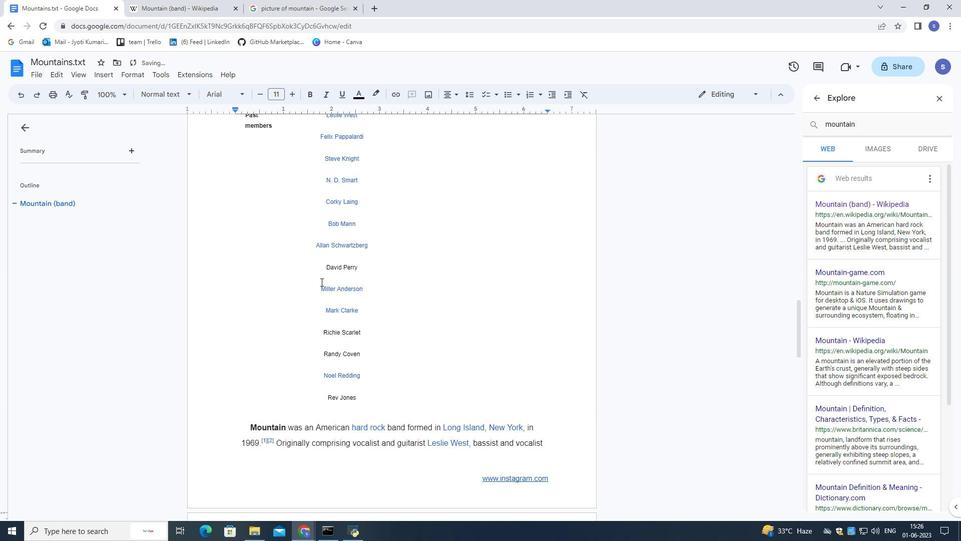 
Action: Mouse scrolled (321, 282) with delta (0, 0)
Screenshot: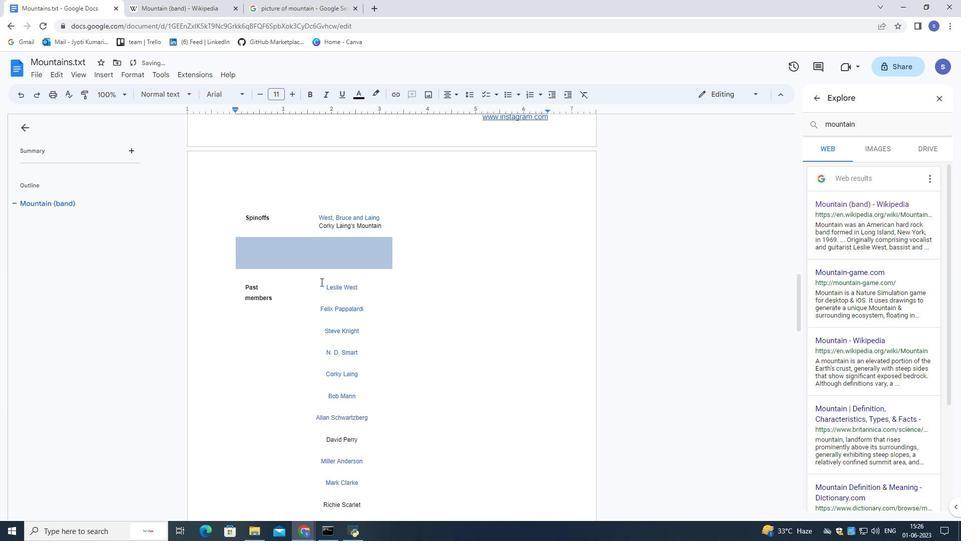 
Action: Mouse moved to (321, 282)
Screenshot: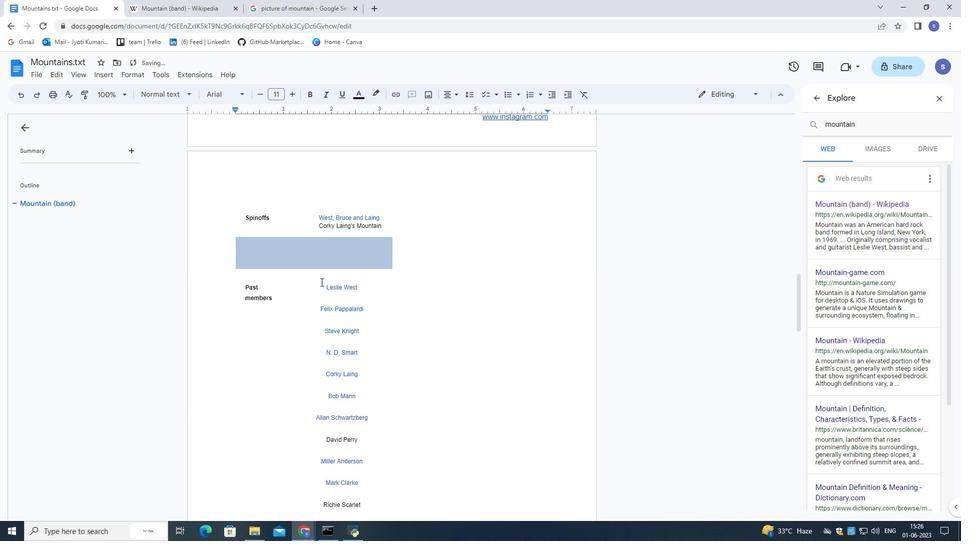 
Action: Mouse scrolled (321, 282) with delta (0, 0)
Screenshot: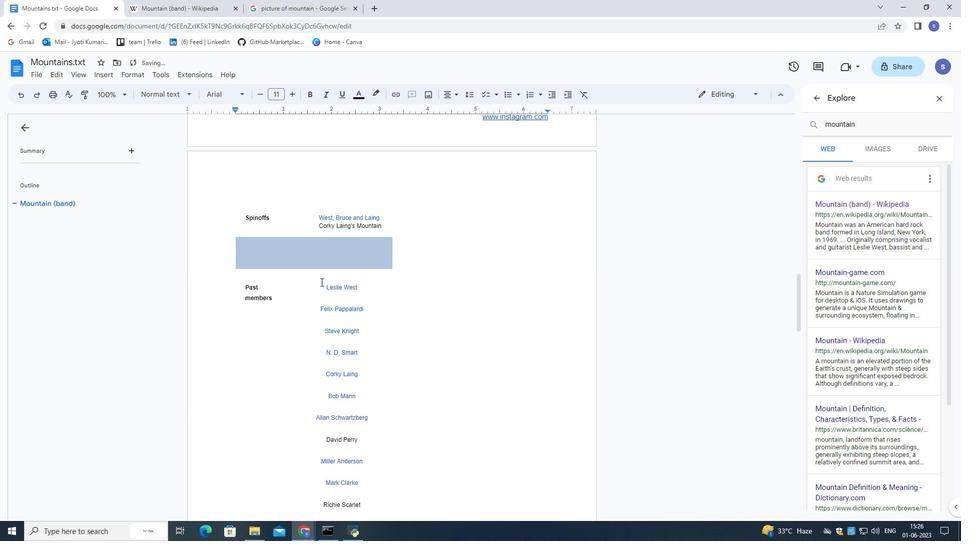 
Action: Mouse moved to (322, 282)
Screenshot: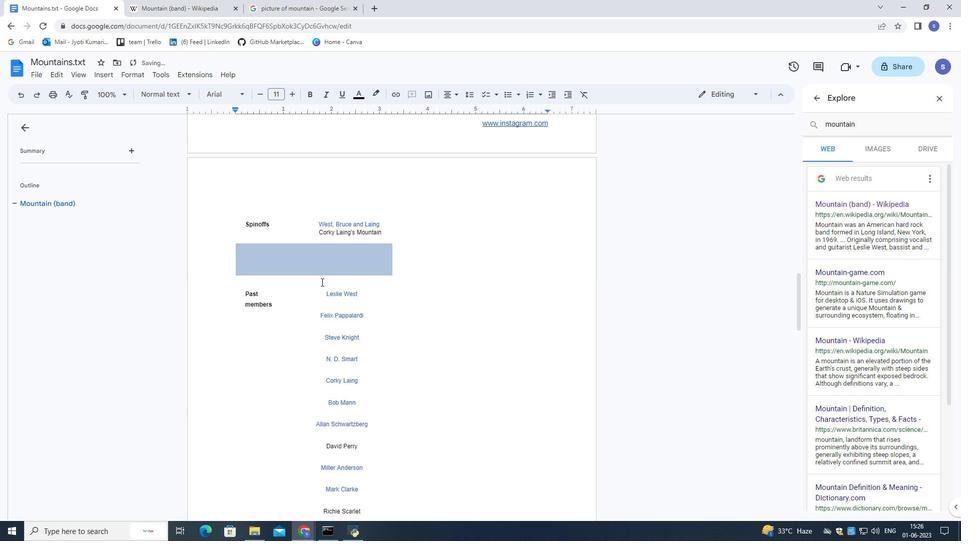 
Action: Mouse scrolled (322, 283) with delta (0, 0)
Screenshot: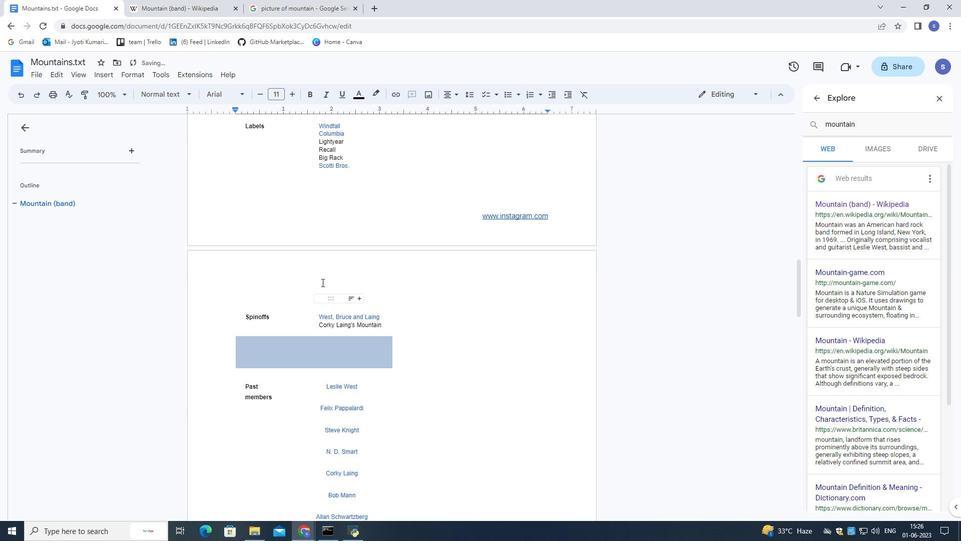 
Action: Mouse scrolled (322, 283) with delta (0, 0)
Screenshot: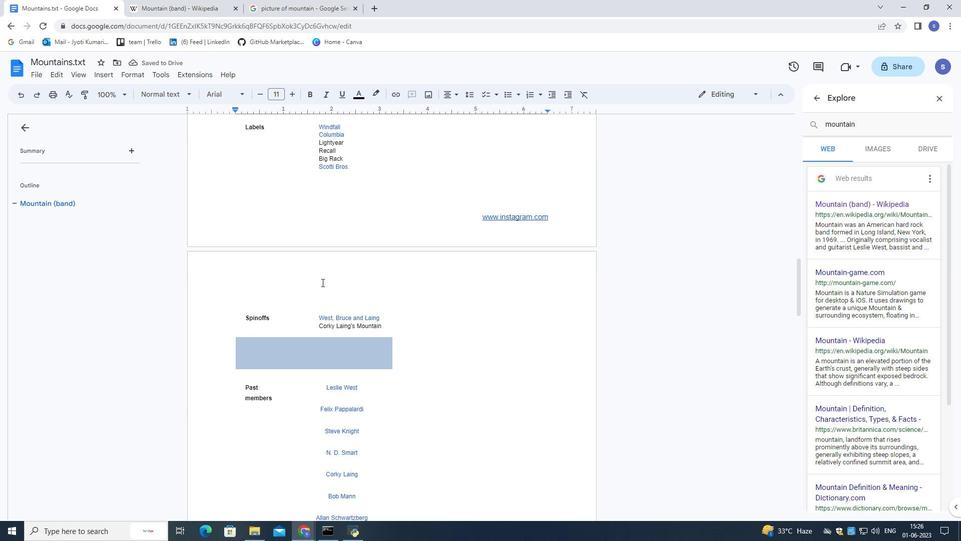 
Action: Mouse scrolled (322, 283) with delta (0, 0)
Screenshot: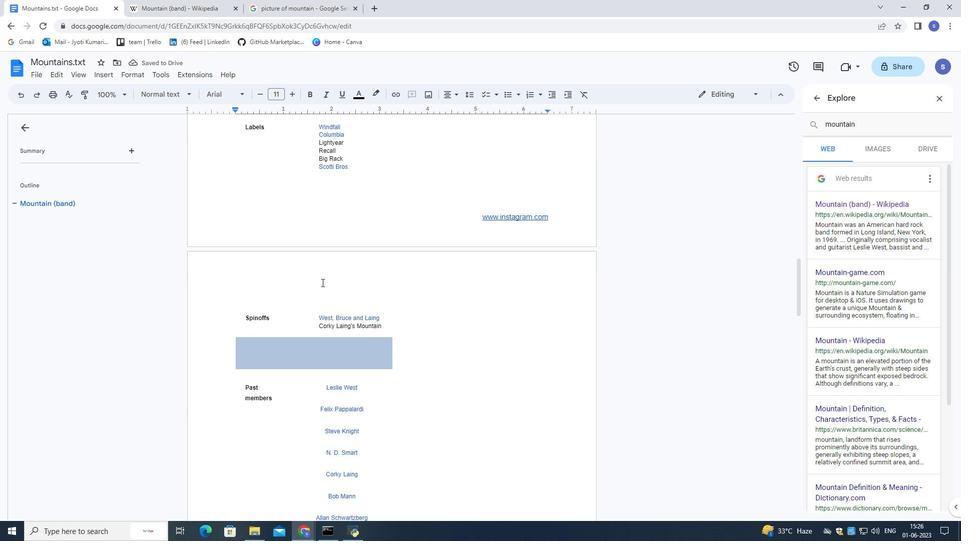 
Action: Mouse scrolled (322, 283) with delta (0, 0)
Screenshot: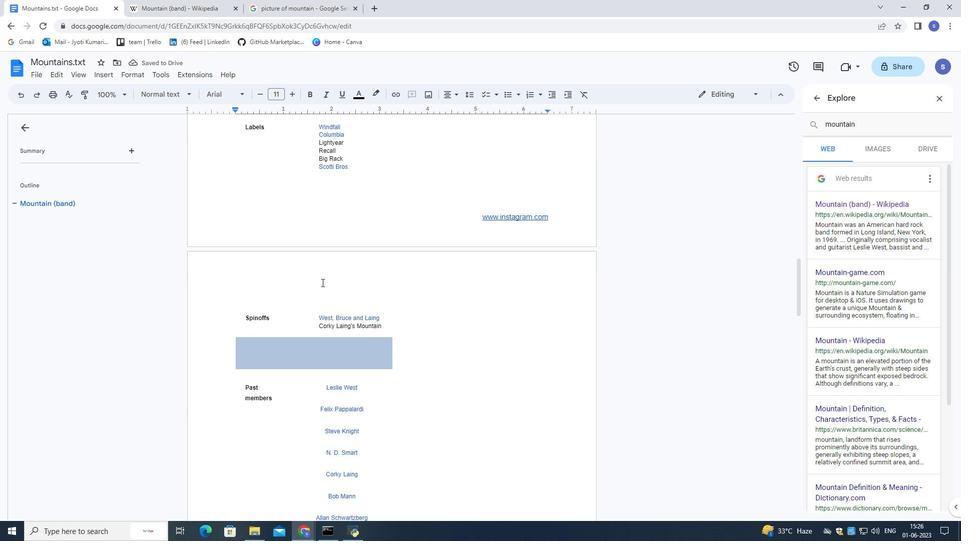 
Action: Mouse scrolled (322, 283) with delta (0, 0)
Screenshot: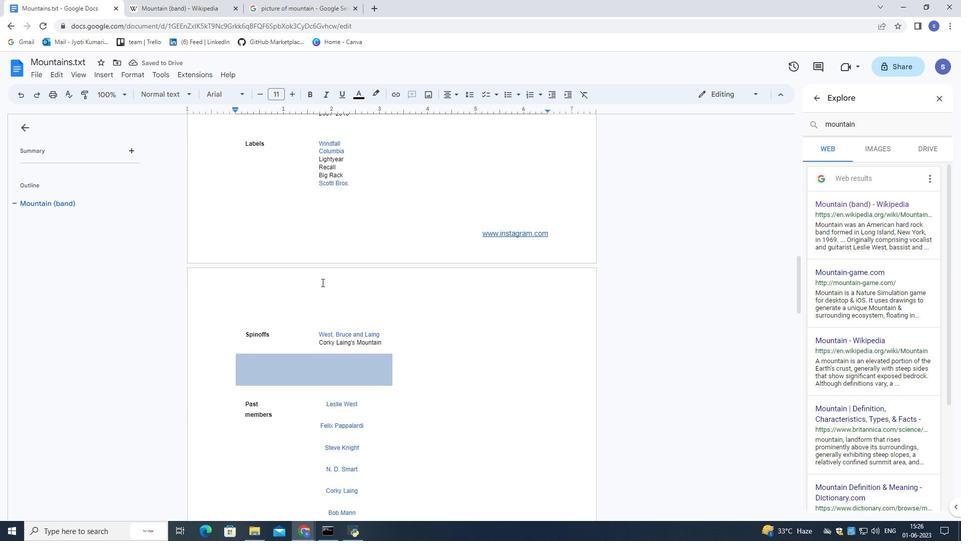 
Action: Mouse scrolled (322, 283) with delta (0, 0)
Screenshot: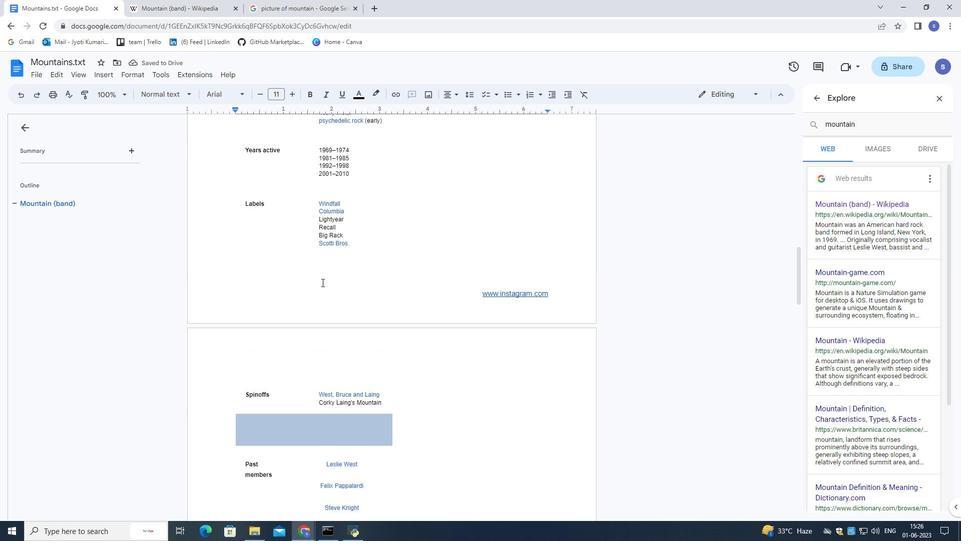 
Action: Mouse scrolled (322, 283) with delta (0, 0)
Screenshot: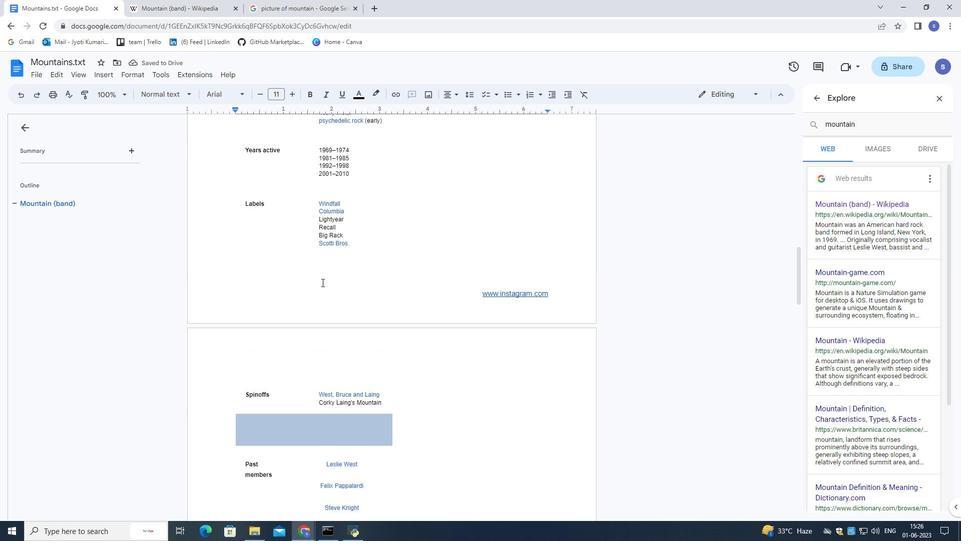 
Action: Mouse scrolled (322, 283) with delta (0, 0)
Screenshot: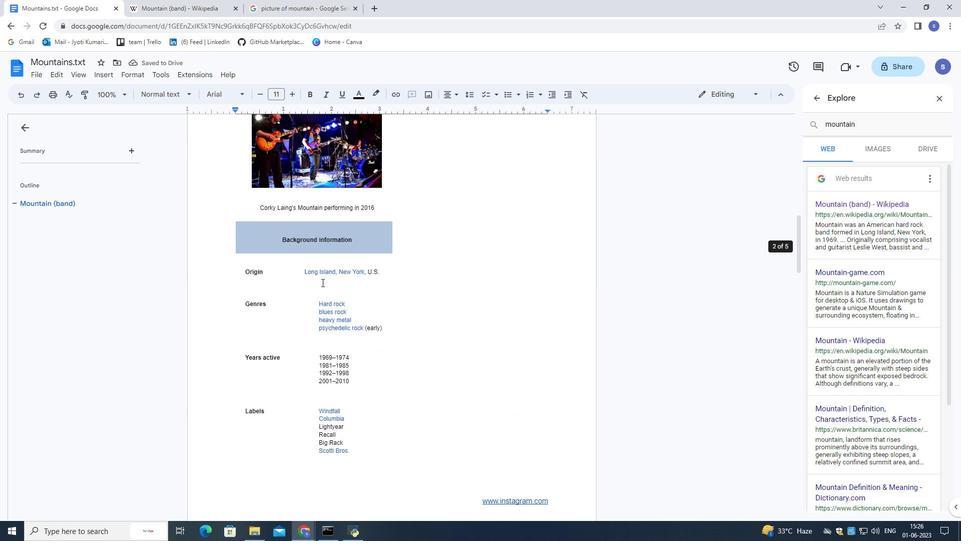 
Action: Mouse scrolled (322, 283) with delta (0, 0)
Screenshot: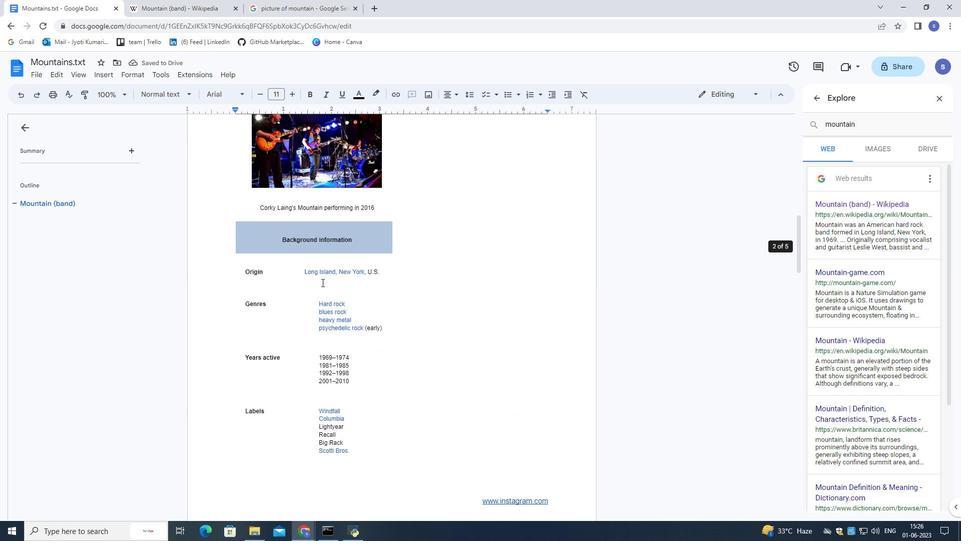 
Action: Mouse scrolled (322, 283) with delta (0, 0)
Screenshot: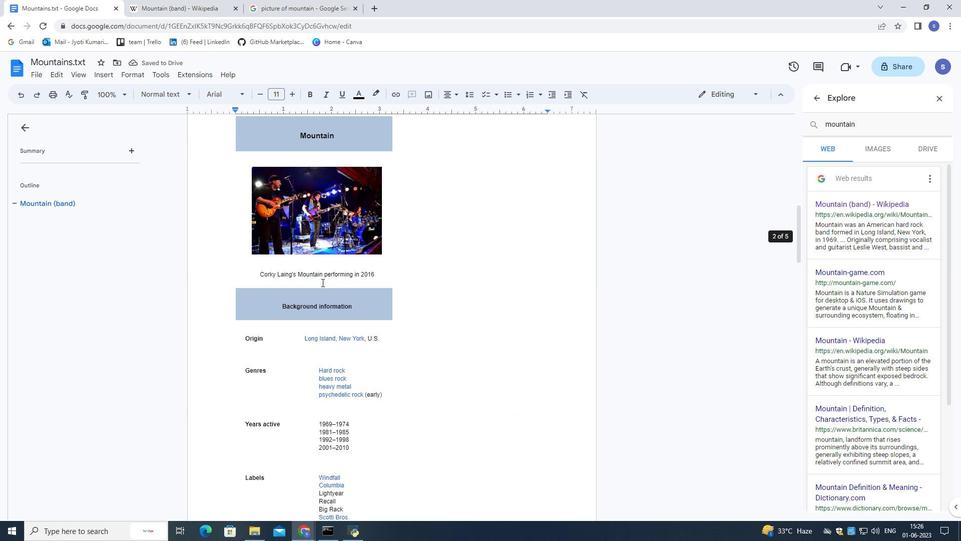 
Action: Mouse scrolled (322, 283) with delta (0, 0)
Screenshot: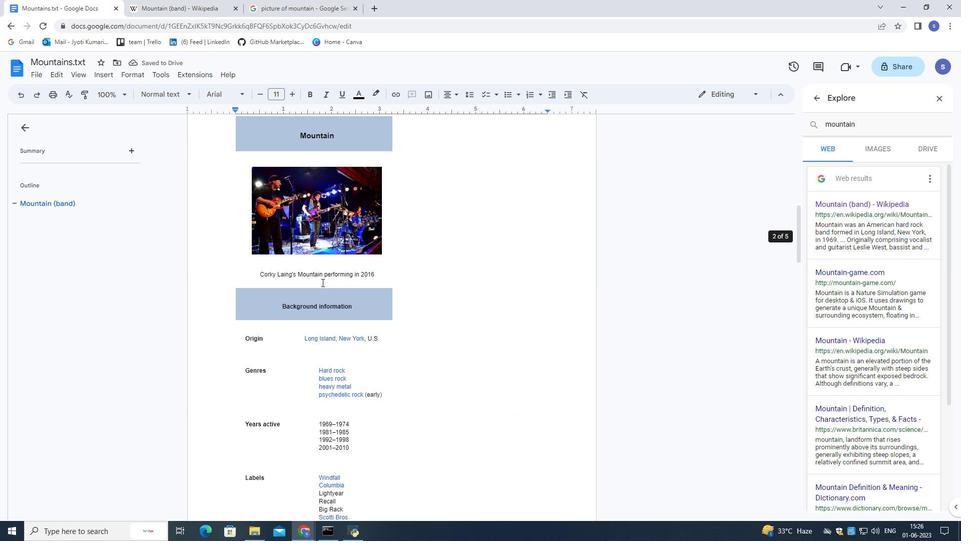 
Action: Mouse scrolled (322, 283) with delta (0, 0)
Screenshot: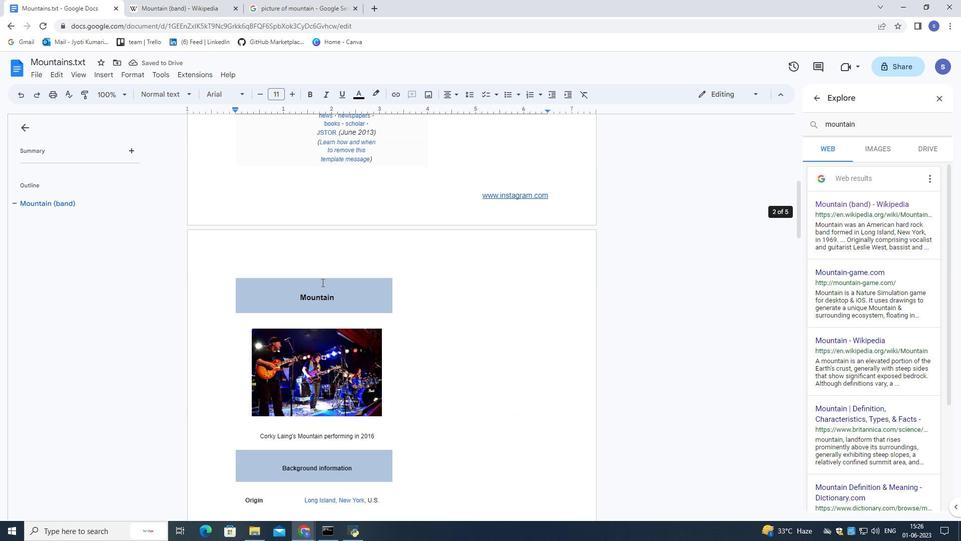 
Action: Mouse scrolled (322, 283) with delta (0, 0)
Screenshot: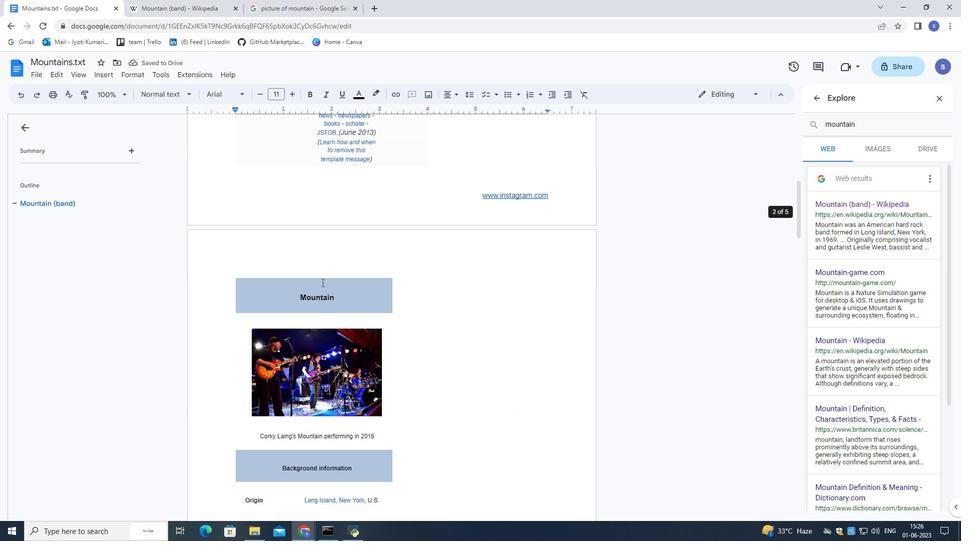
Action: Mouse moved to (321, 282)
Screenshot: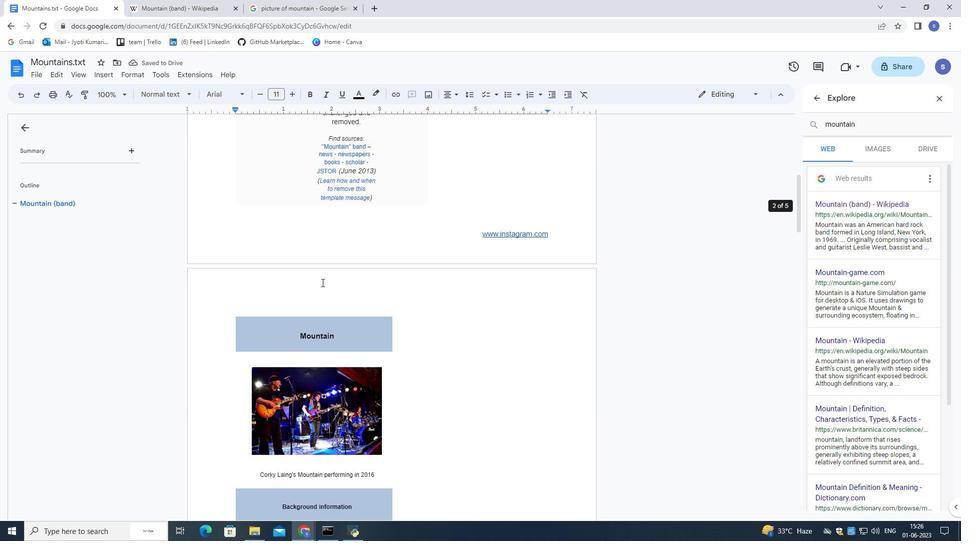 
Action: Mouse scrolled (322, 283) with delta (0, 0)
Screenshot: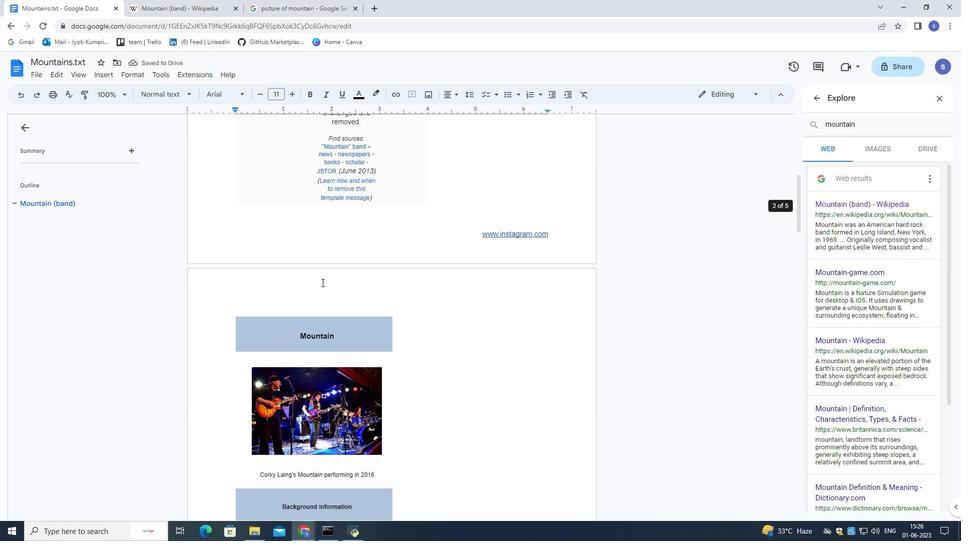 
Action: Mouse scrolled (321, 282) with delta (0, 0)
Screenshot: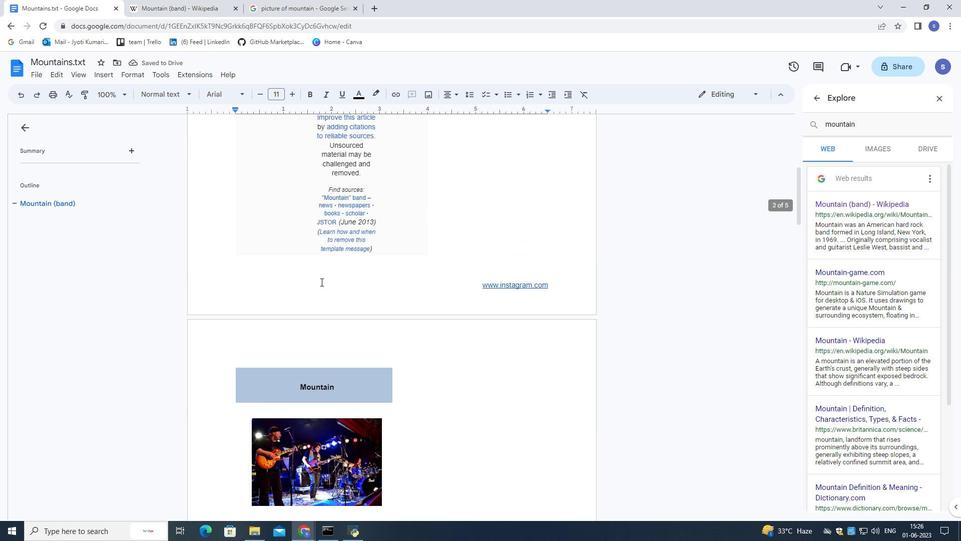 
Action: Mouse scrolled (321, 282) with delta (0, 0)
Screenshot: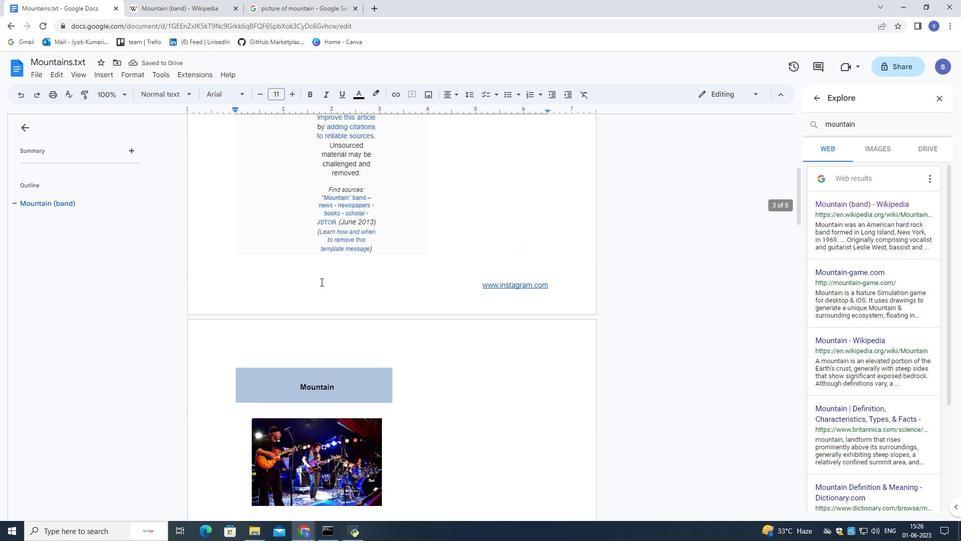 
Action: Mouse scrolled (321, 282) with delta (0, 0)
Screenshot: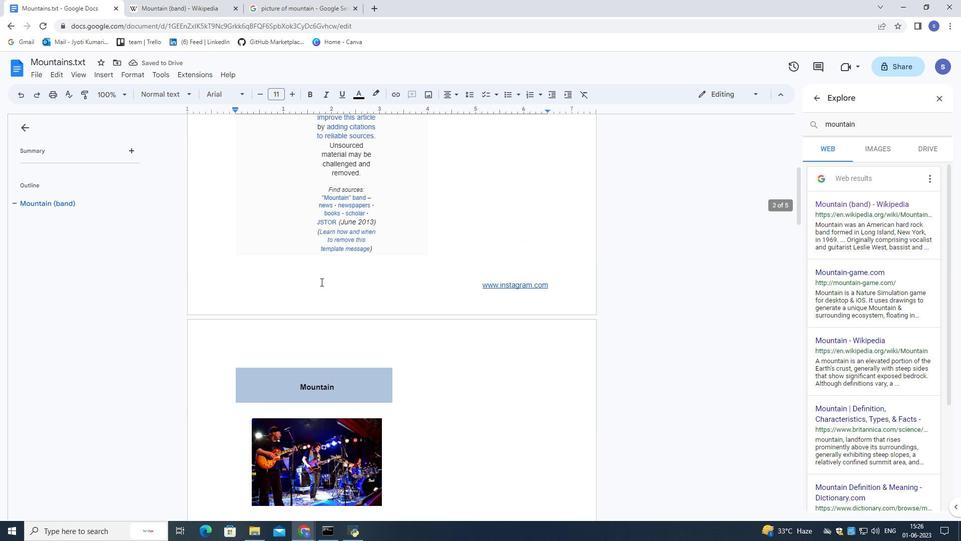 
Action: Mouse moved to (321, 282)
Screenshot: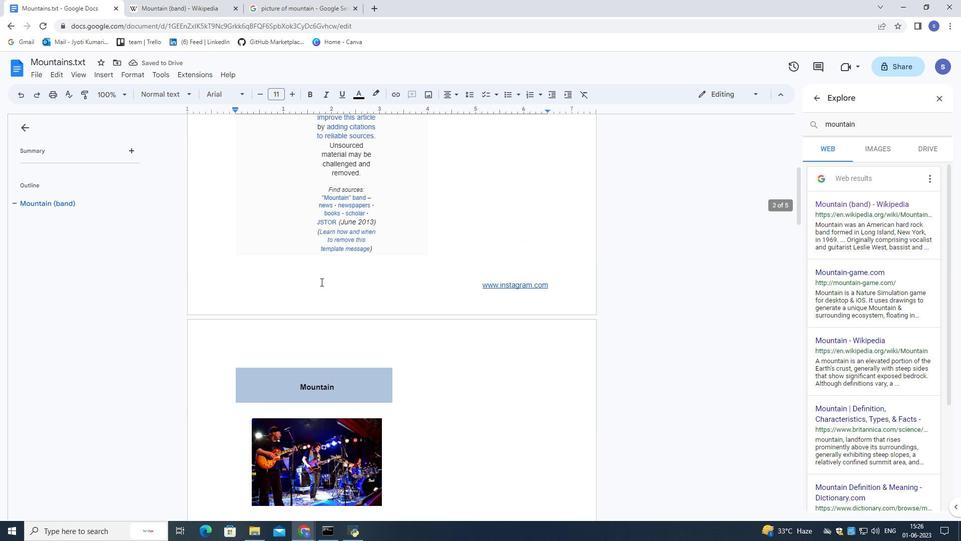
Action: Key pressed ctrl+Z
Screenshot: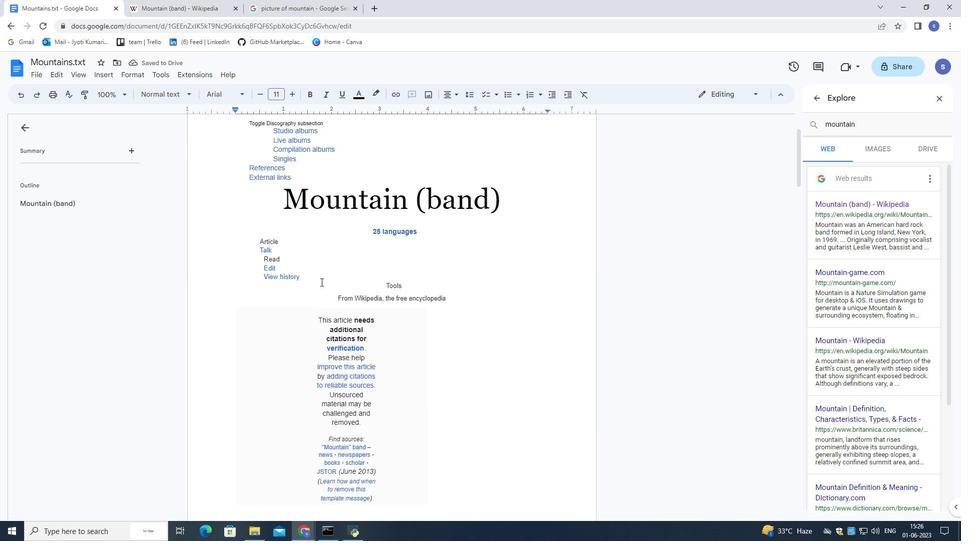 
Action: Mouse moved to (331, 314)
Screenshot: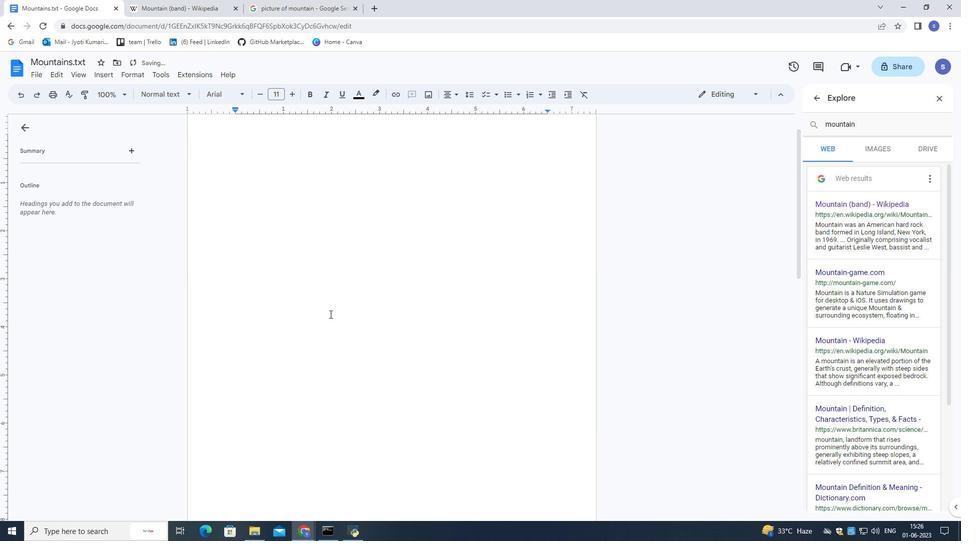 
Action: Mouse scrolled (331, 314) with delta (0, 0)
Screenshot: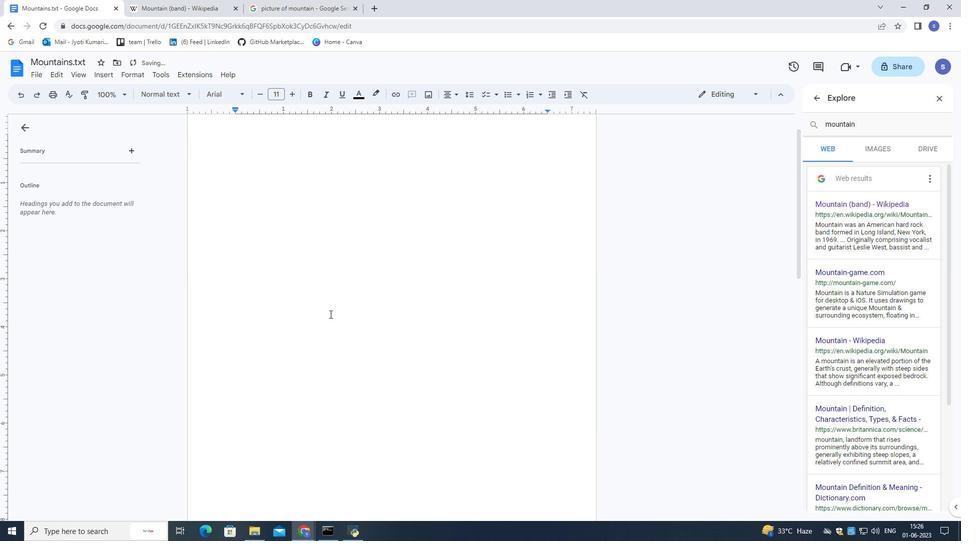 
Action: Mouse scrolled (331, 314) with delta (0, 0)
Screenshot: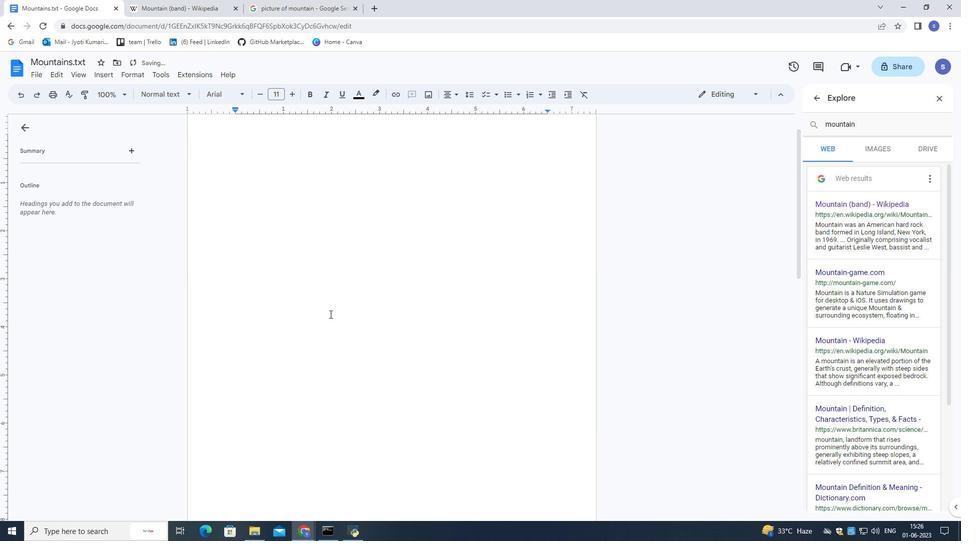 
Action: Mouse scrolled (331, 314) with delta (0, 0)
Screenshot: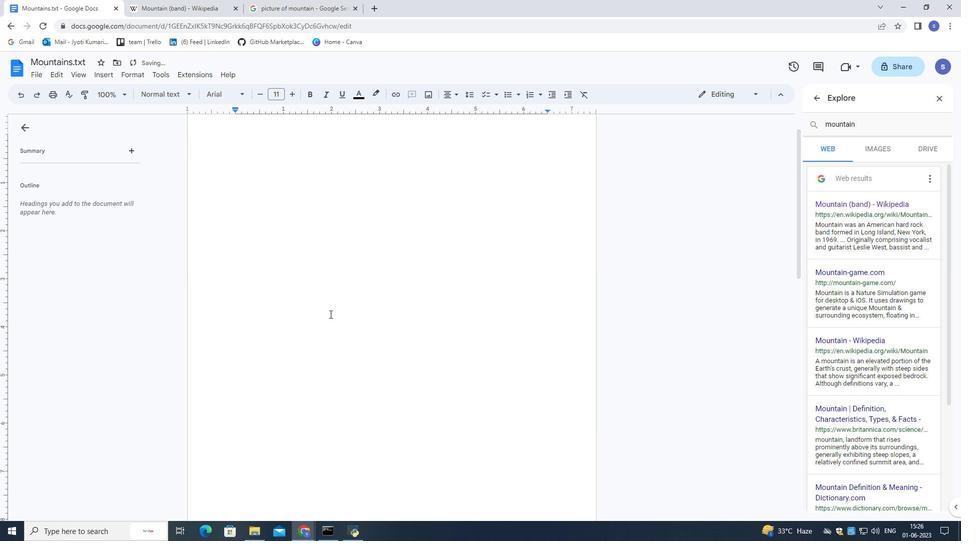
Action: Mouse scrolled (331, 314) with delta (0, 0)
Screenshot: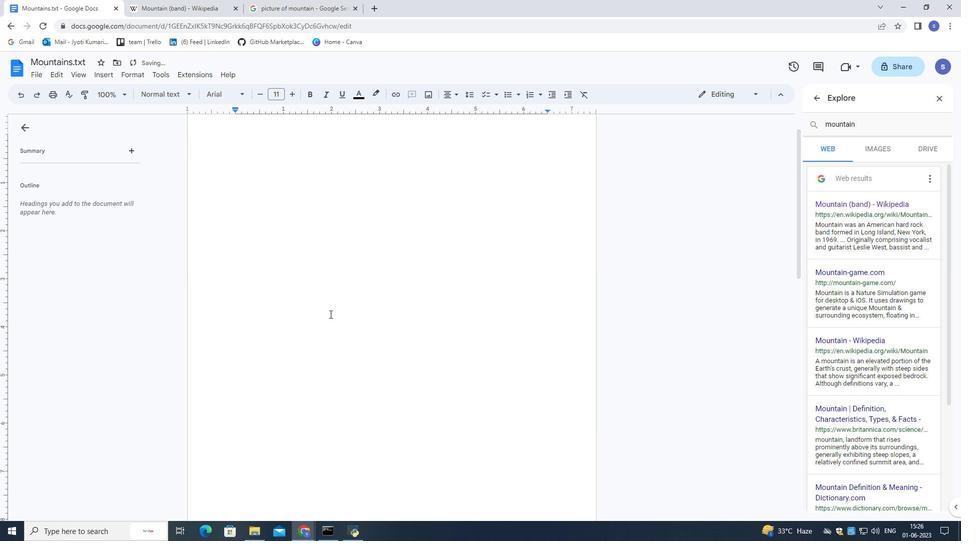 
Action: Mouse scrolled (331, 314) with delta (0, 0)
Screenshot: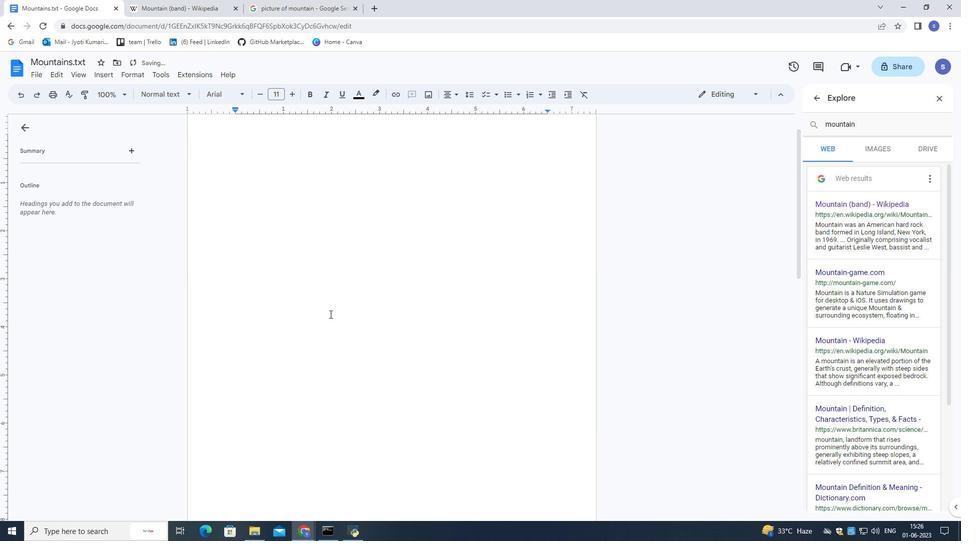
Action: Mouse moved to (858, 342)
Screenshot: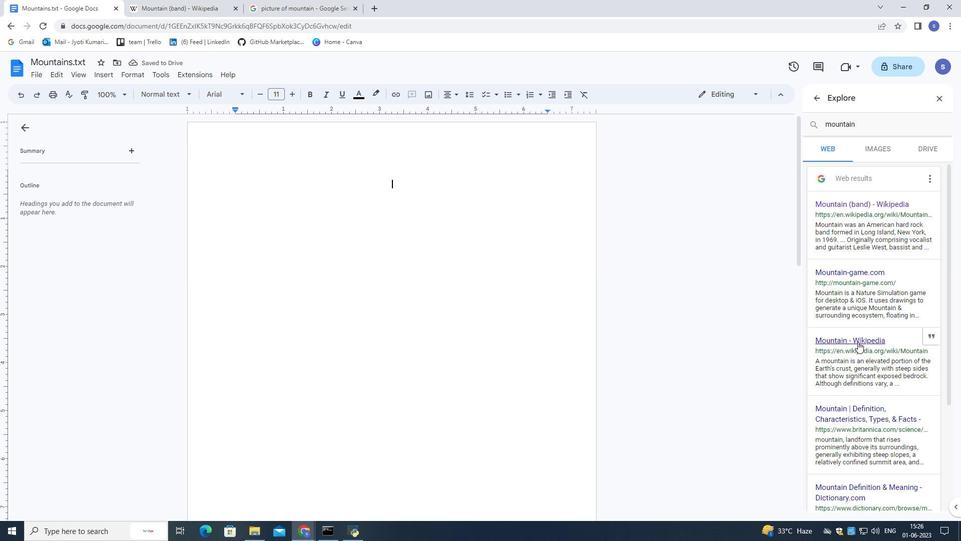 
Action: Mouse pressed left at (858, 342)
Screenshot: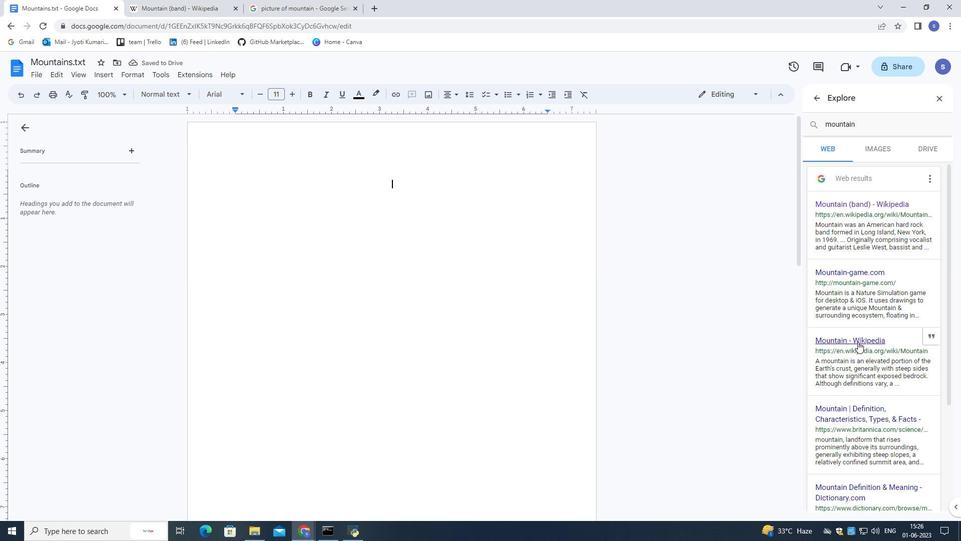
Action: Mouse moved to (245, 179)
Screenshot: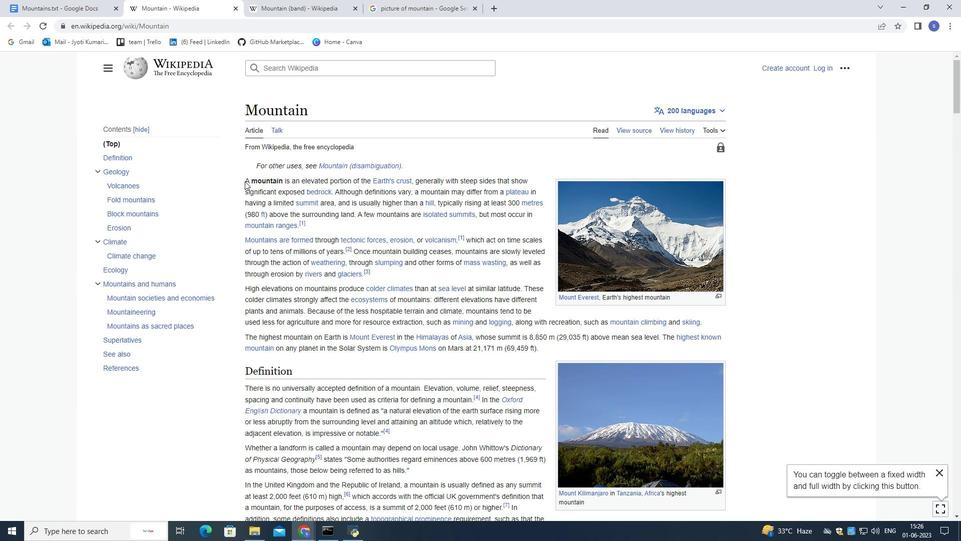 
Action: Mouse pressed left at (245, 179)
Screenshot: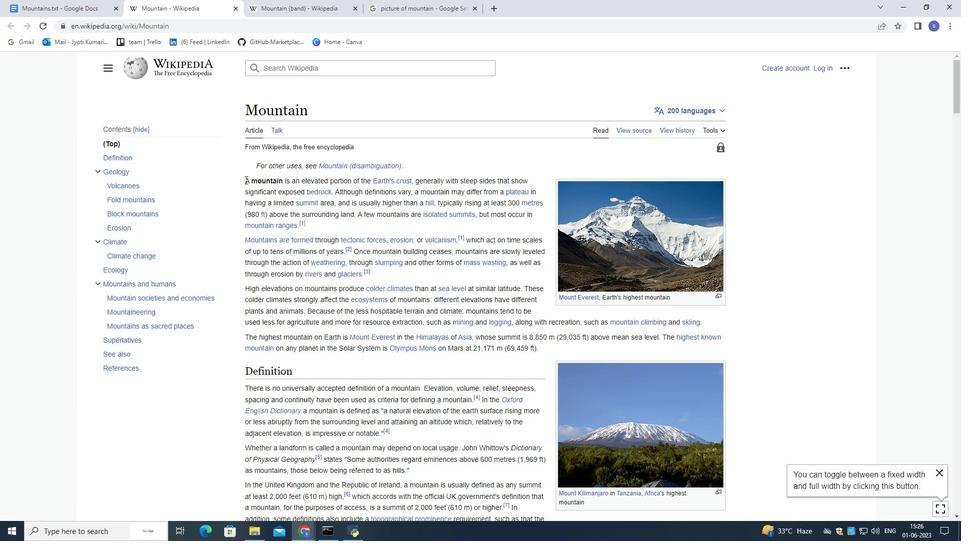
Action: Mouse moved to (327, 230)
Screenshot: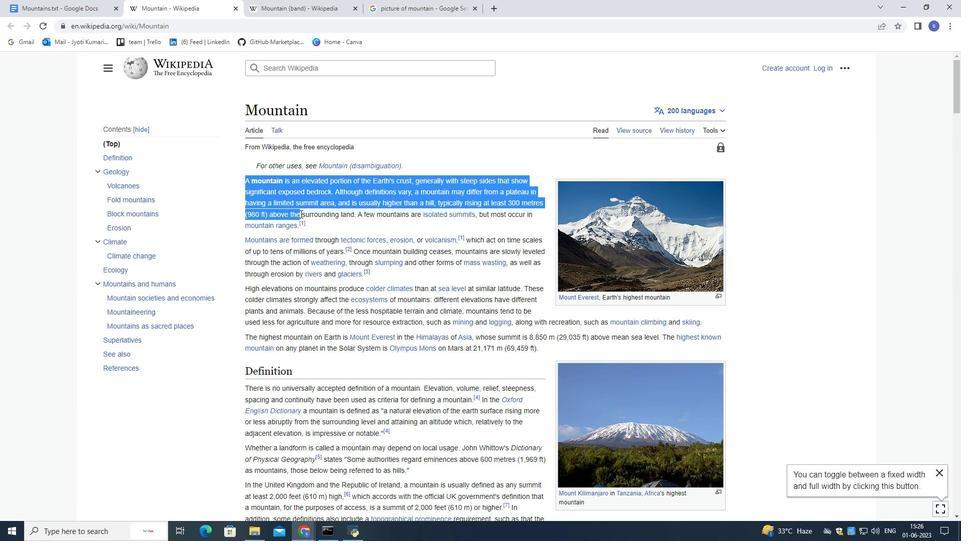 
Action: Key pressed ctrl+C
Screenshot: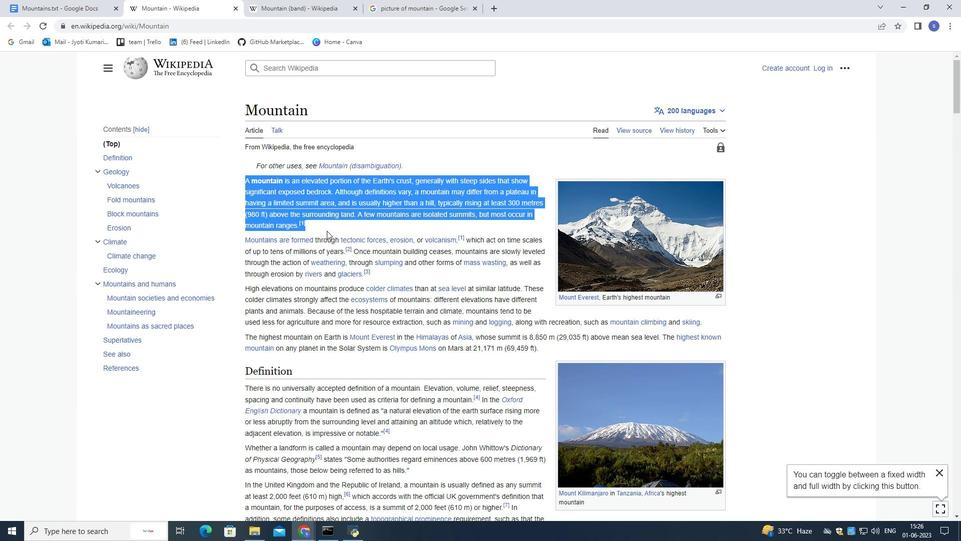 
Action: Mouse moved to (50, 0)
Screenshot: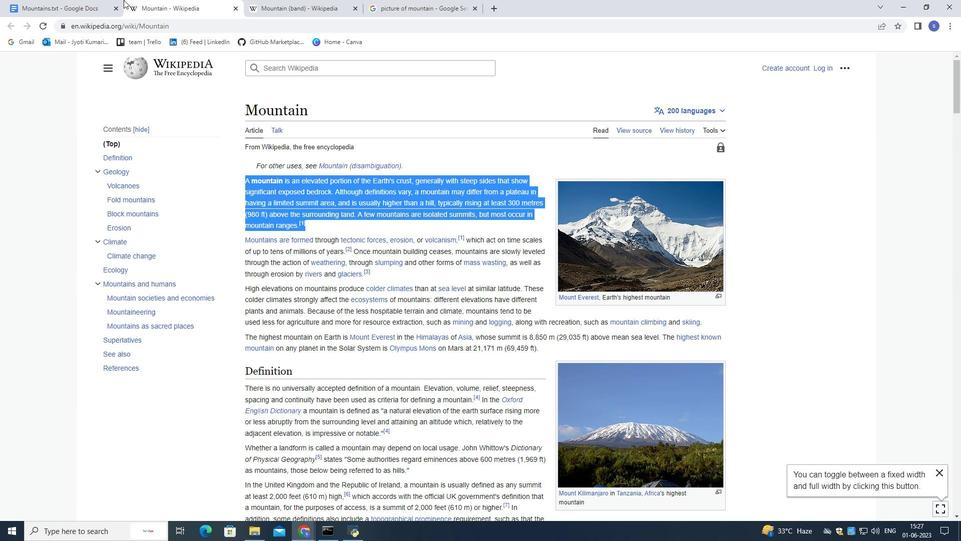 
Action: Mouse pressed left at (50, 0)
Screenshot: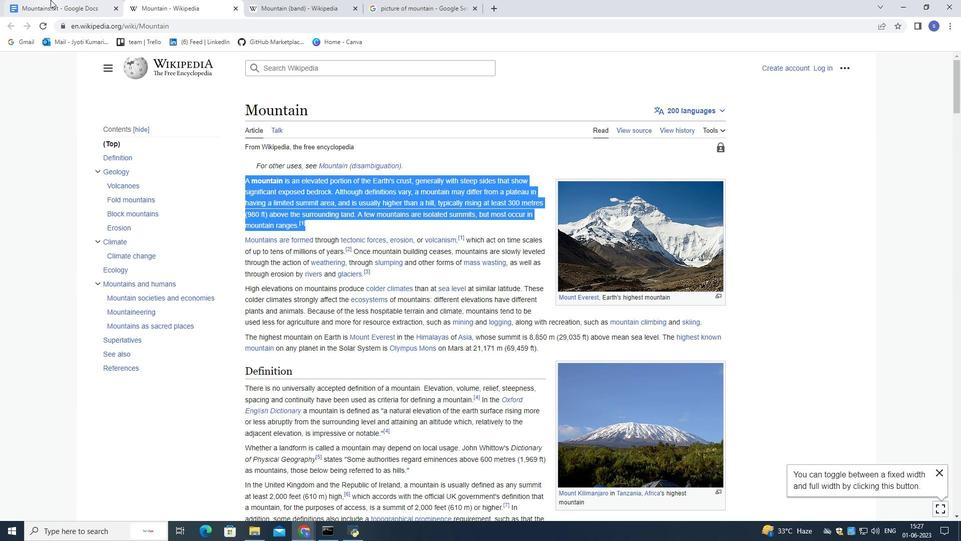 
Action: Mouse moved to (316, 199)
Screenshot: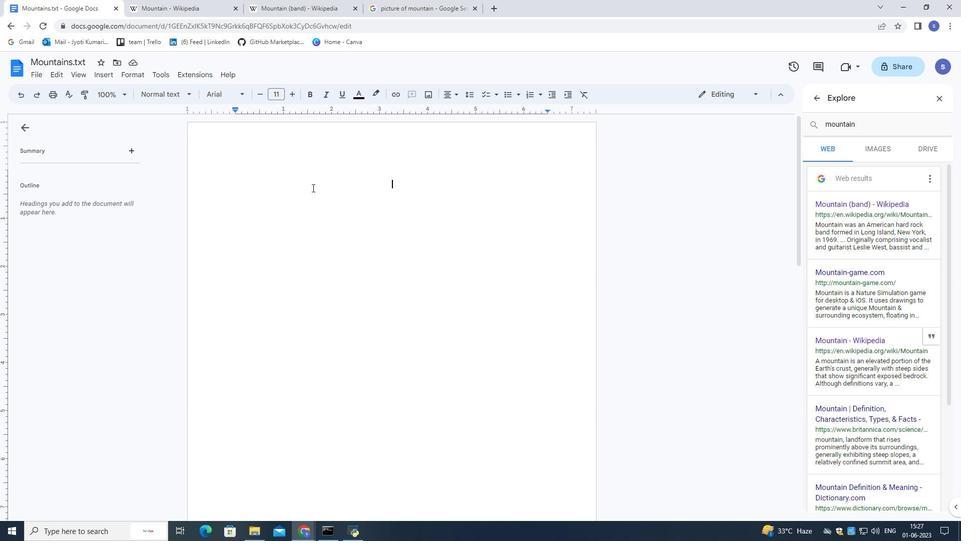 
Action: Key pressed ctrl+V
Screenshot: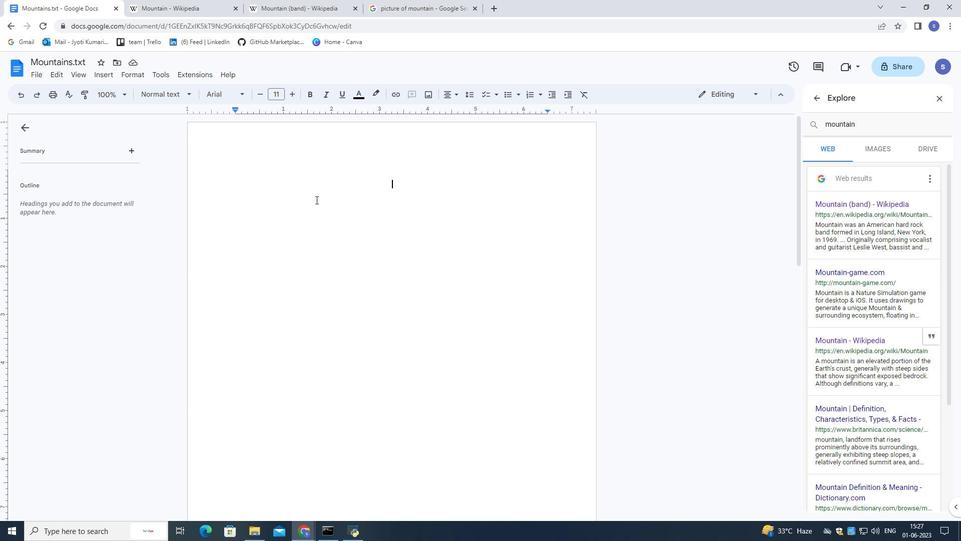 
Action: Mouse moved to (374, 206)
Screenshot: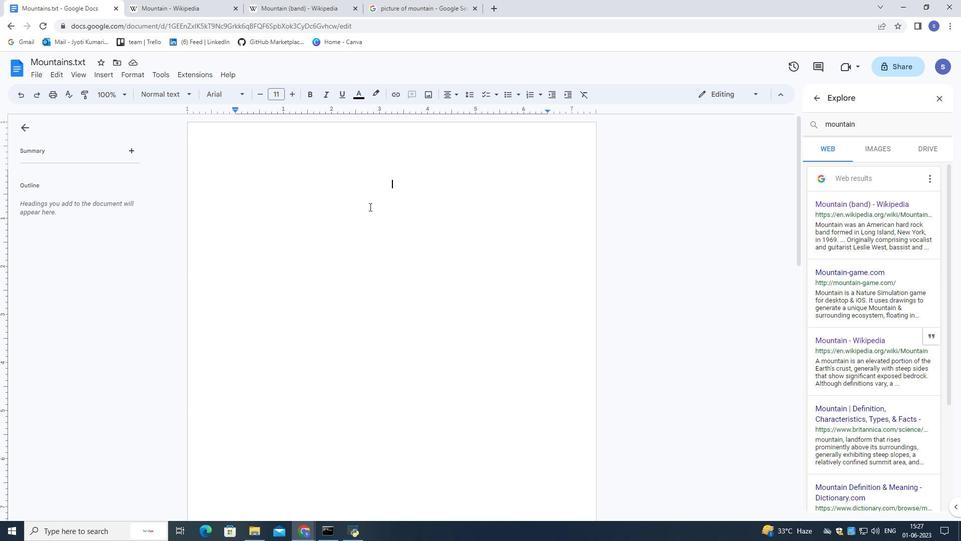 
Action: Mouse pressed left at (374, 206)
Screenshot: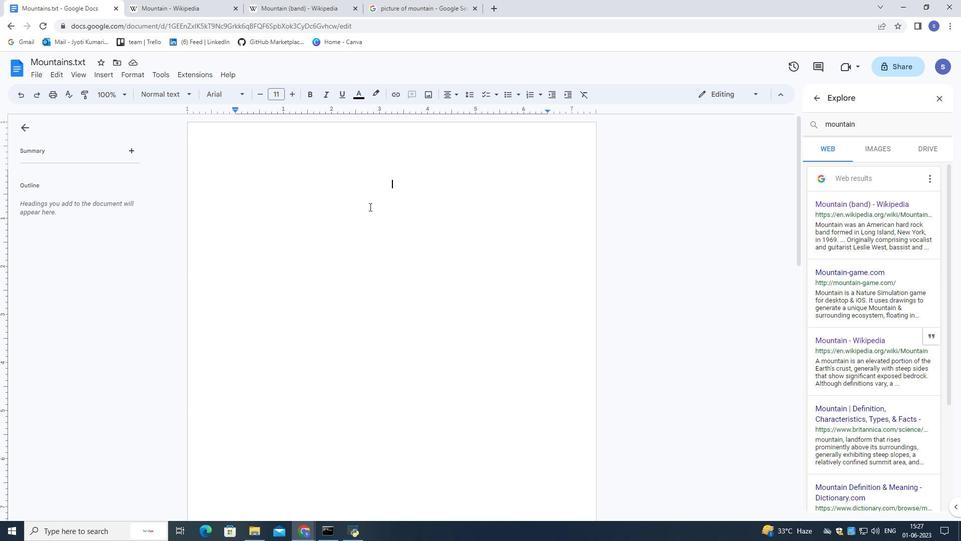 
Action: Mouse moved to (470, 228)
Screenshot: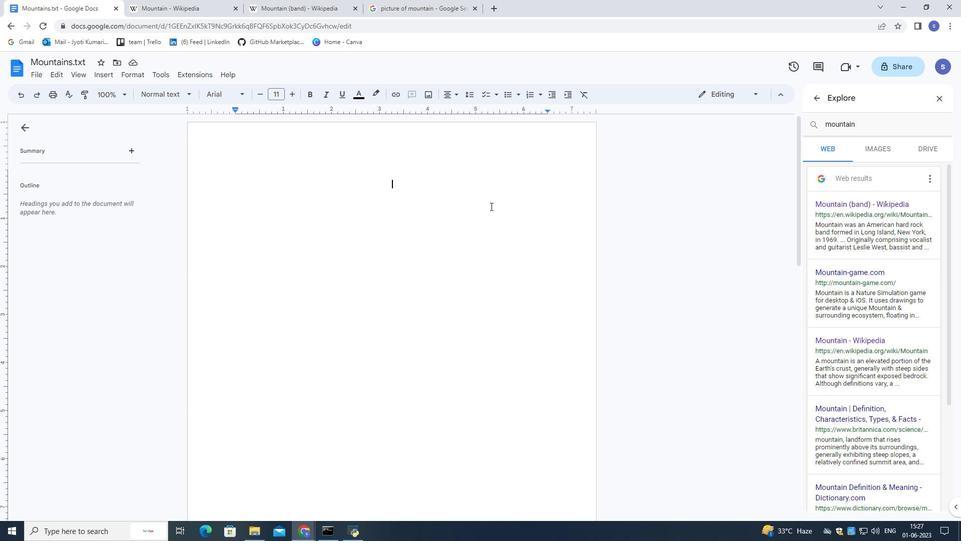 
Action: Mouse scrolled (474, 224) with delta (0, 0)
Screenshot: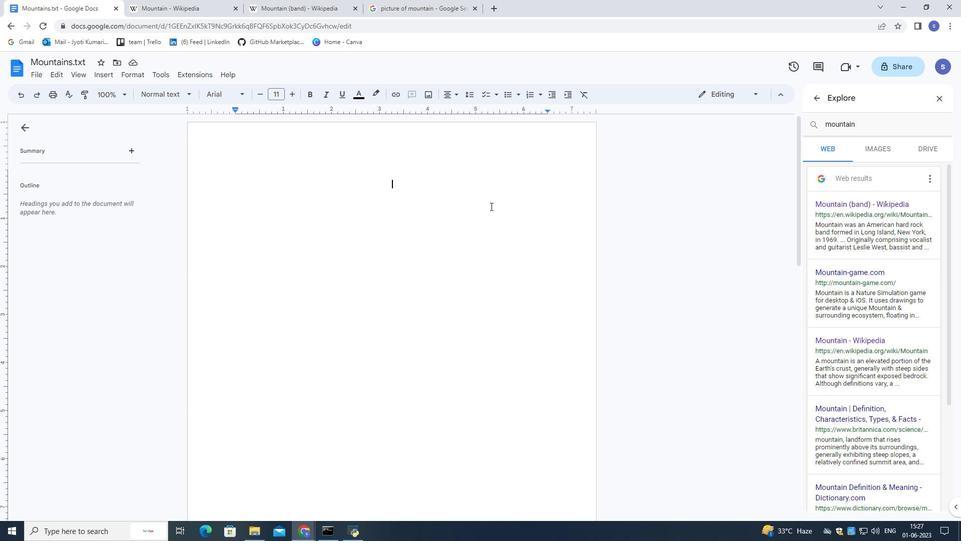 
Action: Mouse moved to (468, 231)
Screenshot: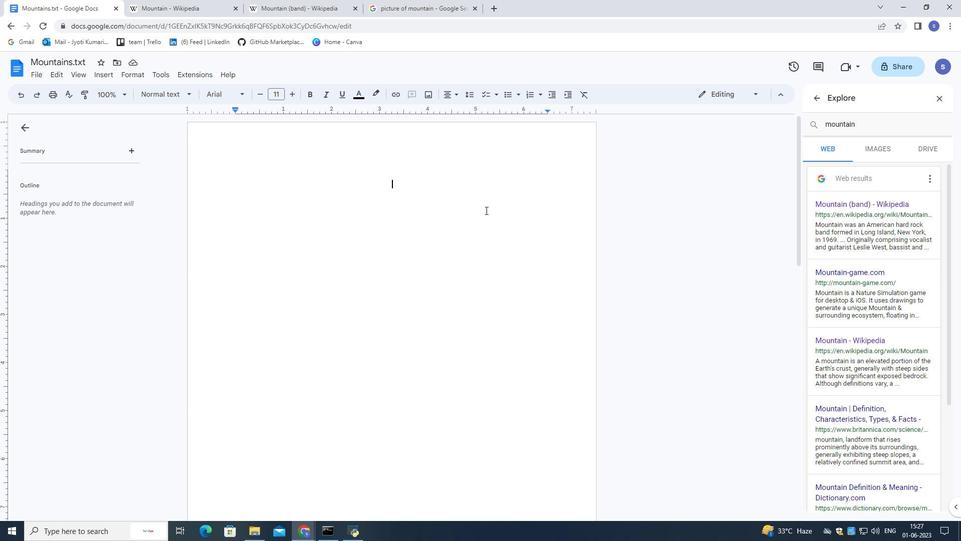 
Action: Mouse scrolled (469, 229) with delta (0, 0)
Screenshot: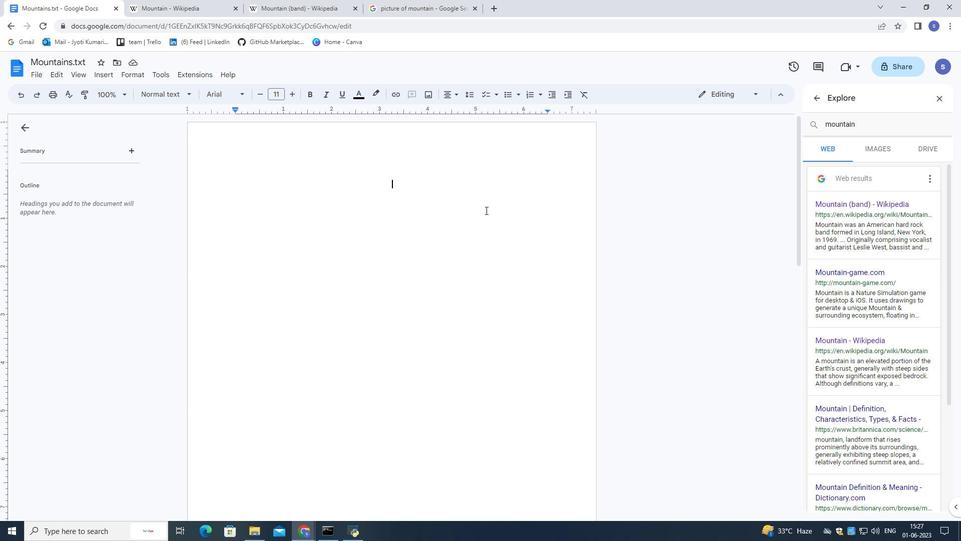 
Action: Mouse moved to (467, 231)
Screenshot: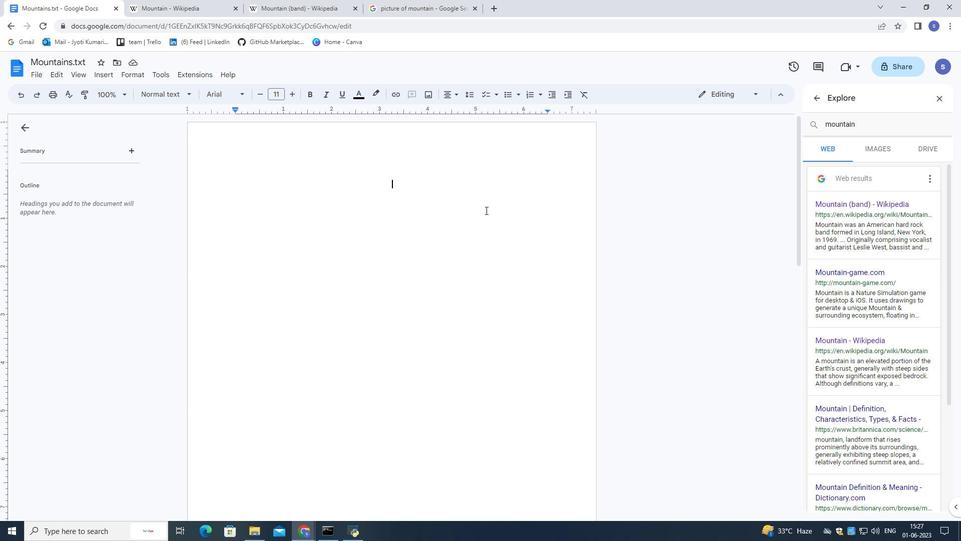 
Action: Mouse scrolled (468, 230) with delta (0, 0)
Screenshot: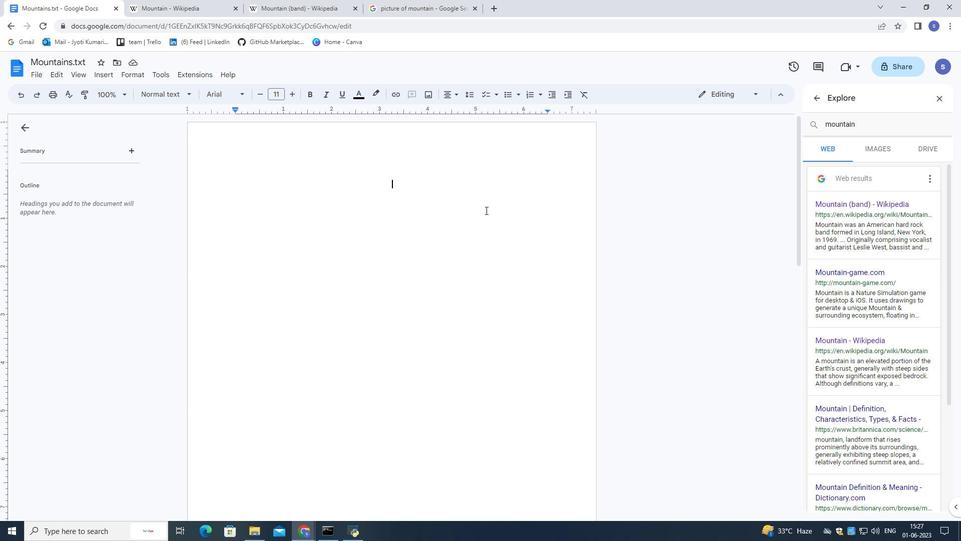 
Action: Mouse moved to (467, 232)
Screenshot: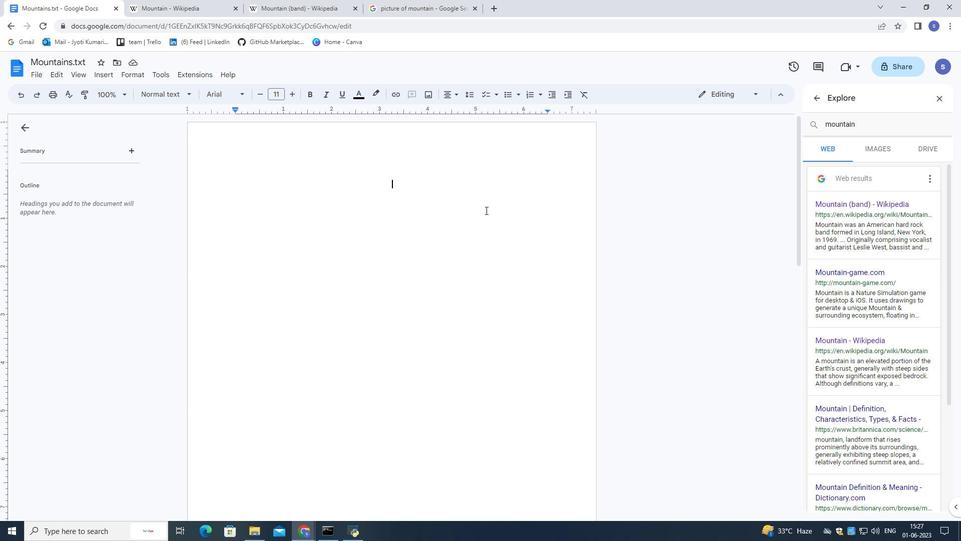 
Action: Mouse scrolled (467, 231) with delta (0, 0)
Screenshot: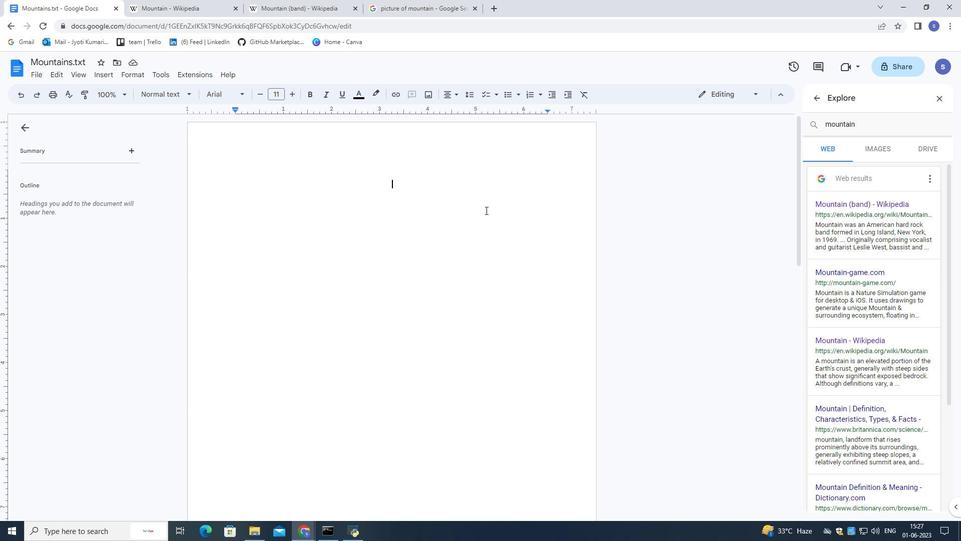 
Action: Mouse scrolled (467, 231) with delta (0, 0)
Screenshot: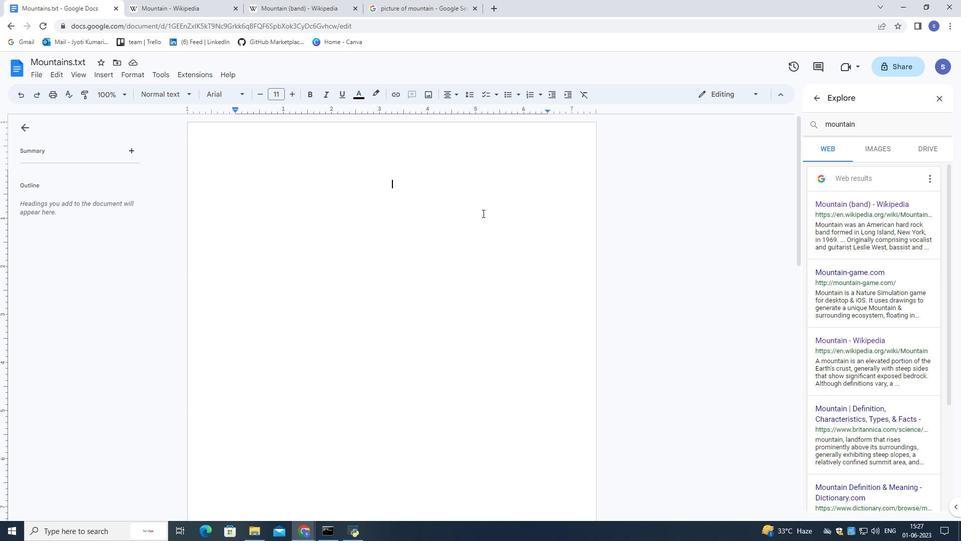 
Action: Mouse moved to (467, 232)
Screenshot: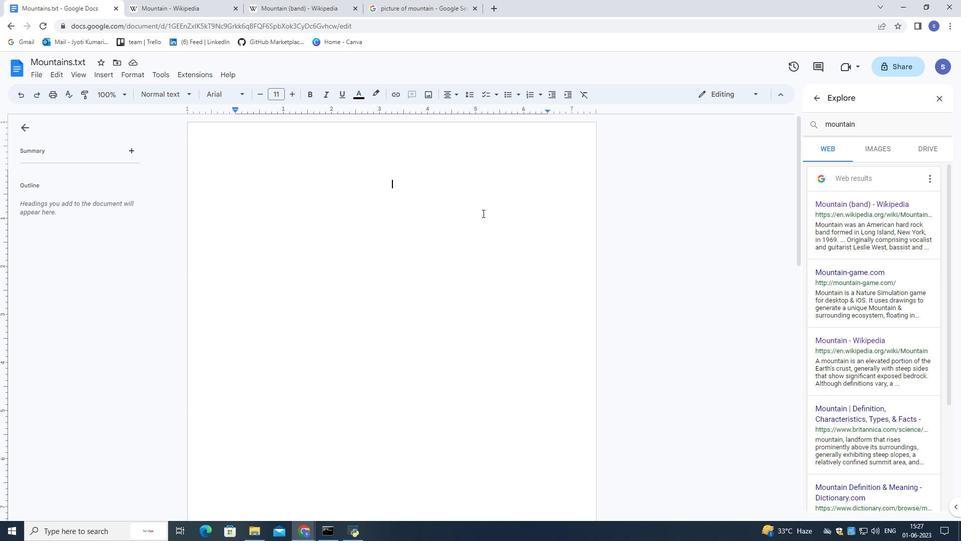 
Action: Mouse scrolled (467, 231) with delta (0, 0)
Screenshot: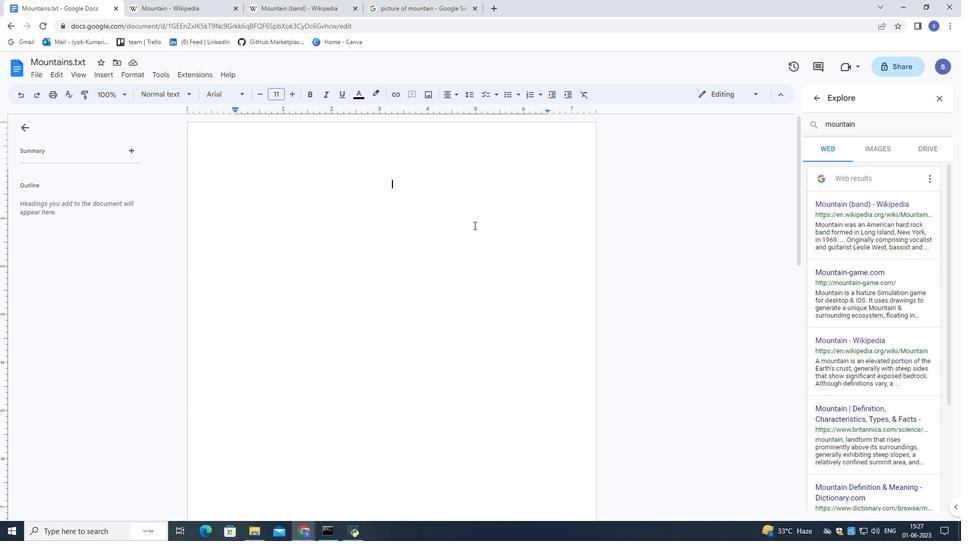 
Action: Mouse scrolled (467, 232) with delta (0, 0)
Screenshot: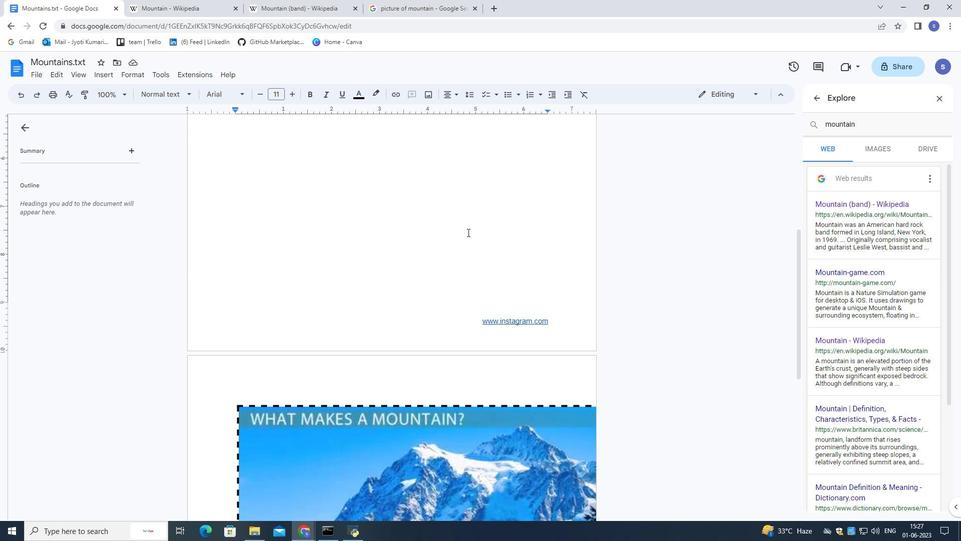 
Action: Mouse scrolled (467, 232) with delta (0, 0)
Screenshot: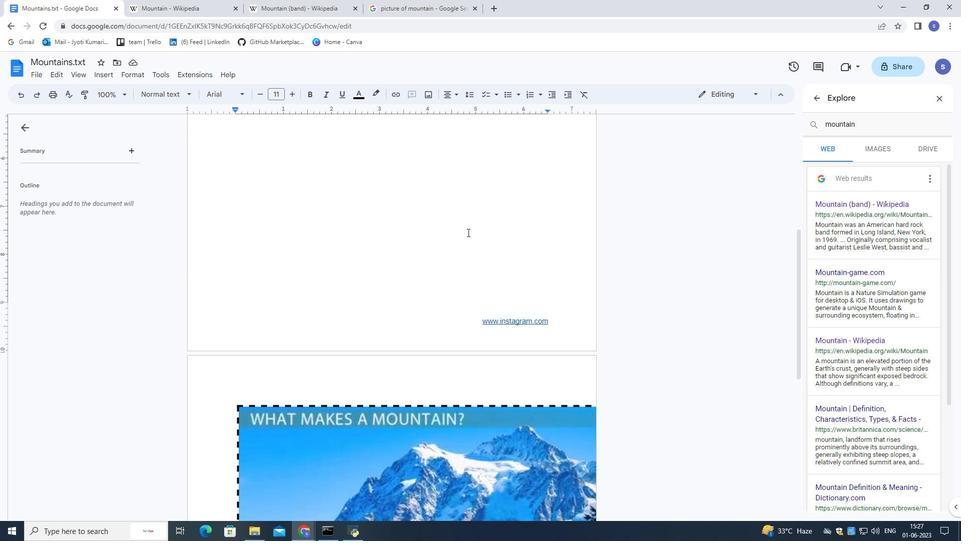 
Action: Mouse scrolled (467, 232) with delta (0, 0)
Screenshot: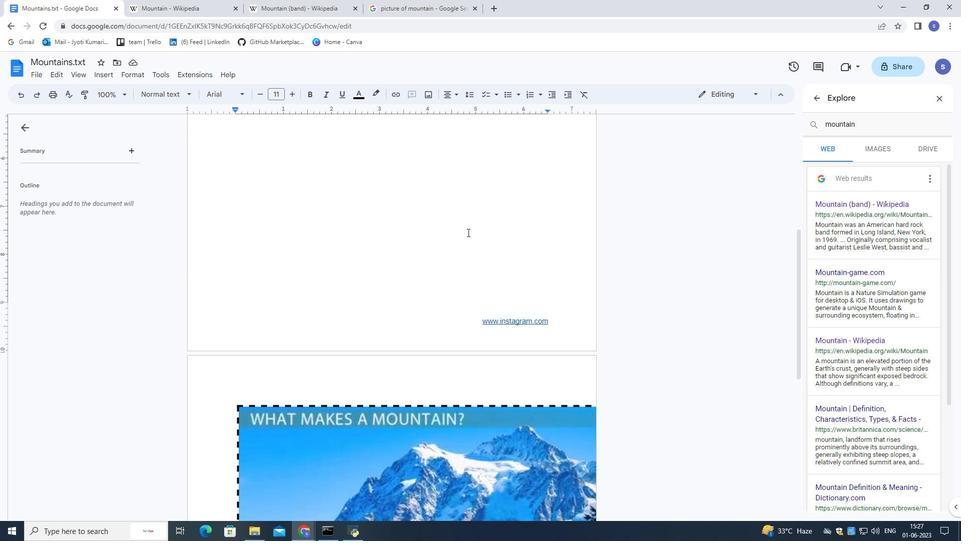 
Action: Mouse scrolled (467, 232) with delta (0, 0)
Screenshot: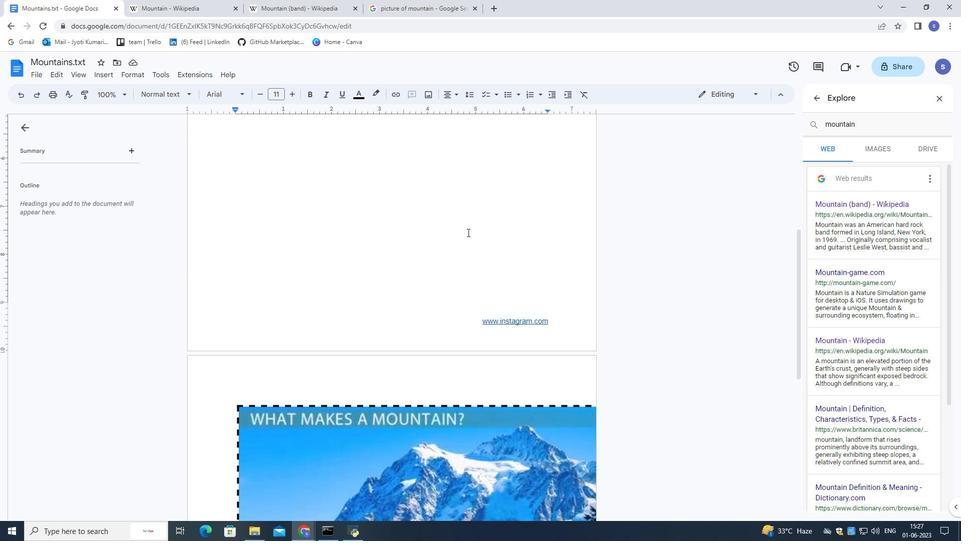 
Action: Mouse scrolled (467, 232) with delta (0, 0)
Screenshot: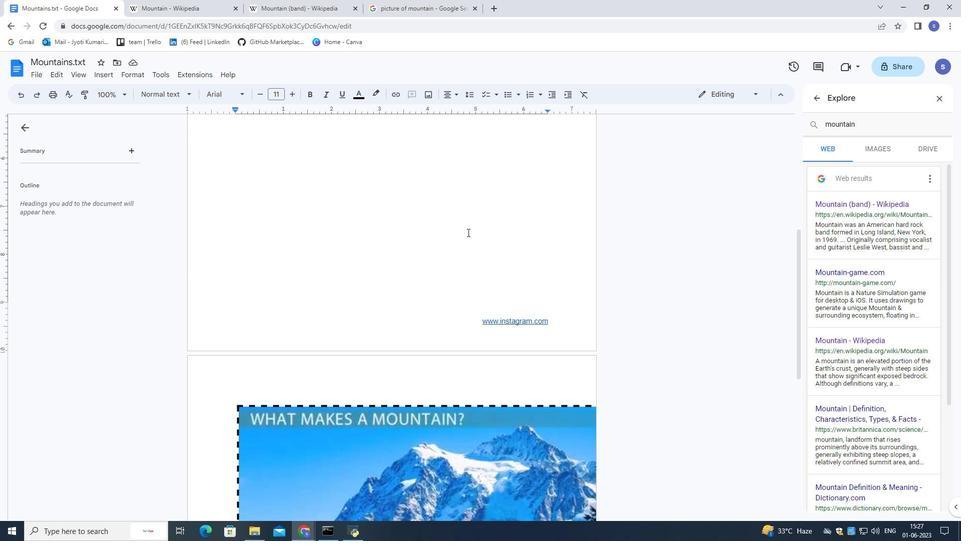
Action: Mouse moved to (466, 232)
Screenshot: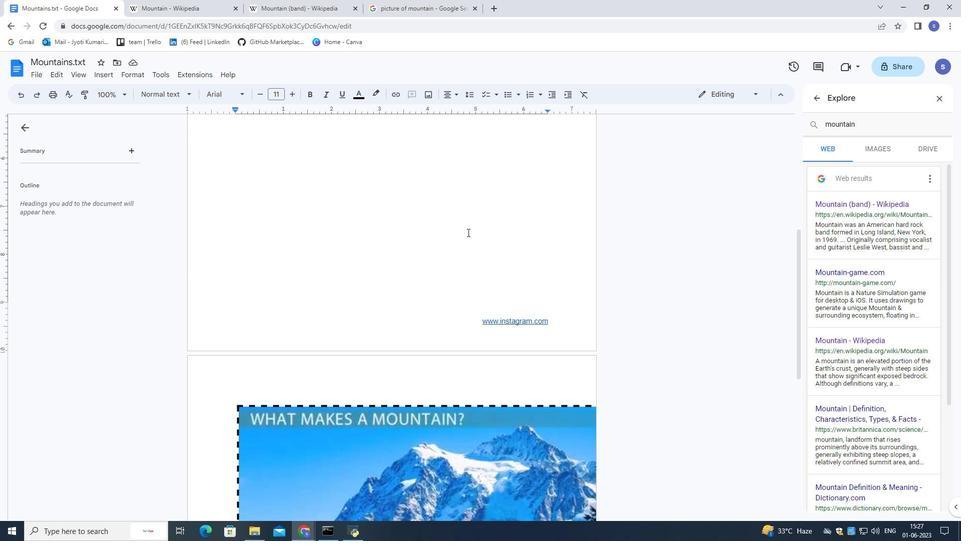 
Action: Mouse scrolled (466, 232) with delta (0, 0)
Screenshot: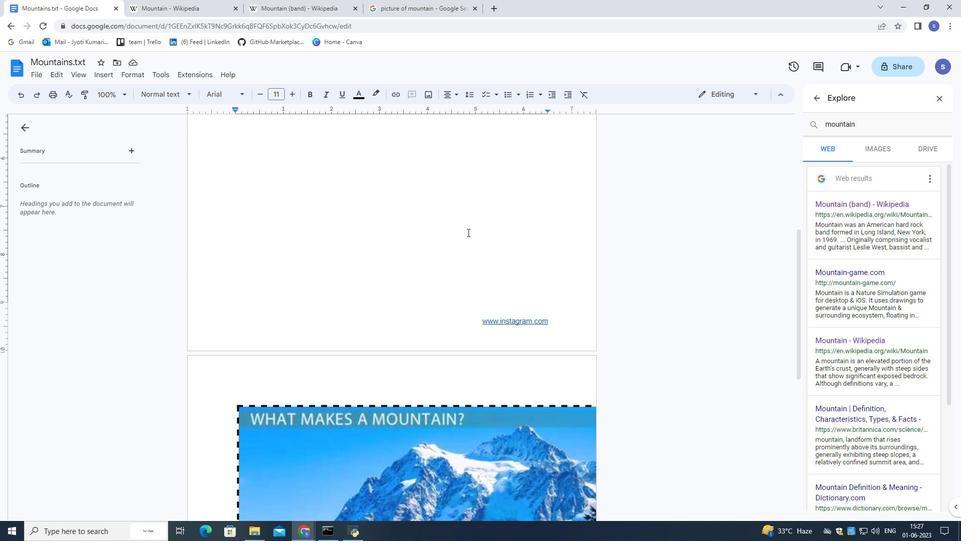 
Action: Mouse moved to (465, 231)
Screenshot: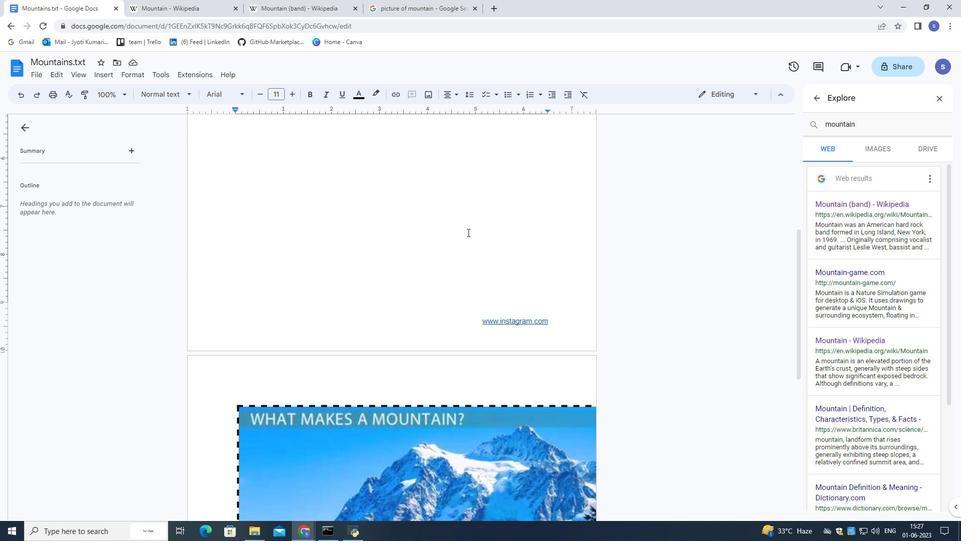 
Action: Mouse scrolled (465, 231) with delta (0, 0)
Screenshot: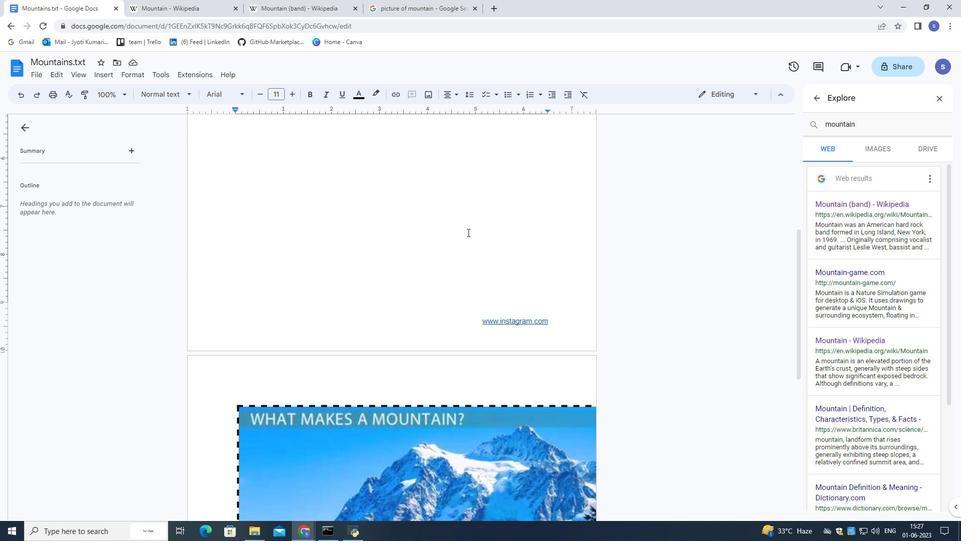 
Action: Mouse moved to (876, 344)
Screenshot: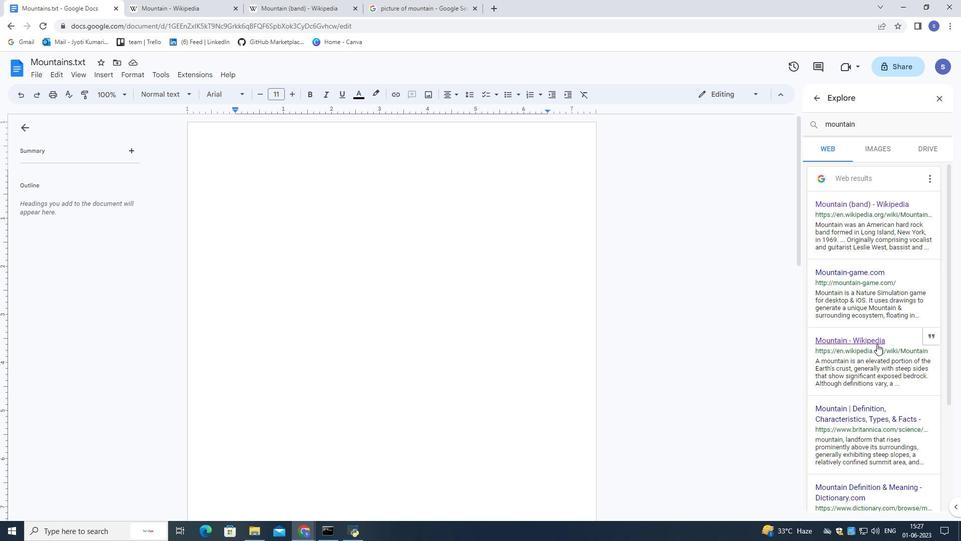 
Action: Mouse pressed left at (876, 344)
Screenshot: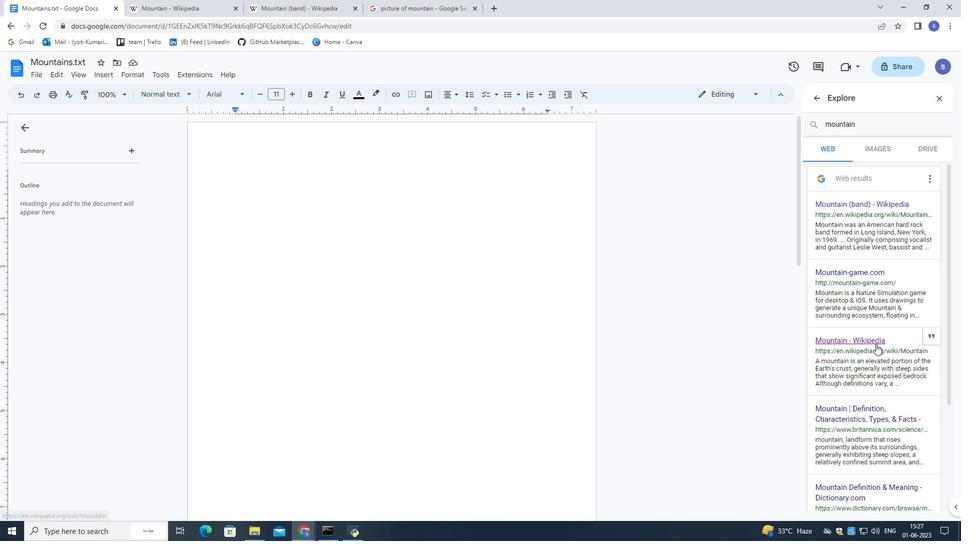 
Action: Mouse moved to (240, 177)
Screenshot: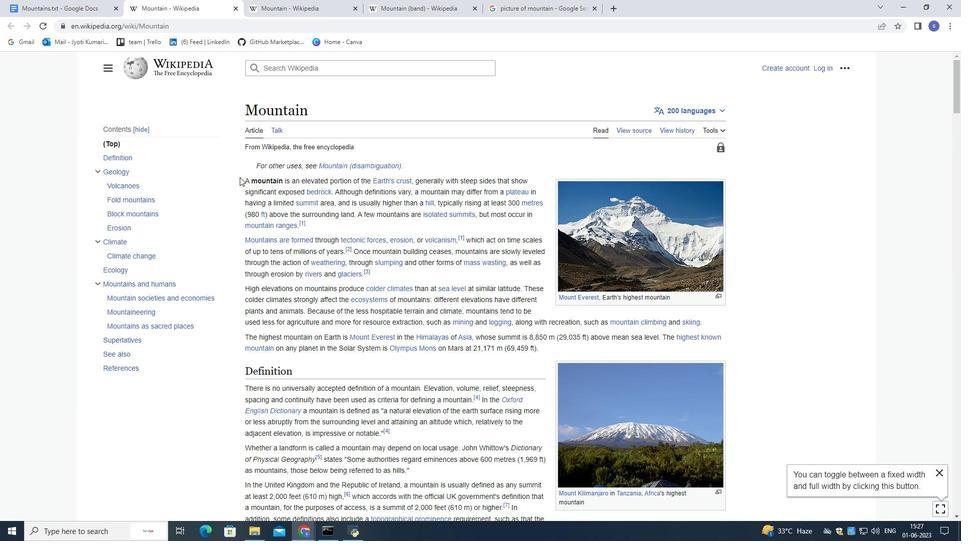 
Action: Mouse pressed left at (240, 177)
Screenshot: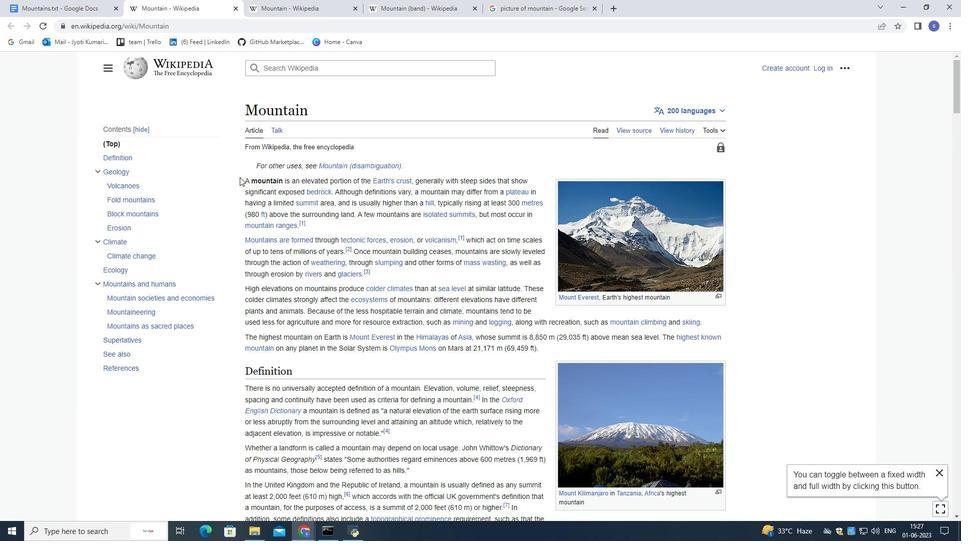 
Action: Mouse moved to (301, 227)
Screenshot: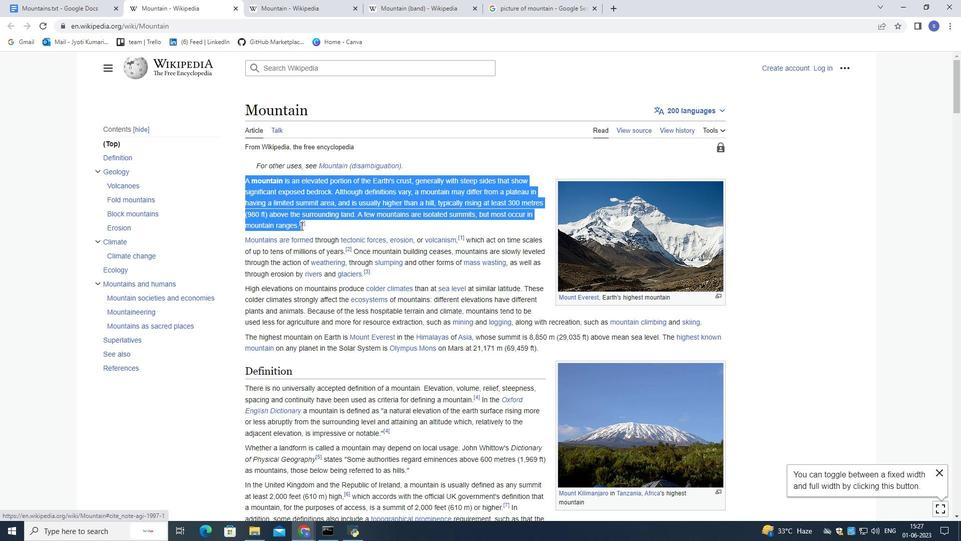
Action: Key pressed ctrl+C
Screenshot: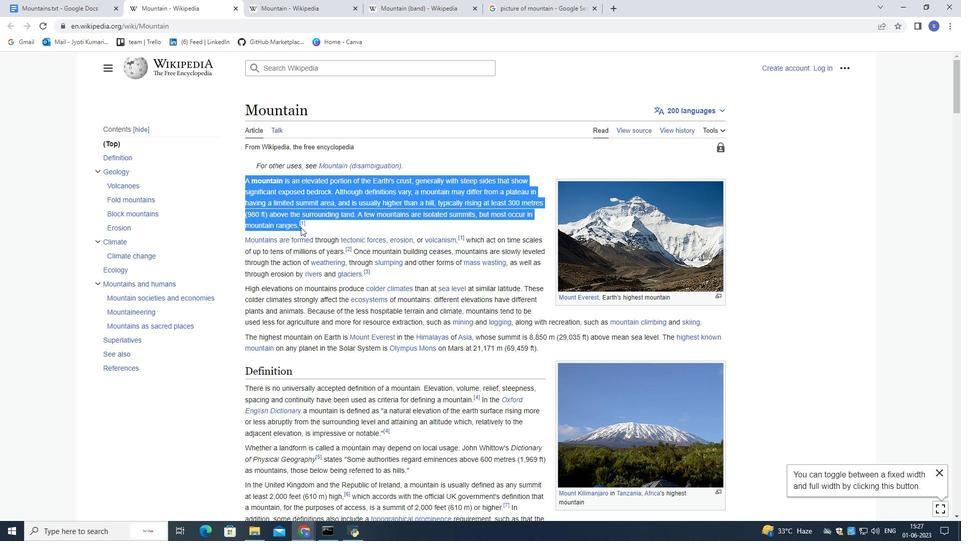 
Action: Mouse moved to (56, 0)
Screenshot: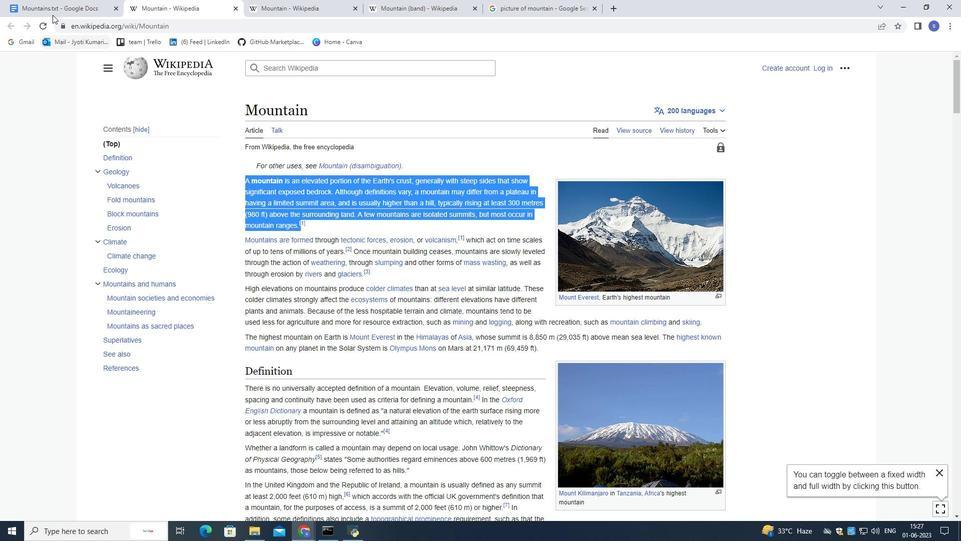
Action: Mouse pressed left at (56, 0)
Screenshot: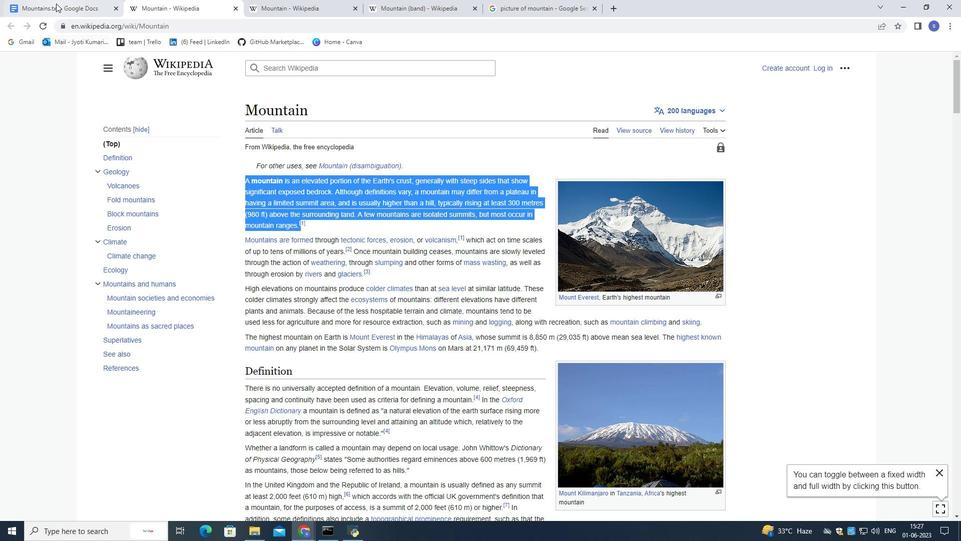 
Action: Mouse moved to (256, 153)
Screenshot: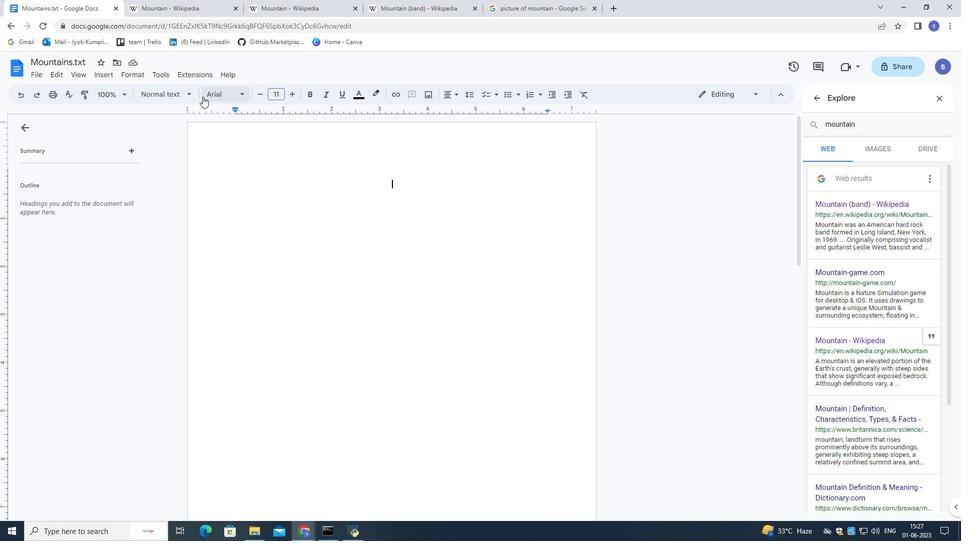 
Action: Mouse pressed left at (256, 153)
Screenshot: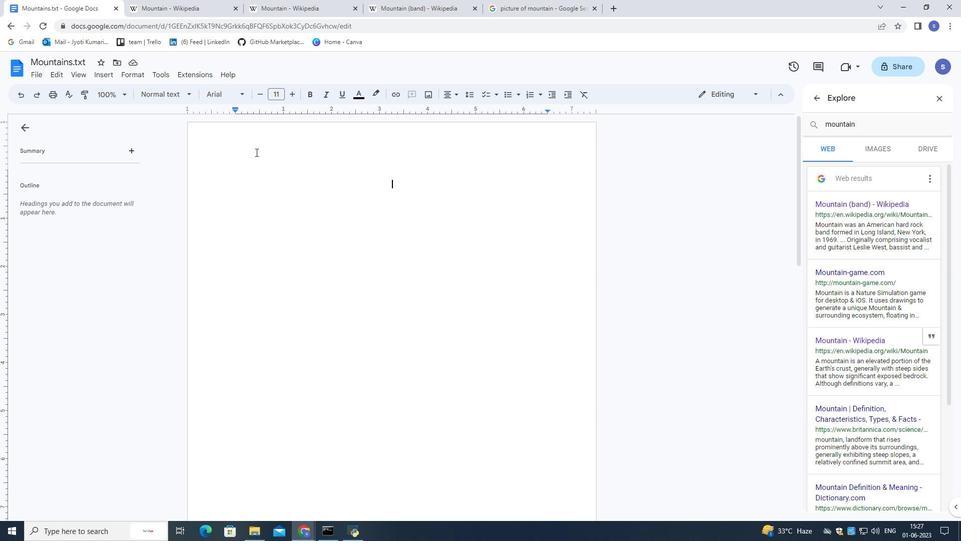 
Action: Mouse moved to (294, 185)
Screenshot: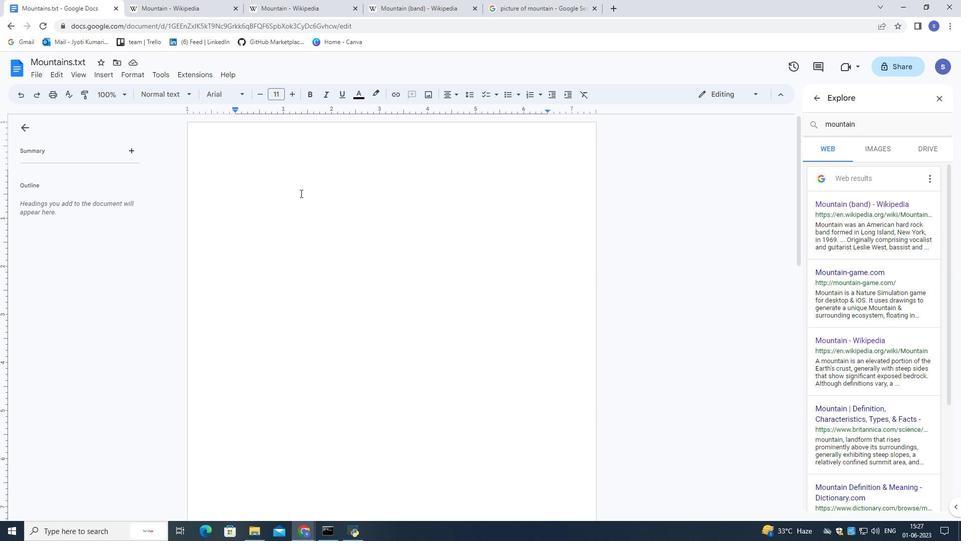 
Action: Mouse pressed left at (296, 187)
Screenshot: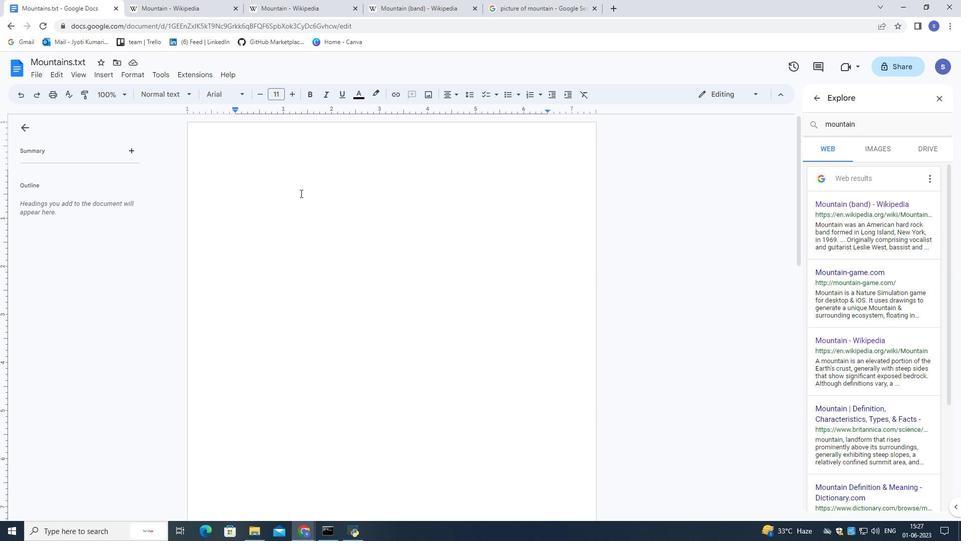 
Action: Mouse moved to (291, 182)
Screenshot: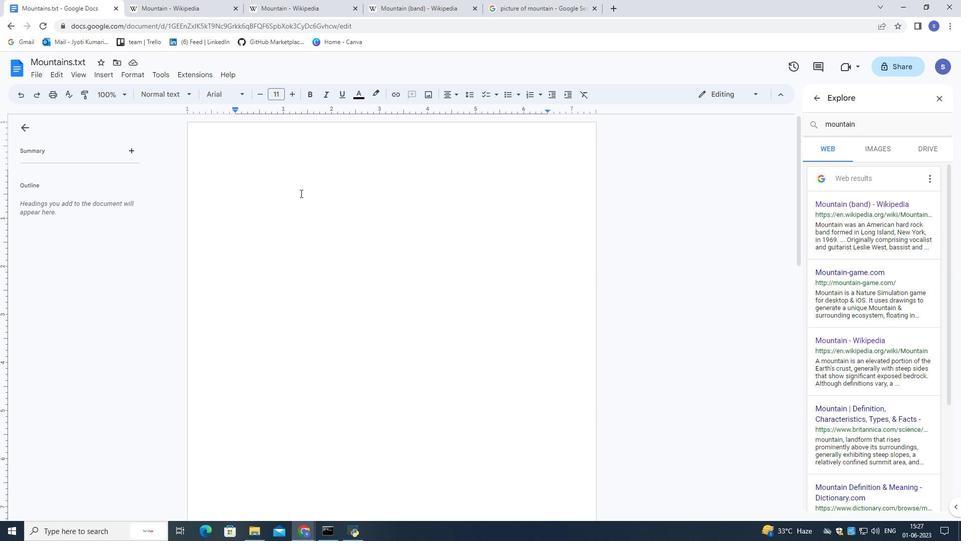 
Action: Mouse pressed left at (291, 182)
Screenshot: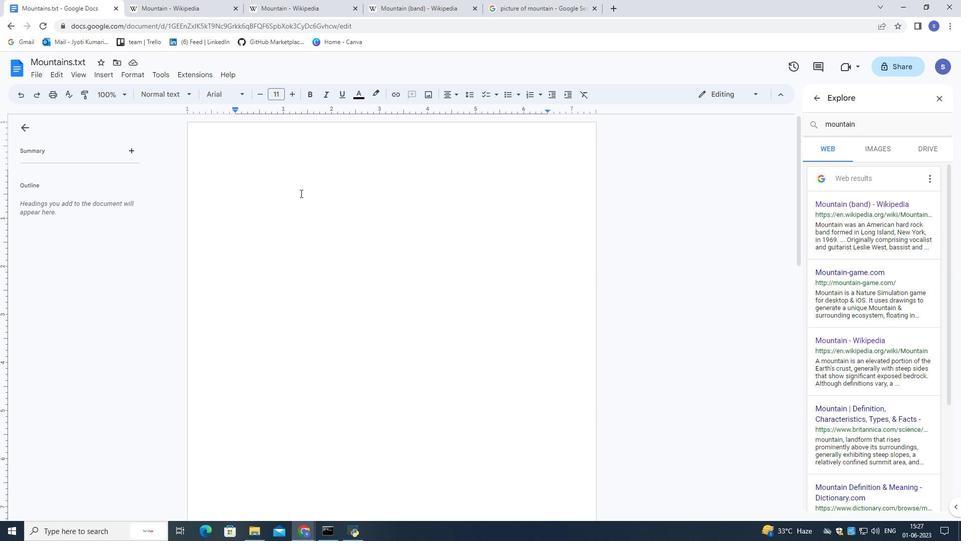 
Action: Mouse moved to (289, 181)
Screenshot: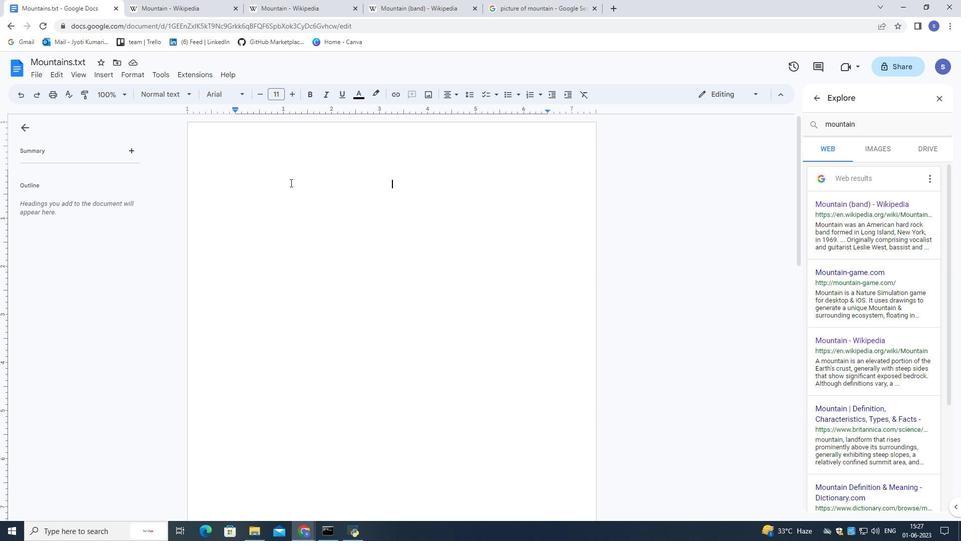 
Action: Key pressed ctrl+V
Screenshot: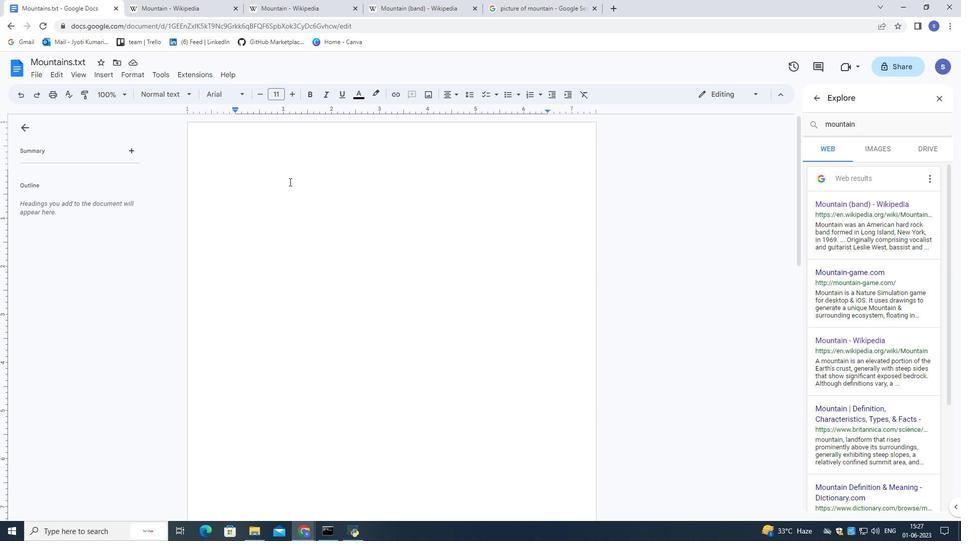 
Action: Mouse moved to (426, 220)
Screenshot: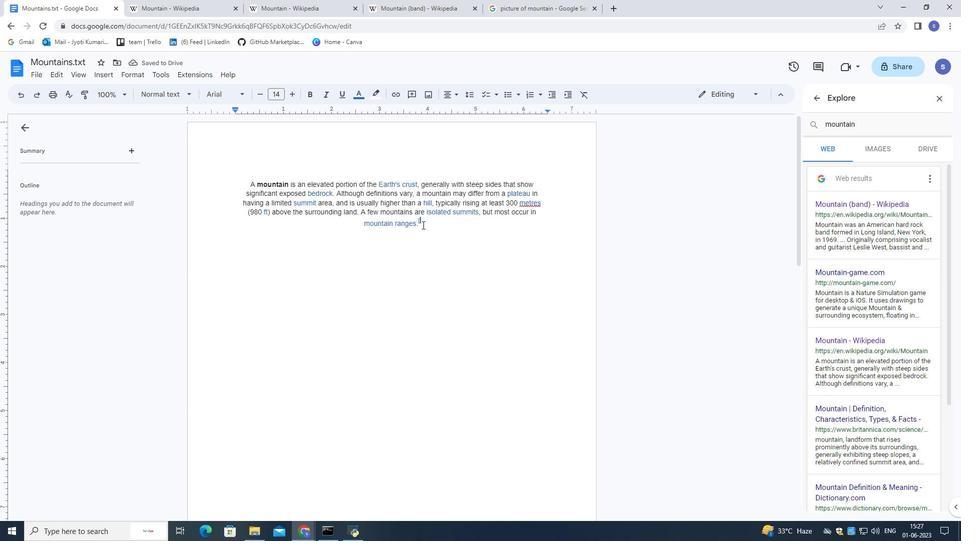 
Action: Mouse pressed left at (426, 220)
Screenshot: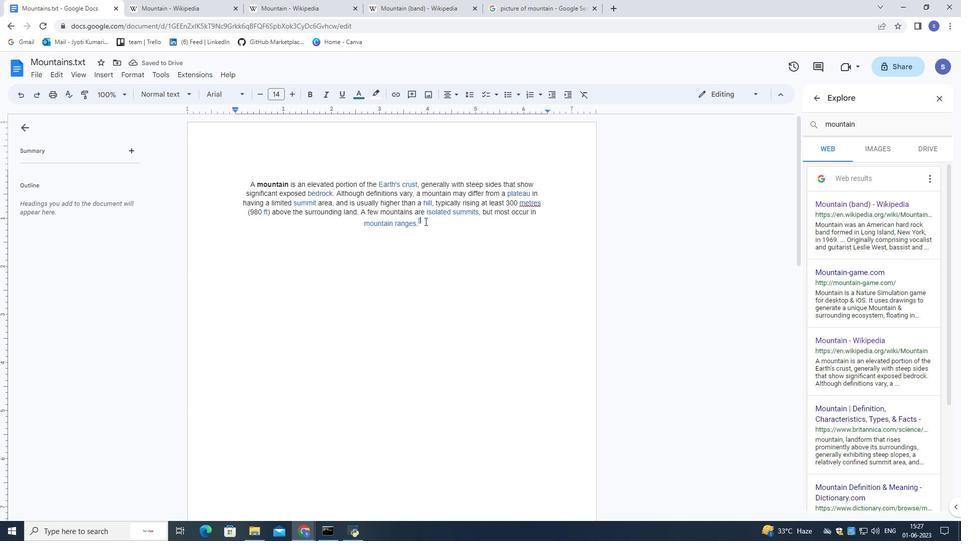 
Action: Mouse moved to (447, 91)
Screenshot: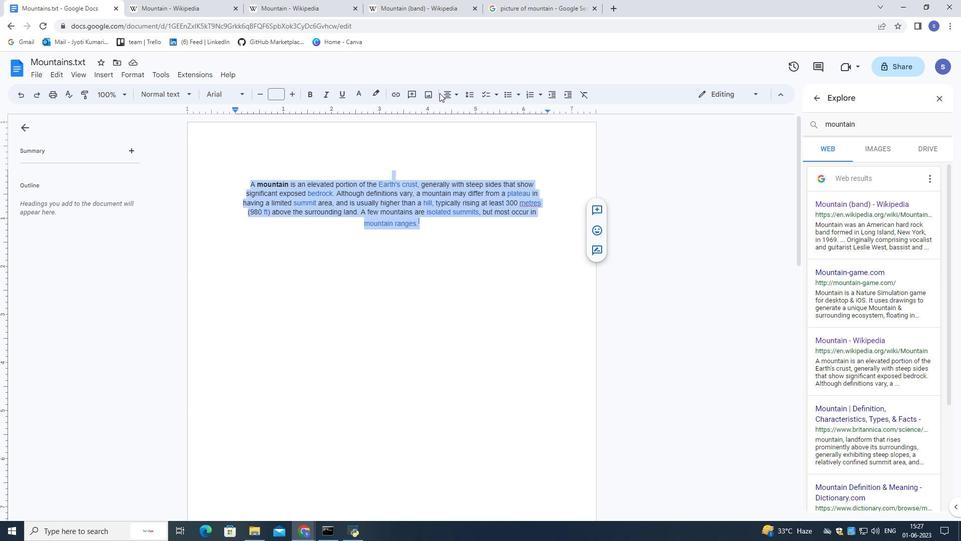 
Action: Mouse pressed left at (447, 91)
Screenshot: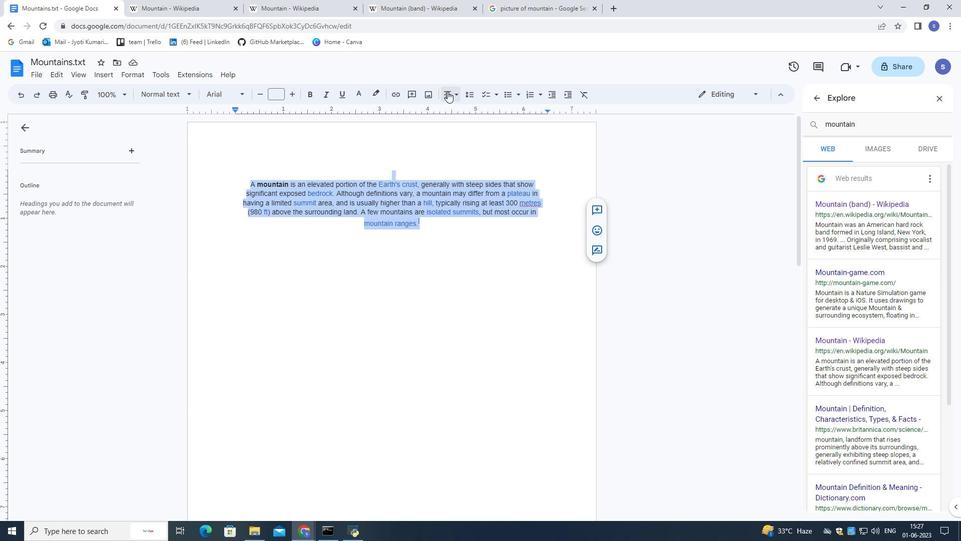 
Action: Mouse moved to (466, 111)
Screenshot: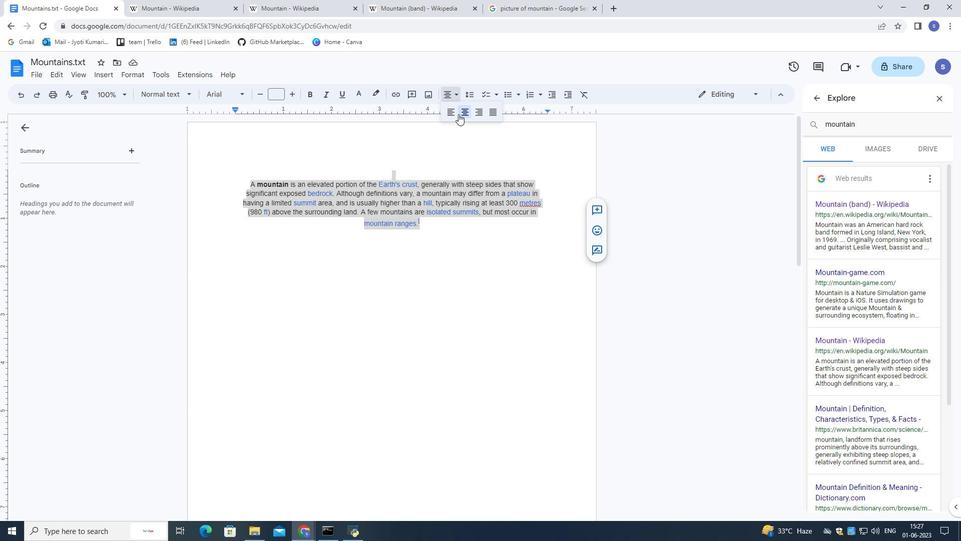 
Action: Mouse pressed left at (466, 111)
Screenshot: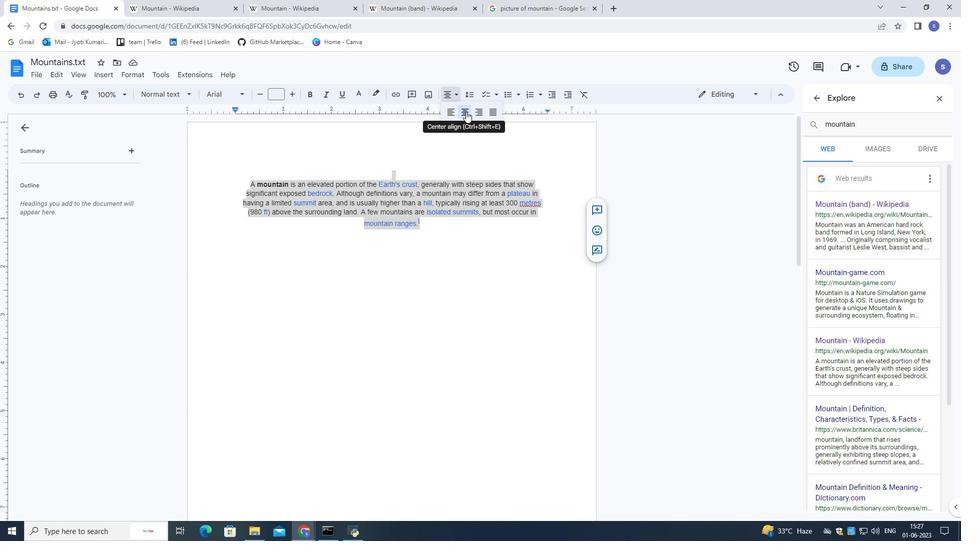
Action: Mouse moved to (464, 139)
Screenshot: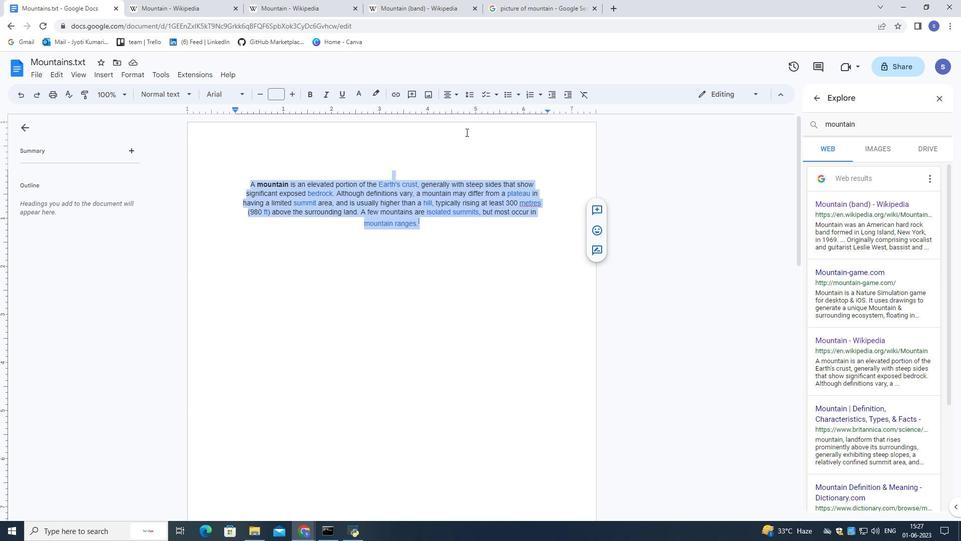 
Action: Mouse pressed left at (464, 139)
Screenshot: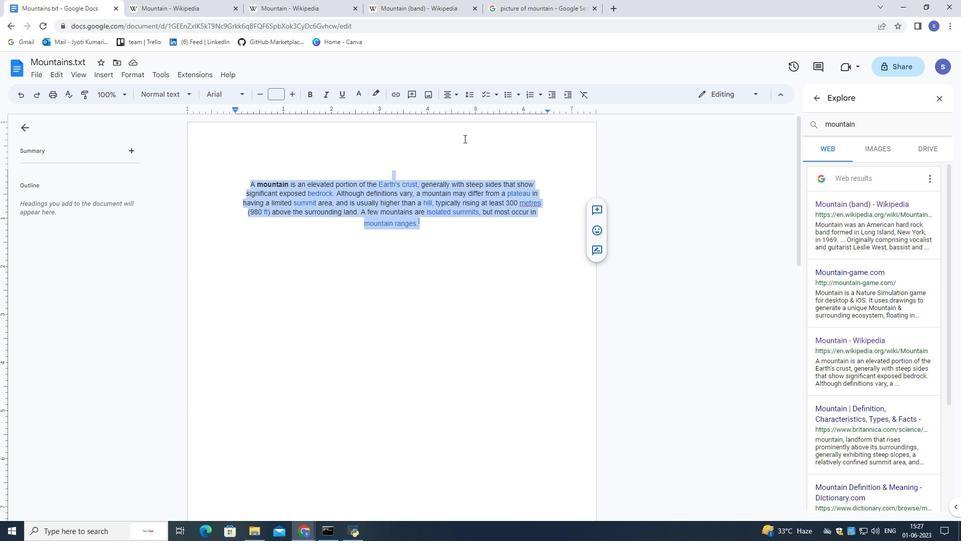 
Action: Mouse moved to (461, 142)
Screenshot: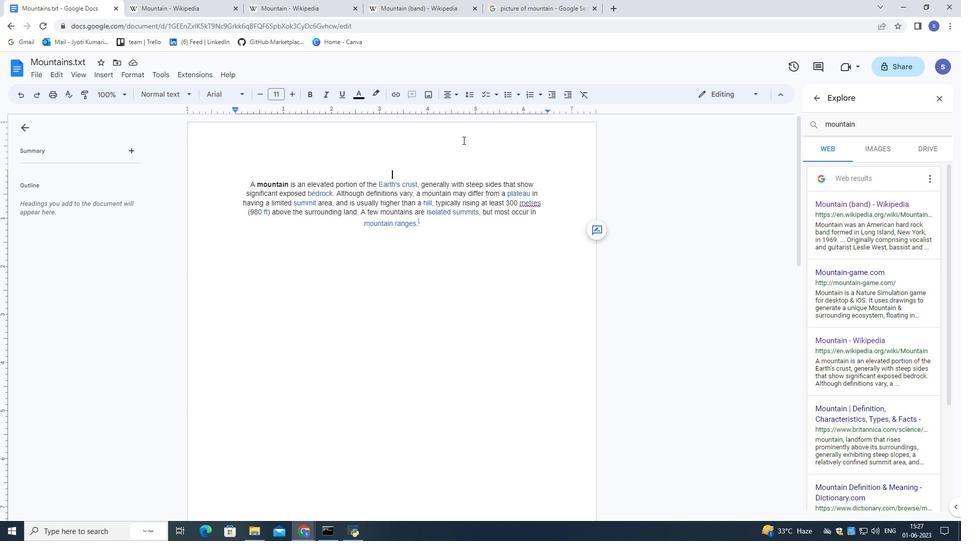 
